 Task: Buy 2 Flowmeters from Measuring & Testing section under best seller category for shipping address: Frances Hernandez, 1395 Camden Street, Reno, Nevada 89501, Cell Number 7752551231. Pay from credit card ending with 6759, CVV 506
Action: Mouse moved to (316, 365)
Screenshot: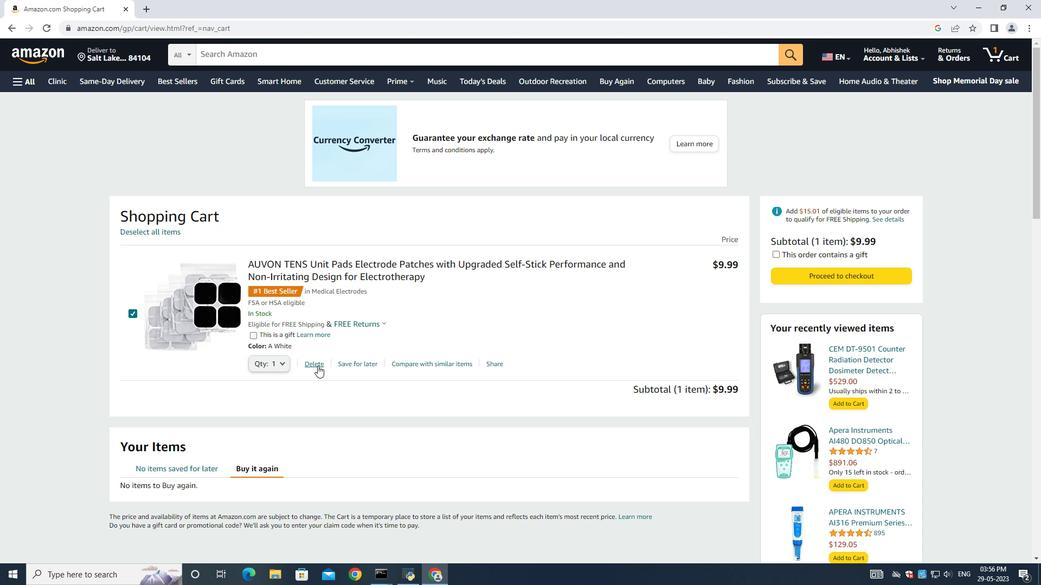 
Action: Mouse pressed left at (316, 365)
Screenshot: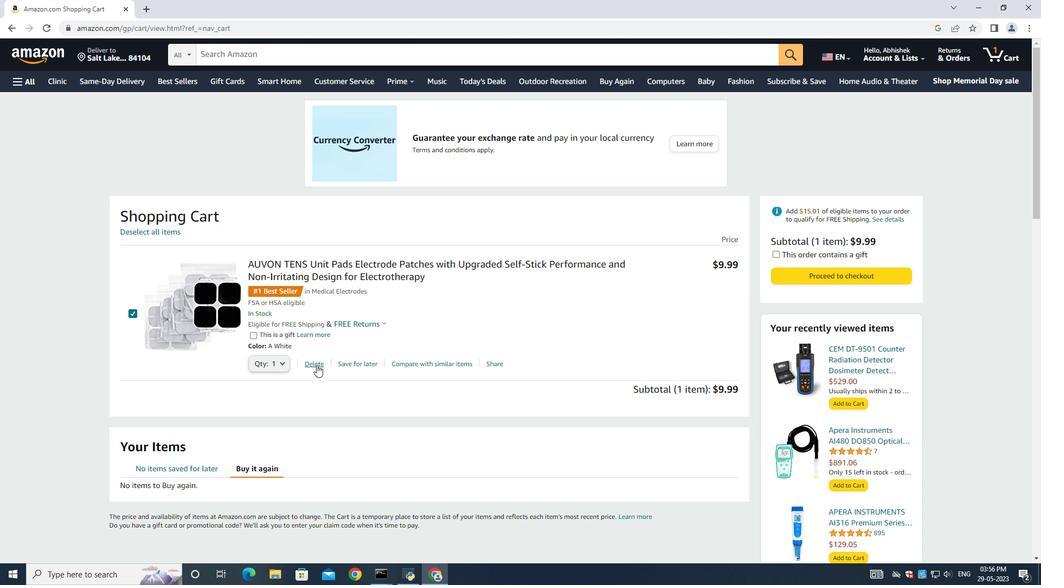 
Action: Mouse moved to (16, 80)
Screenshot: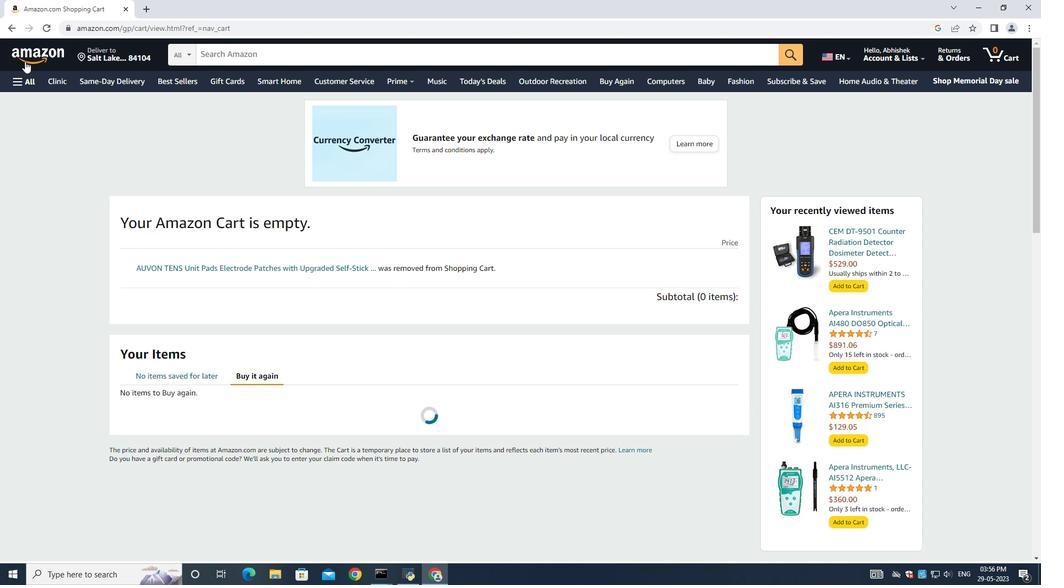 
Action: Mouse pressed left at (16, 80)
Screenshot: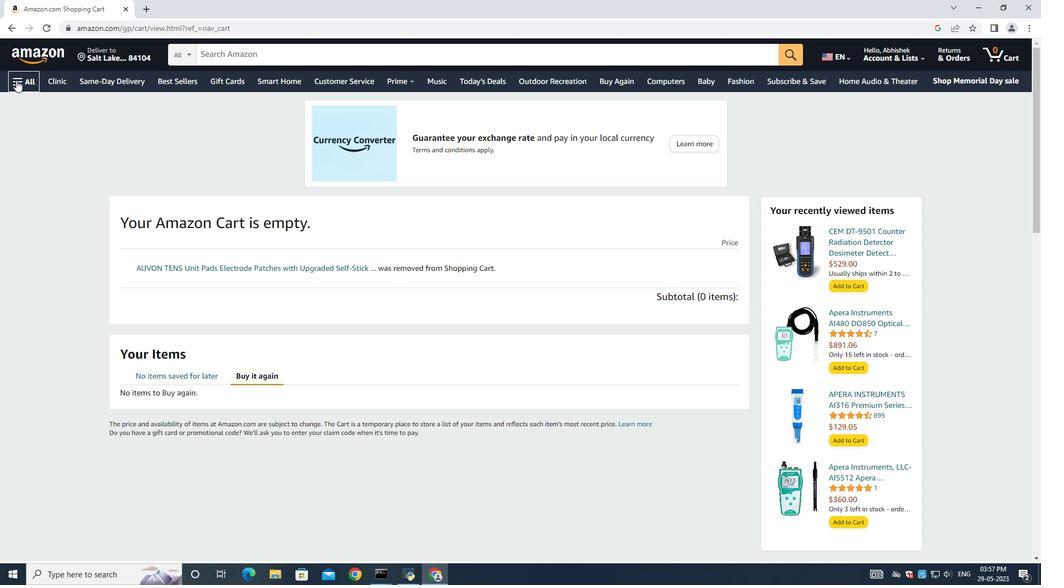 
Action: Mouse moved to (35, 97)
Screenshot: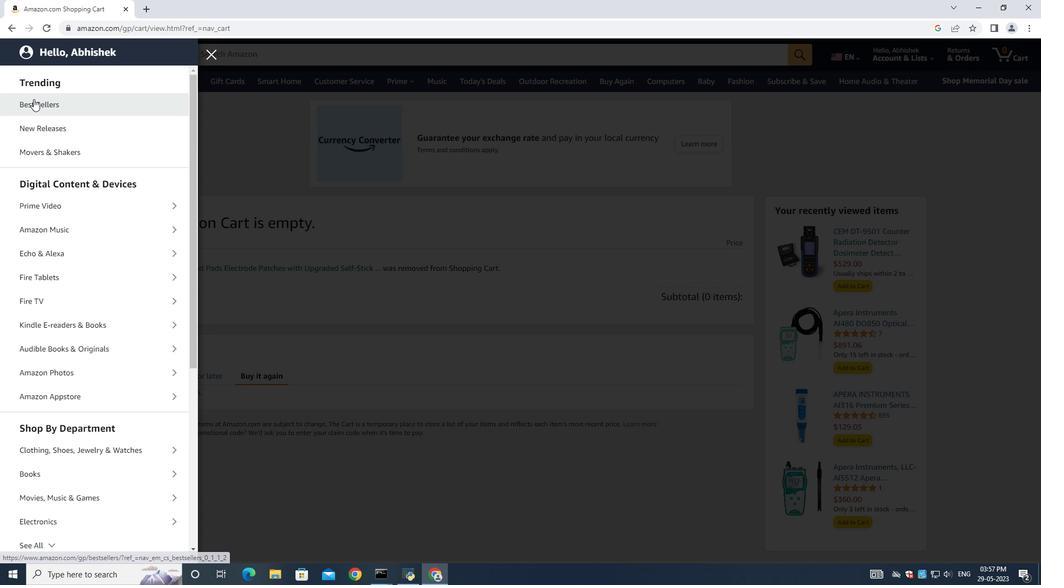 
Action: Mouse pressed left at (35, 97)
Screenshot: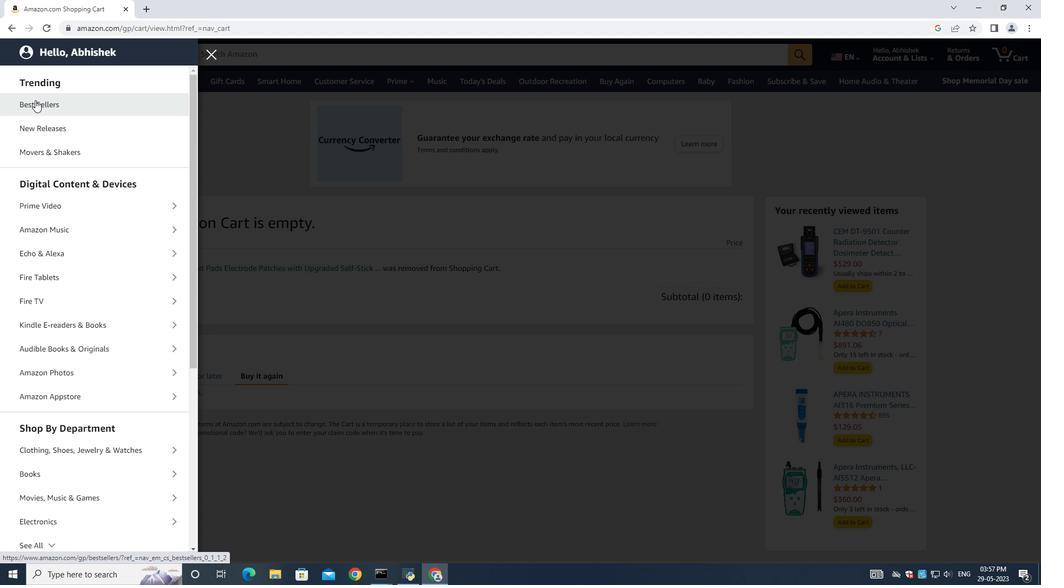 
Action: Mouse moved to (51, 103)
Screenshot: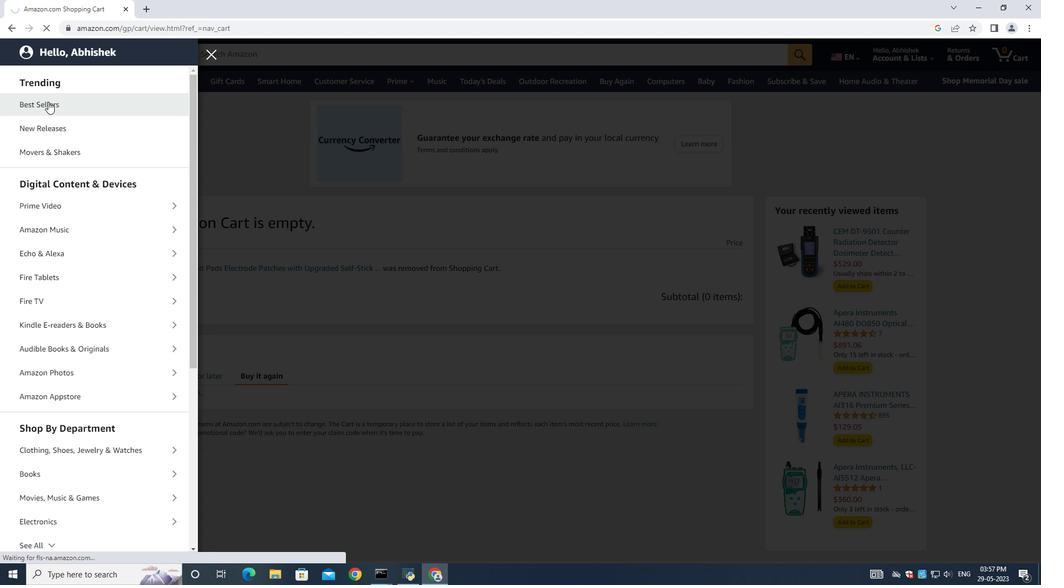 
Action: Mouse pressed left at (51, 103)
Screenshot: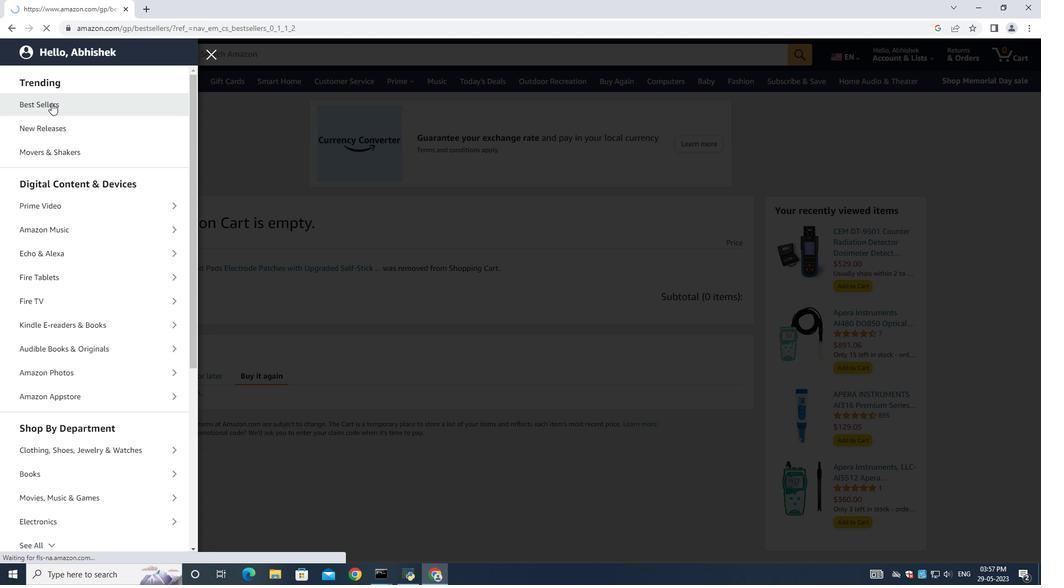 
Action: Mouse moved to (217, 59)
Screenshot: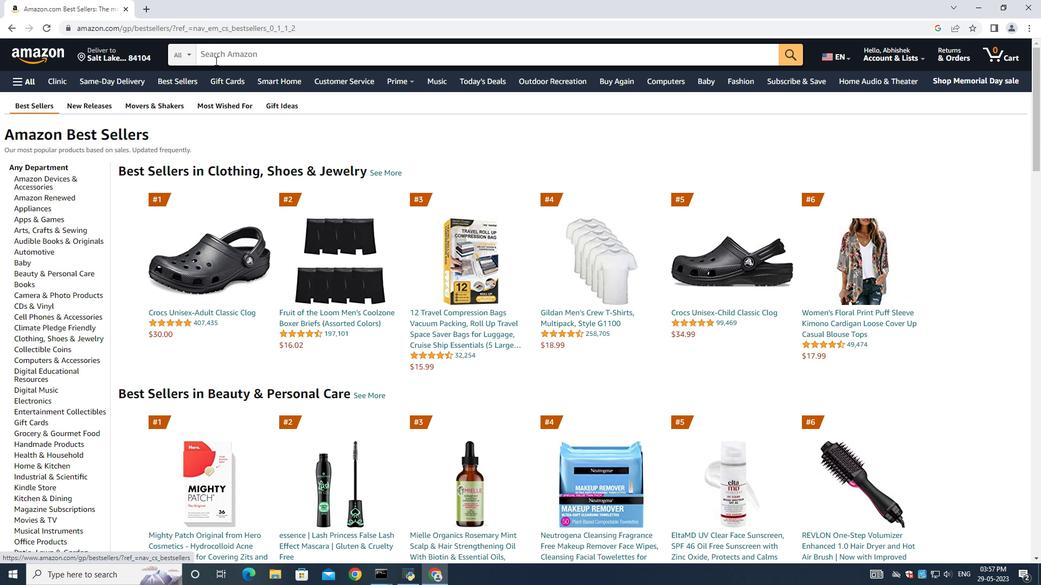 
Action: Mouse pressed left at (217, 59)
Screenshot: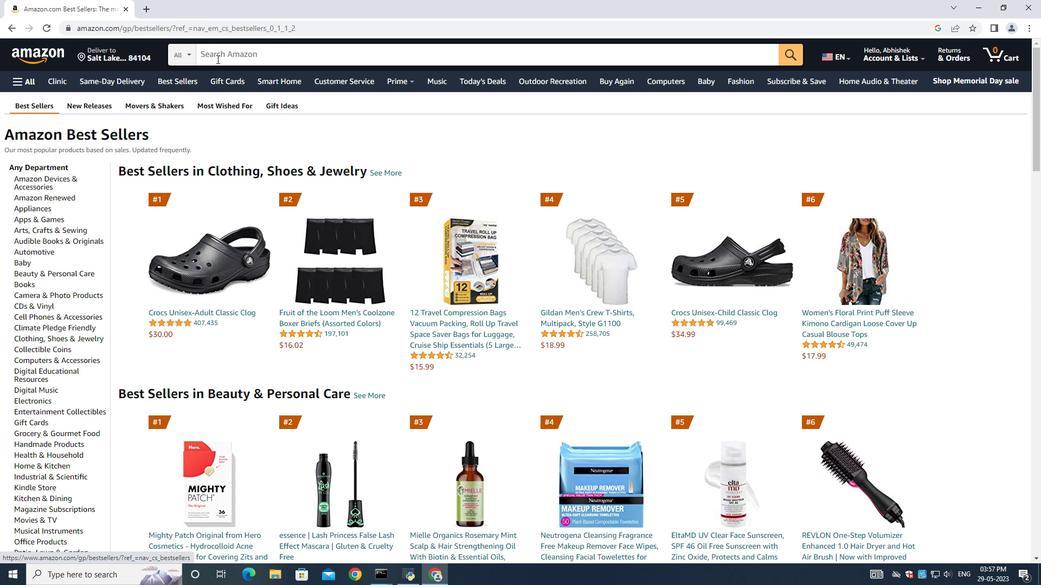 
Action: Key pressed <Key.shift>Flowmrt<Key.backspace><Key.backspace>eter<Key.space>
Screenshot: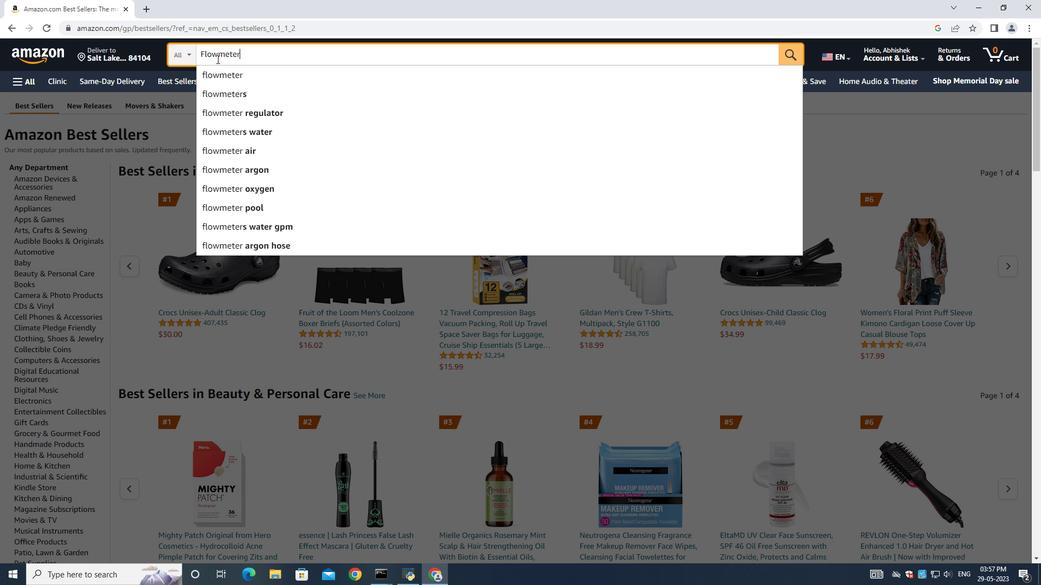 
Action: Mouse moved to (219, 60)
Screenshot: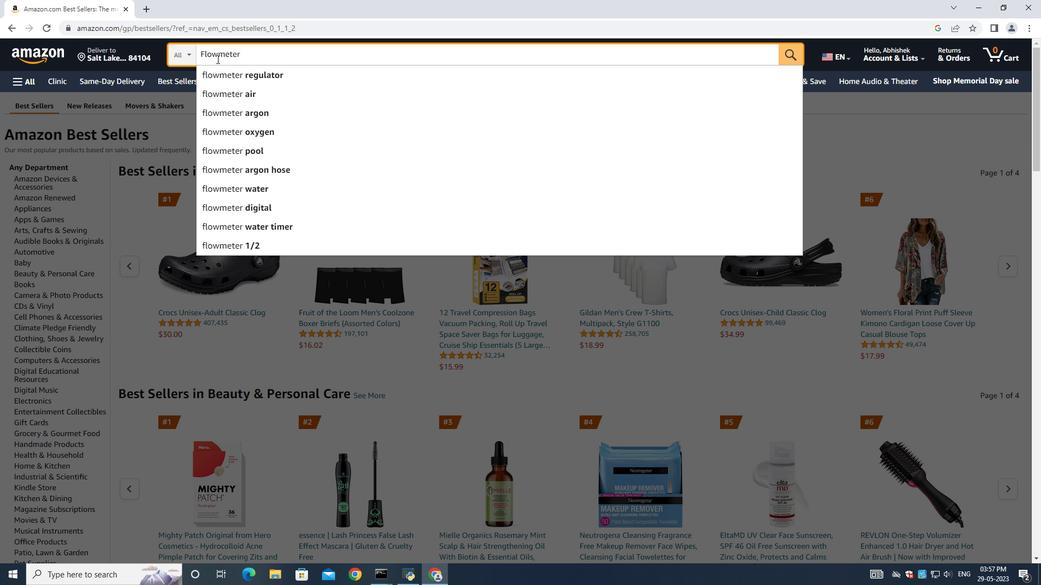 
Action: Key pressed <Key.enter>
Screenshot: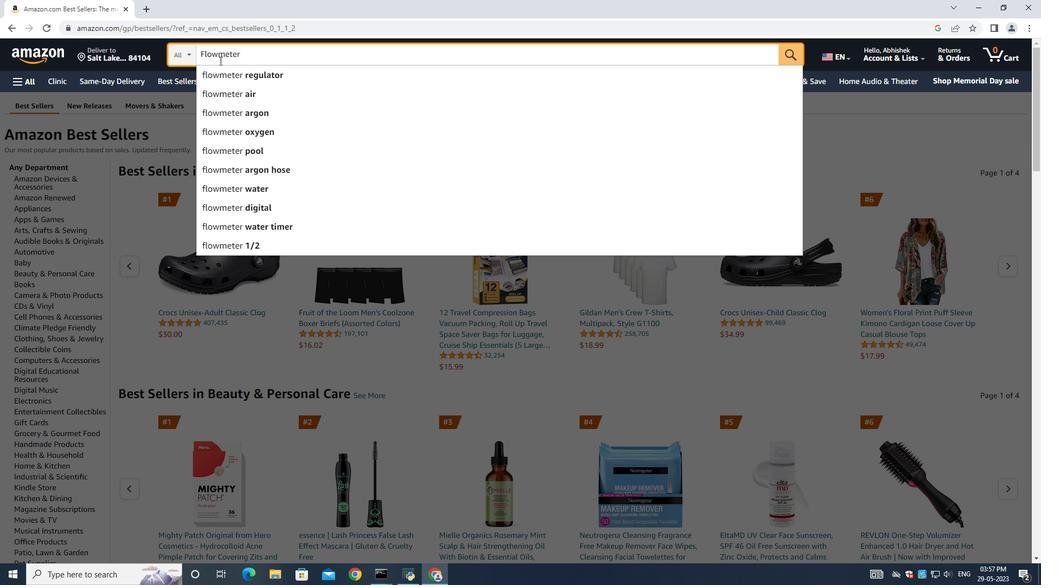 
Action: Mouse moved to (527, 352)
Screenshot: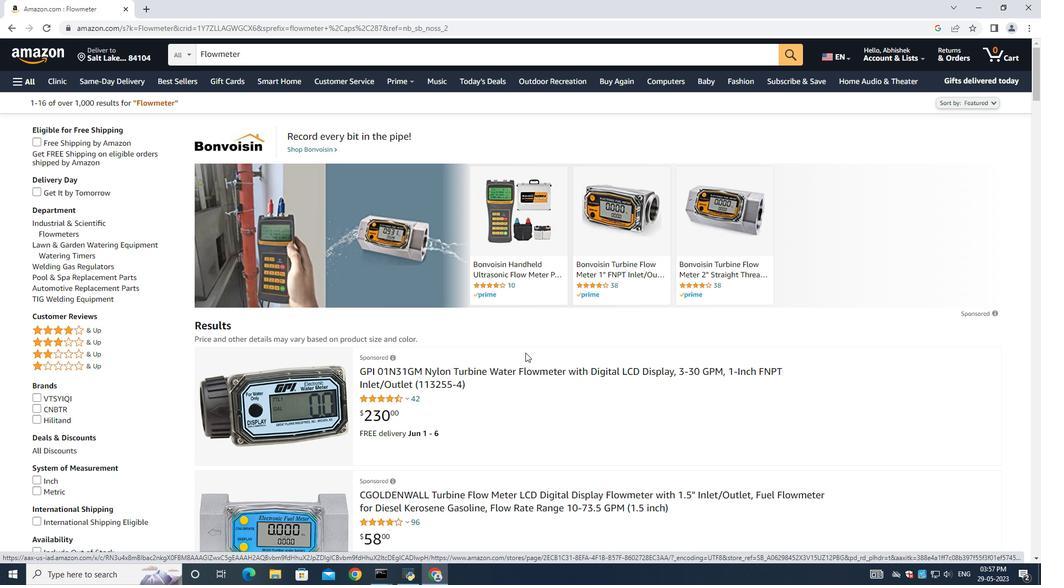 
Action: Mouse scrolled (527, 352) with delta (0, 0)
Screenshot: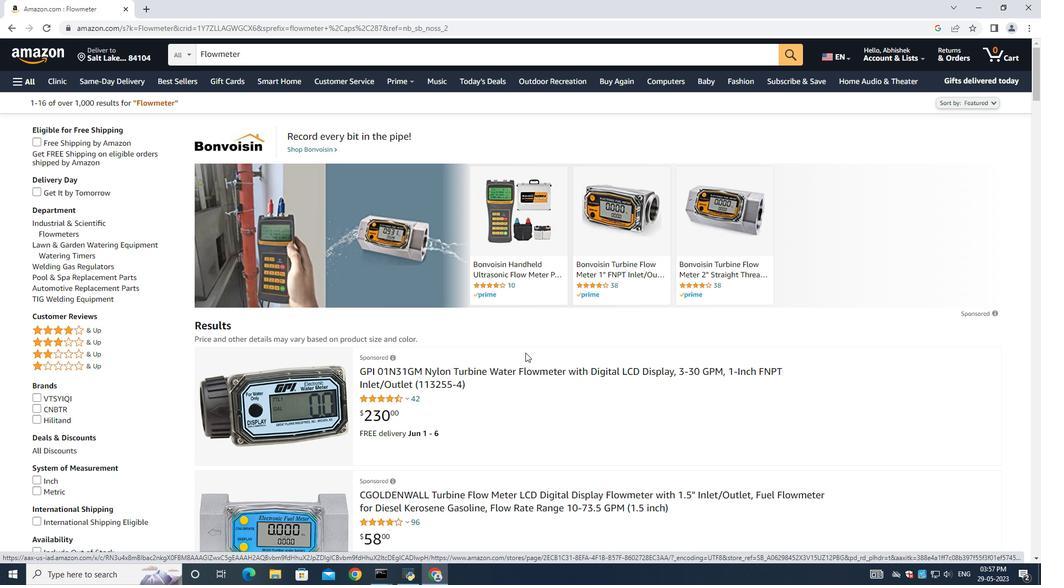 
Action: Mouse scrolled (527, 352) with delta (0, 0)
Screenshot: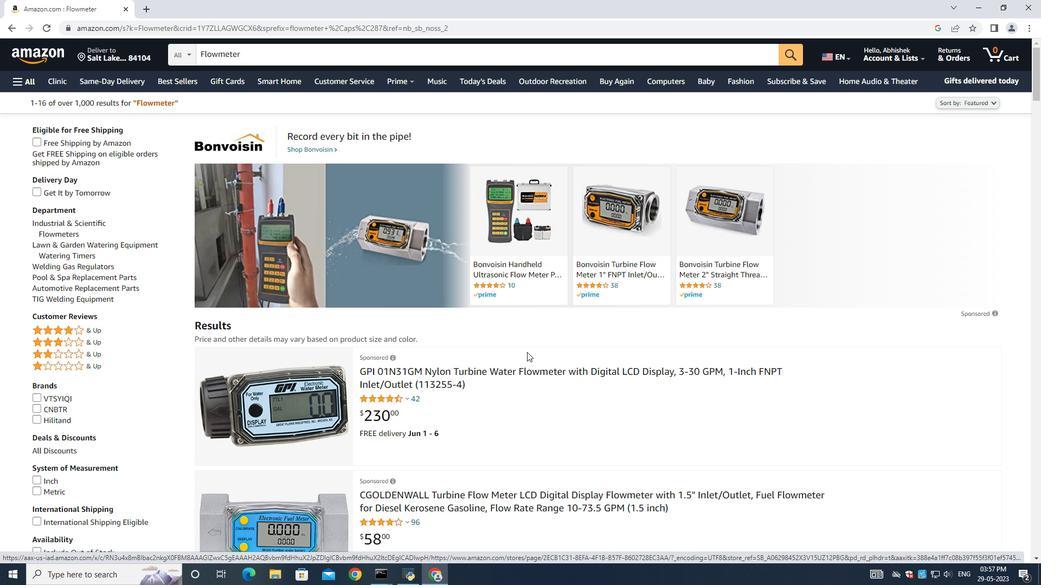 
Action: Mouse scrolled (527, 352) with delta (0, 0)
Screenshot: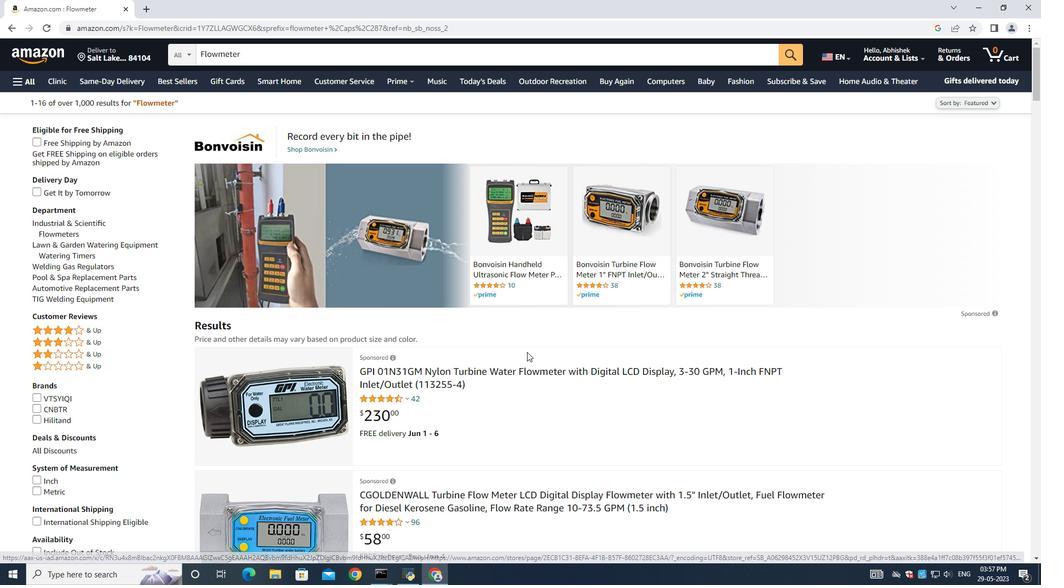 
Action: Mouse moved to (465, 259)
Screenshot: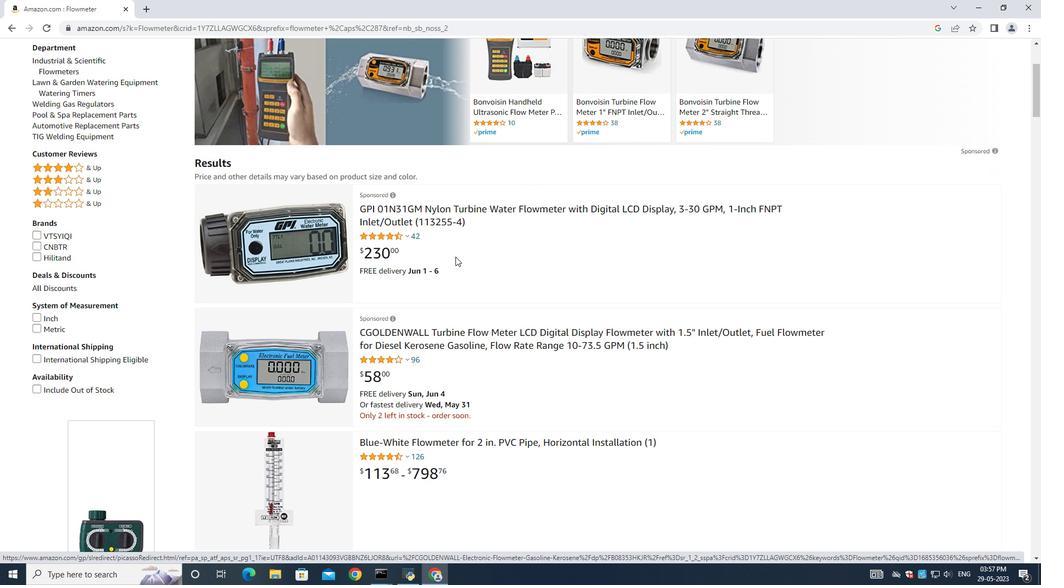 
Action: Mouse scrolled (465, 259) with delta (0, 0)
Screenshot: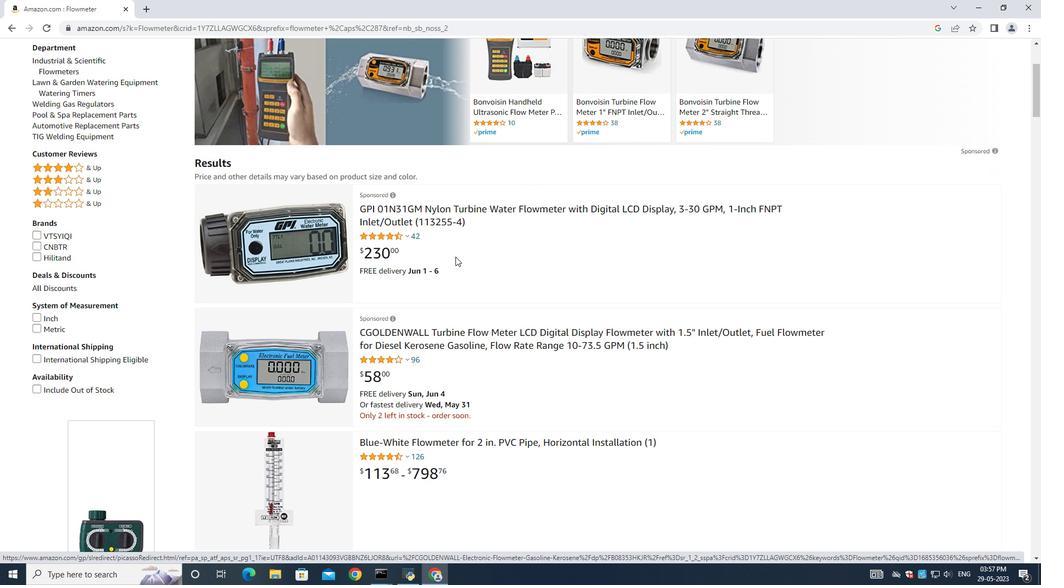 
Action: Mouse scrolled (465, 259) with delta (0, 0)
Screenshot: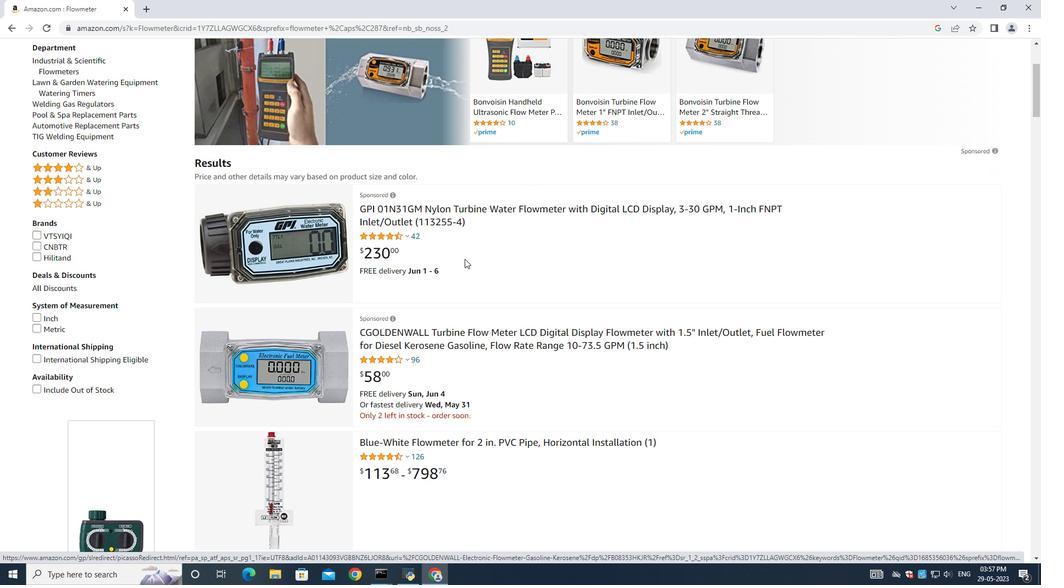 
Action: Mouse moved to (545, 315)
Screenshot: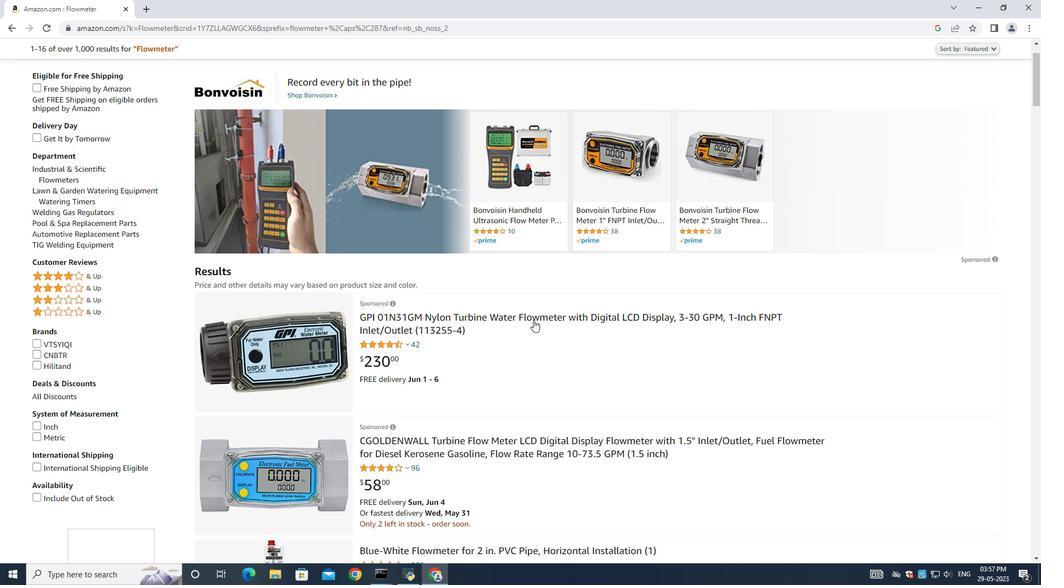 
Action: Mouse scrolled (545, 314) with delta (0, 0)
Screenshot: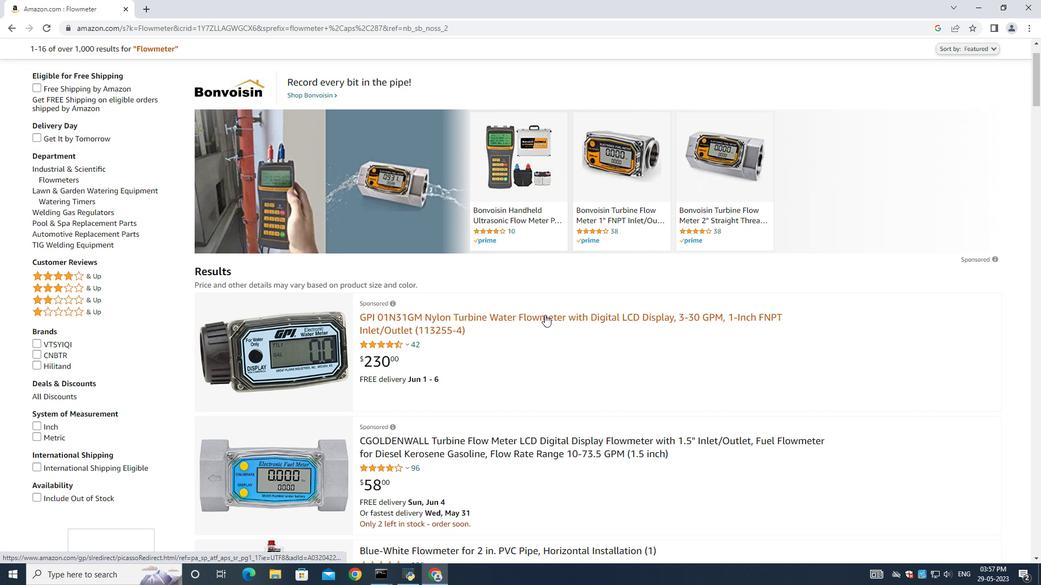 
Action: Mouse scrolled (545, 314) with delta (0, 0)
Screenshot: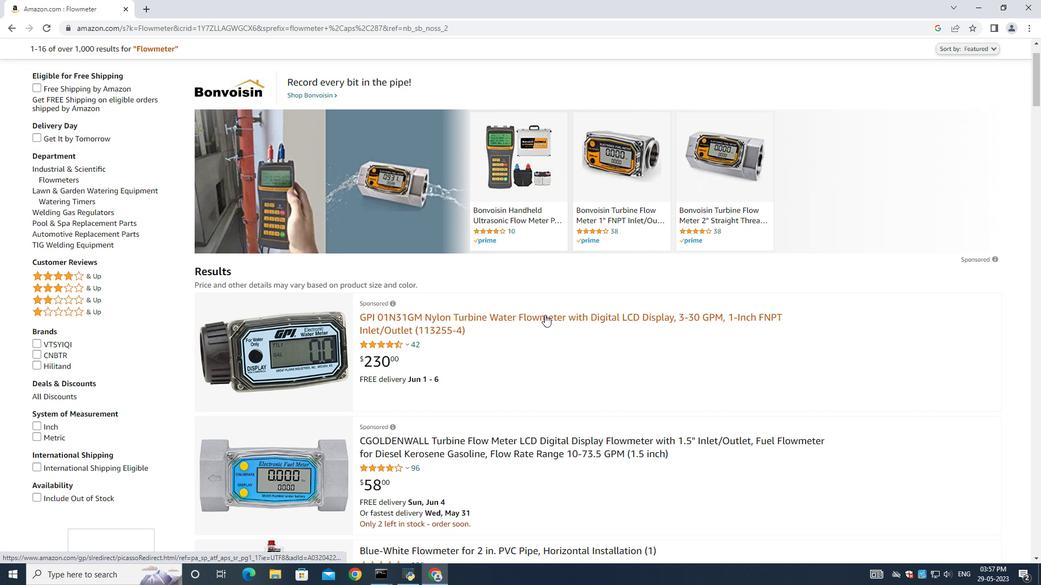 
Action: Mouse moved to (437, 212)
Screenshot: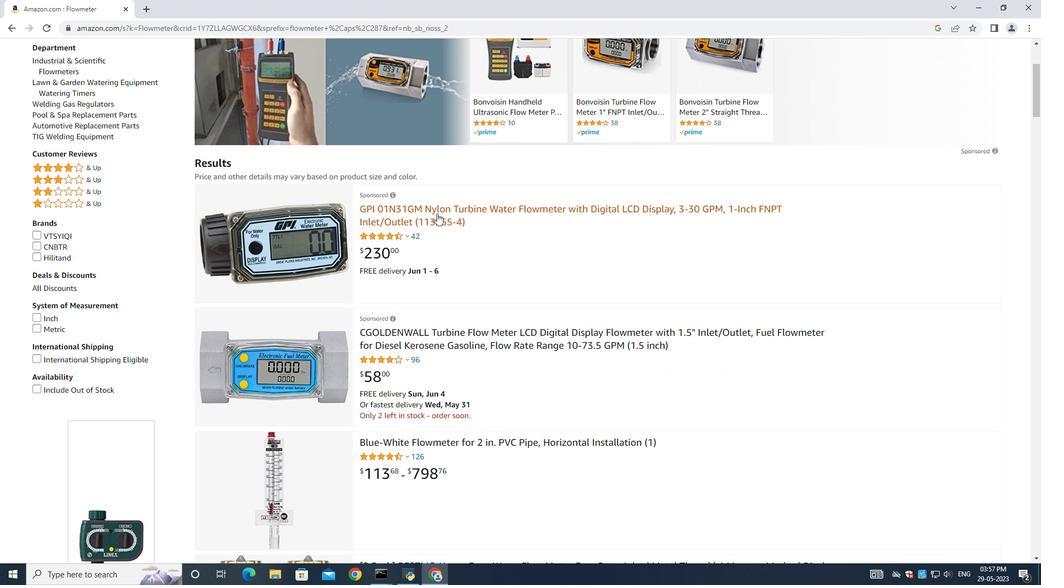 
Action: Mouse pressed left at (437, 212)
Screenshot: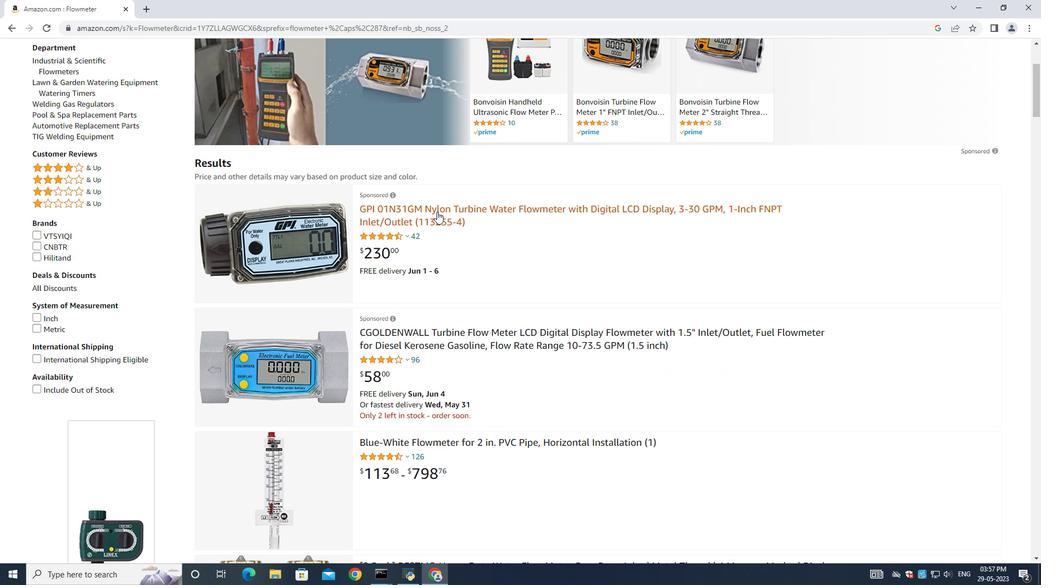 
Action: Mouse moved to (10, 30)
Screenshot: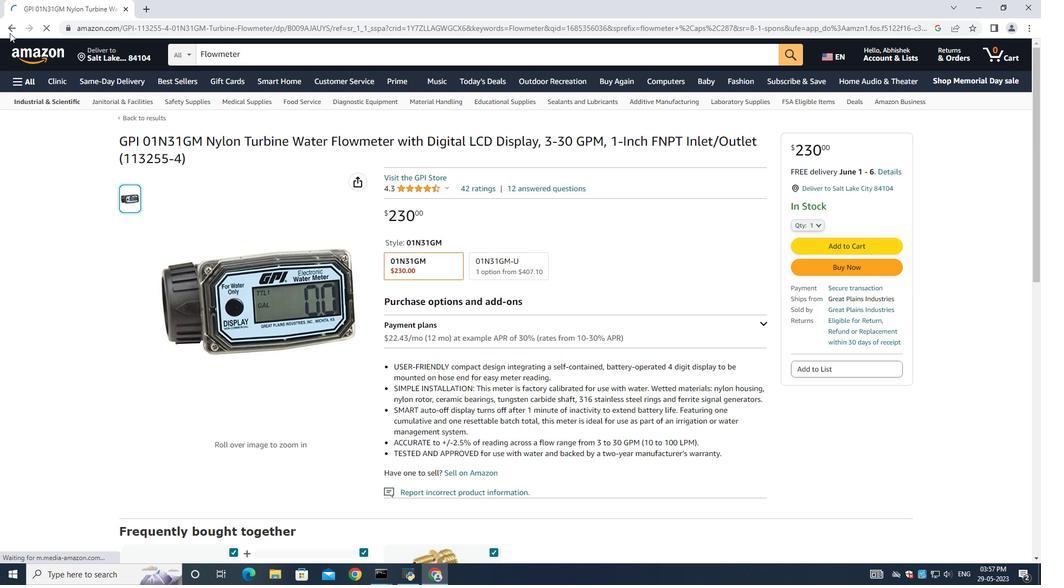 
Action: Mouse pressed left at (10, 30)
Screenshot: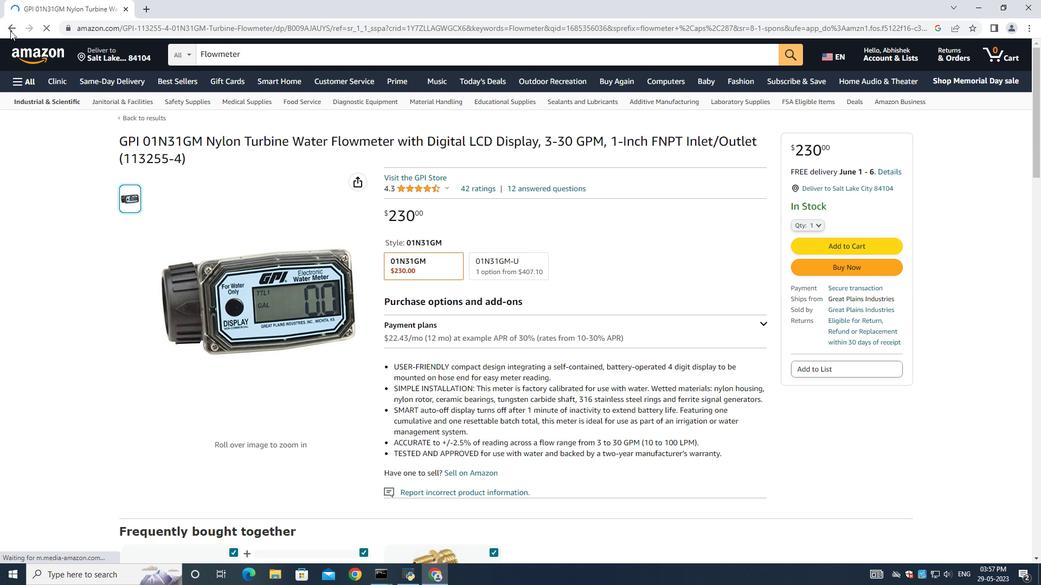 
Action: Mouse moved to (475, 336)
Screenshot: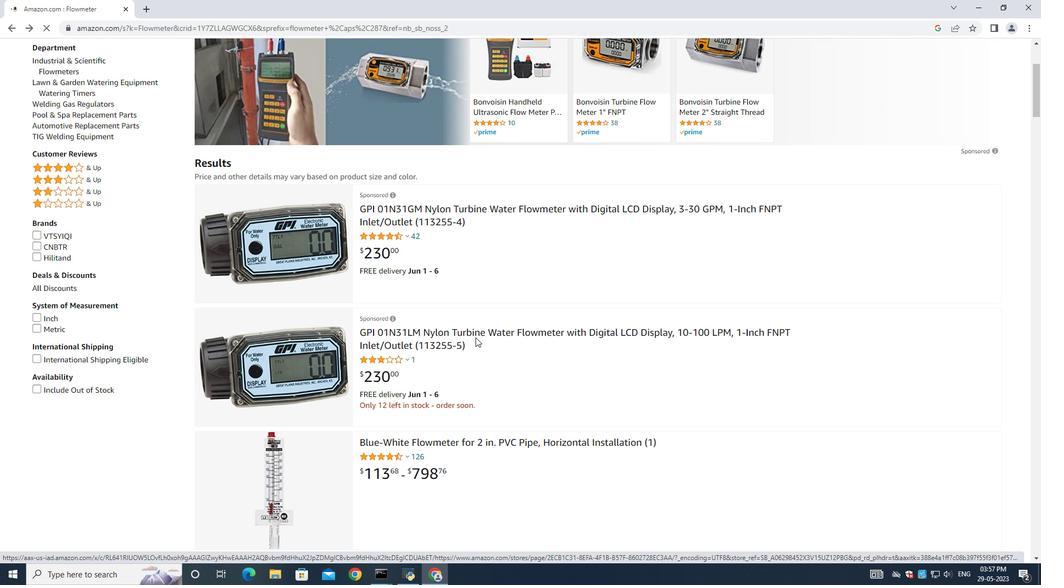 
Action: Mouse scrolled (475, 335) with delta (0, 0)
Screenshot: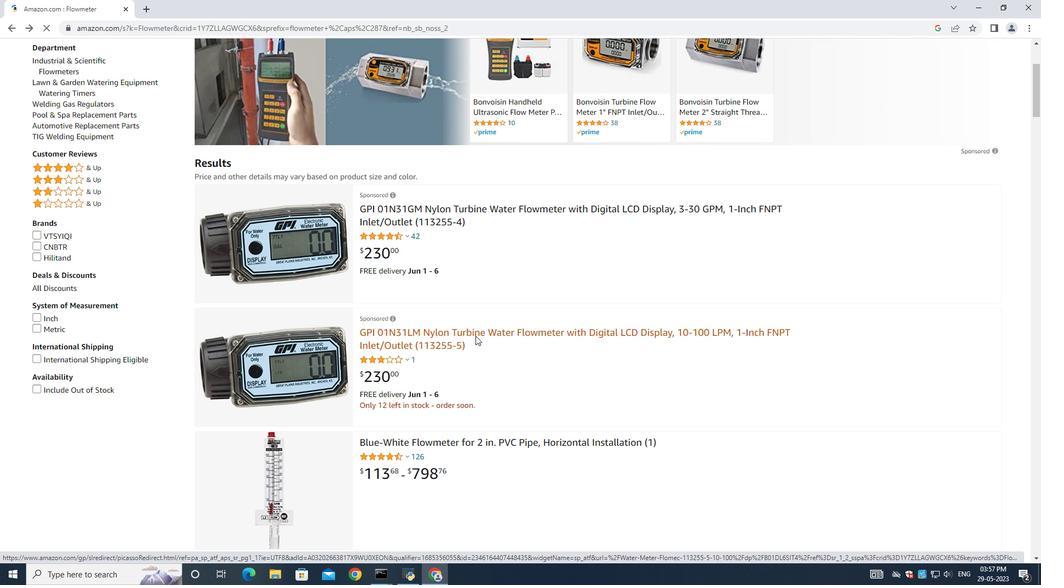 
Action: Mouse scrolled (475, 335) with delta (0, 0)
Screenshot: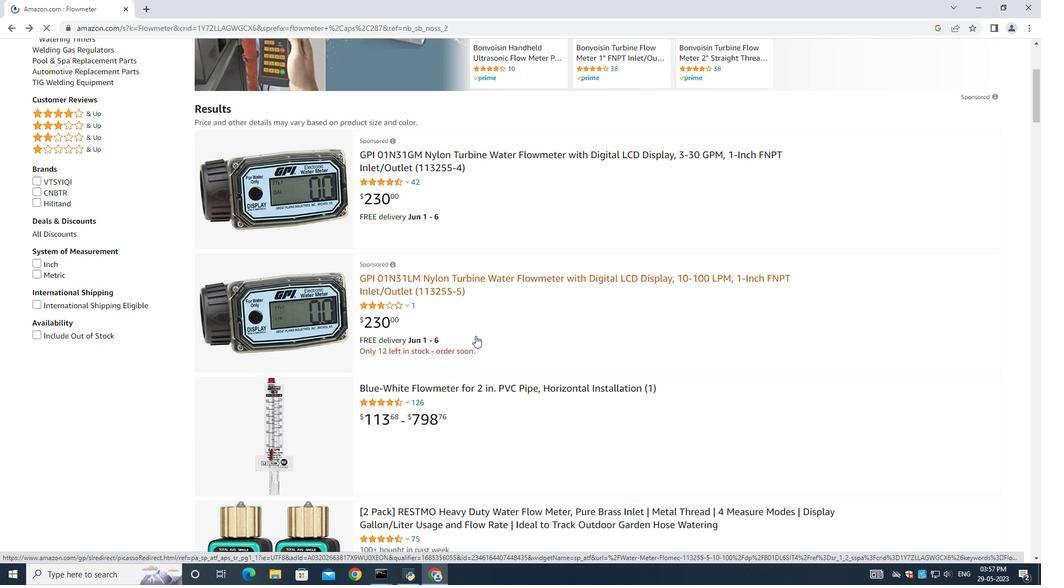 
Action: Mouse scrolled (475, 335) with delta (0, 0)
Screenshot: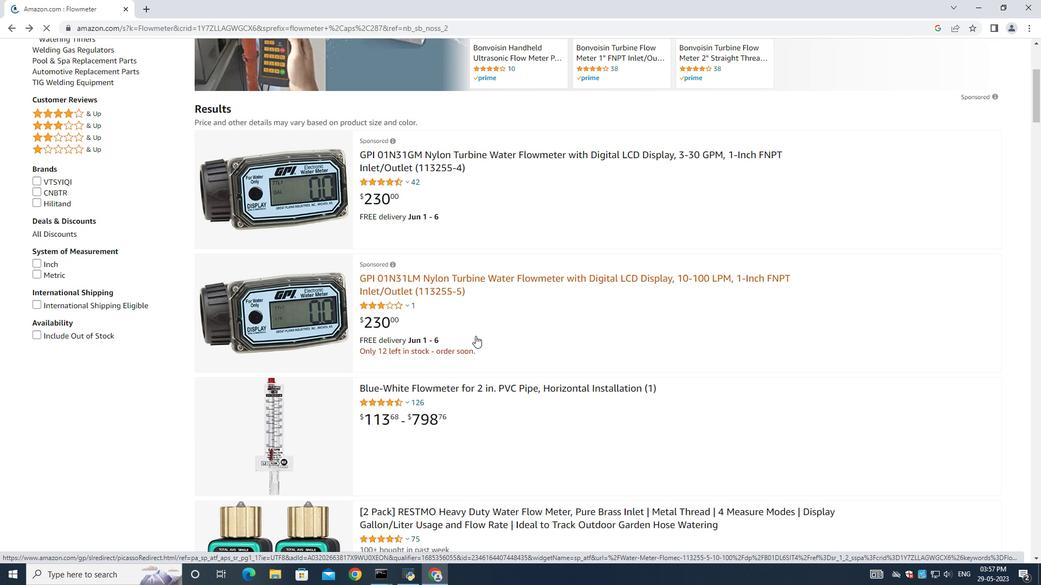 
Action: Mouse moved to (475, 340)
Screenshot: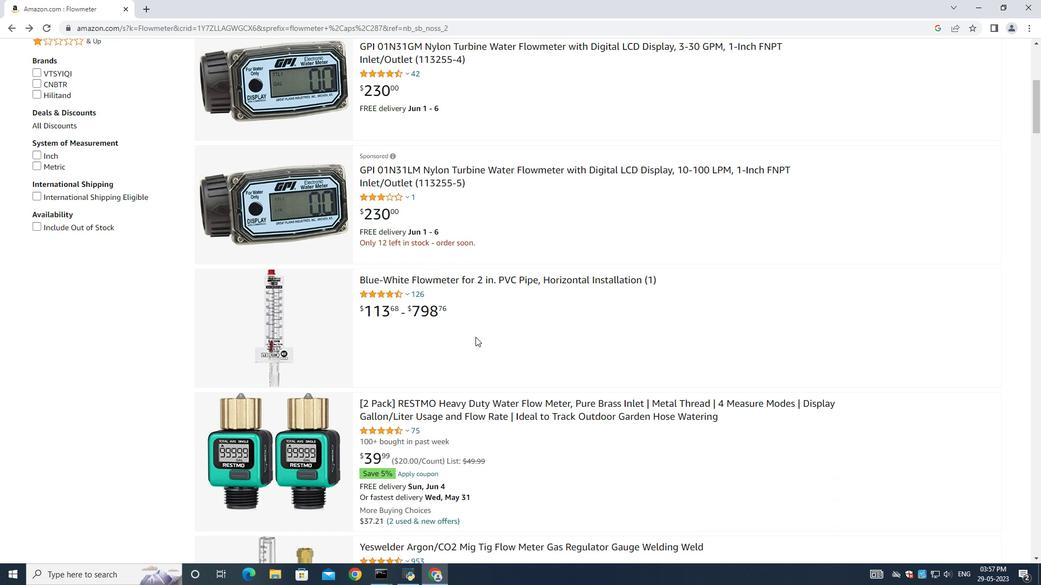 
Action: Mouse scrolled (475, 339) with delta (0, 0)
Screenshot: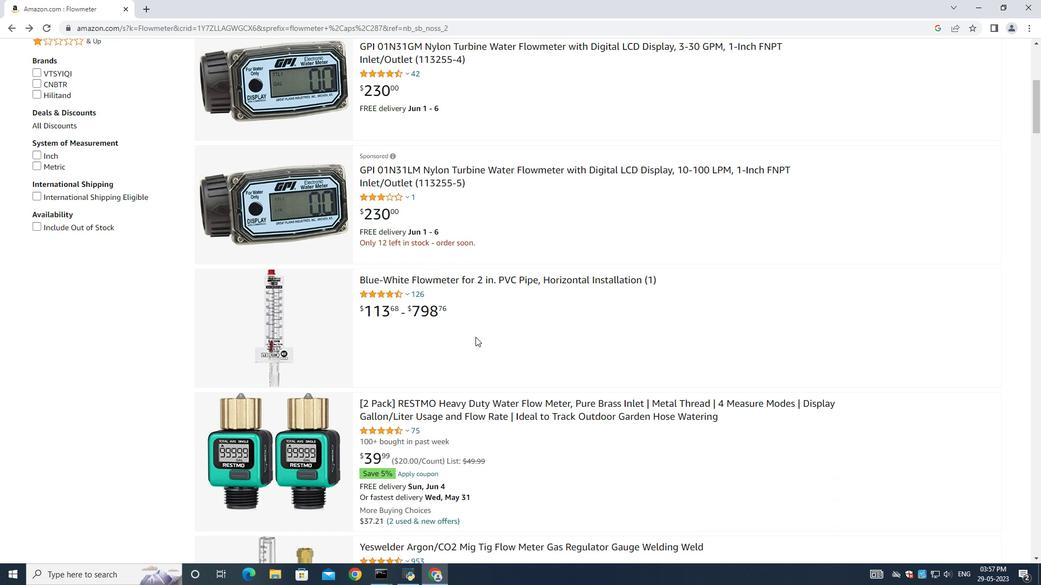 
Action: Mouse scrolled (475, 339) with delta (0, 0)
Screenshot: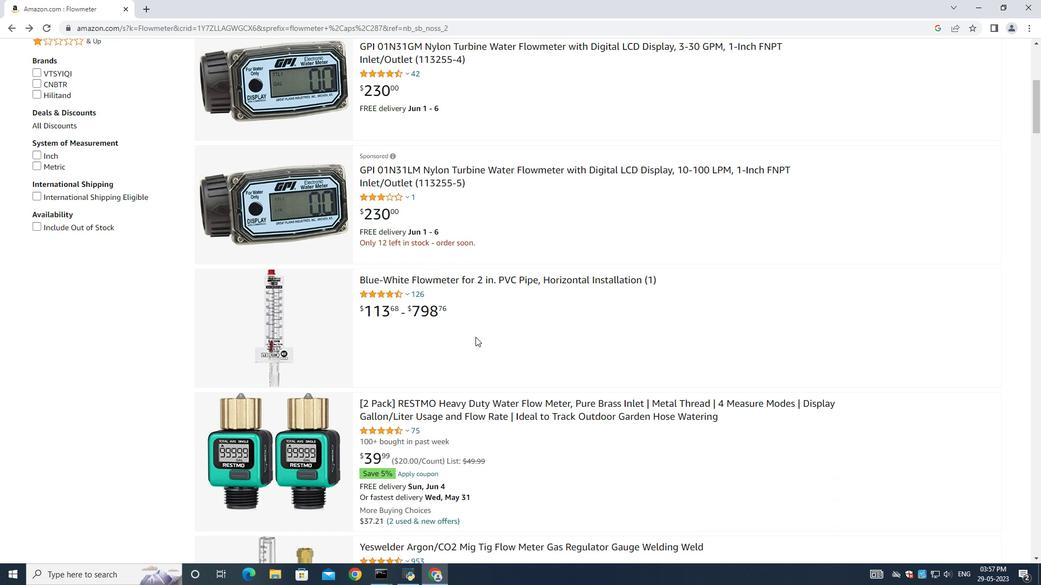 
Action: Mouse moved to (482, 304)
Screenshot: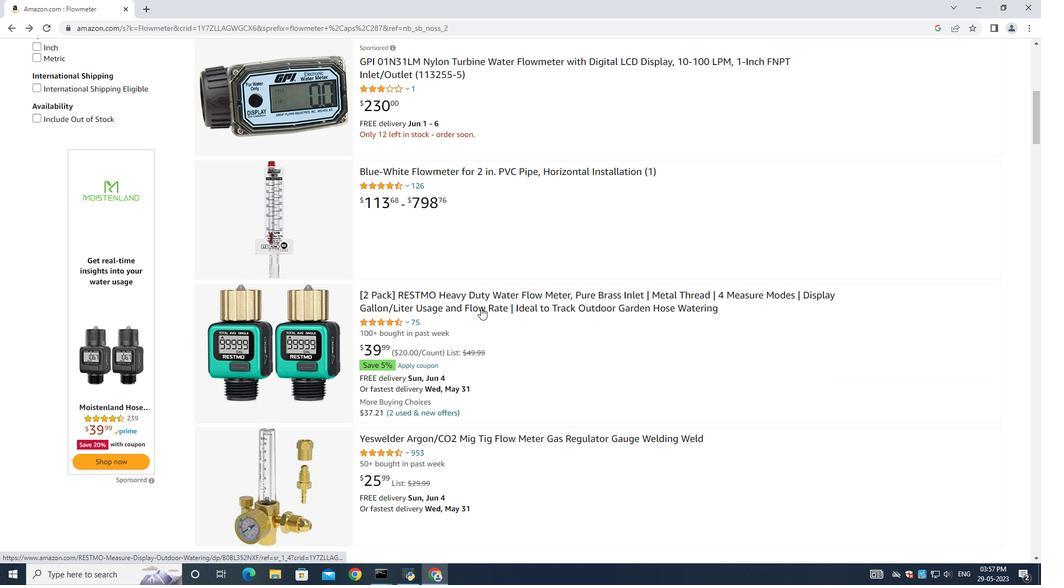 
Action: Mouse pressed left at (482, 304)
Screenshot: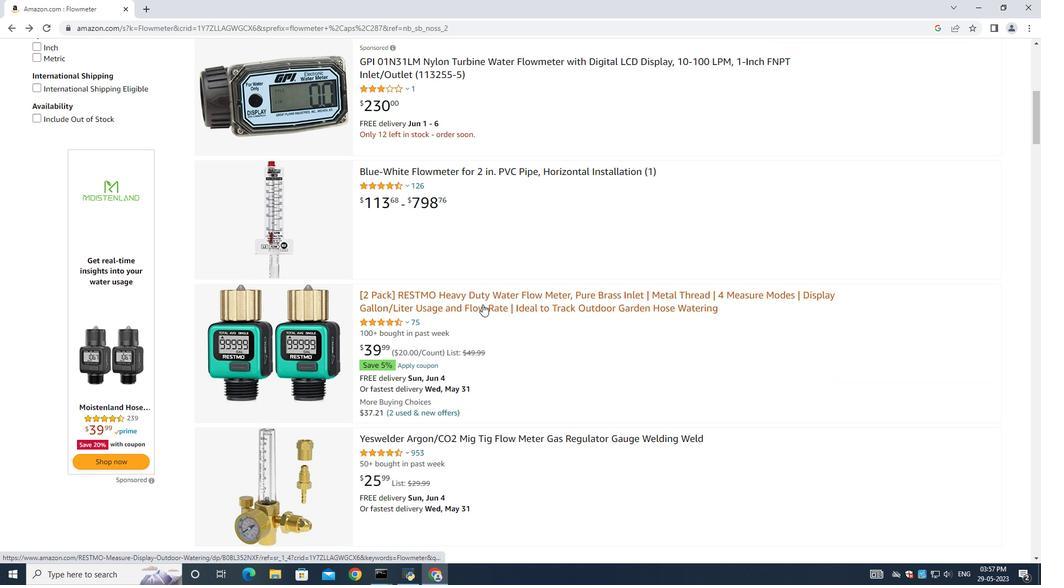 
Action: Mouse moved to (362, 436)
Screenshot: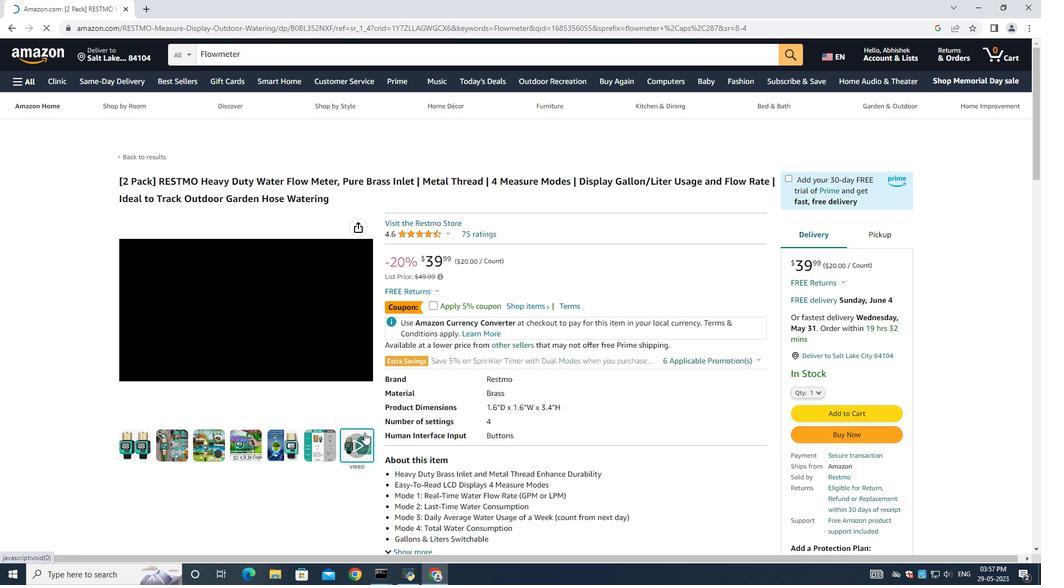 
Action: Mouse pressed left at (362, 436)
Screenshot: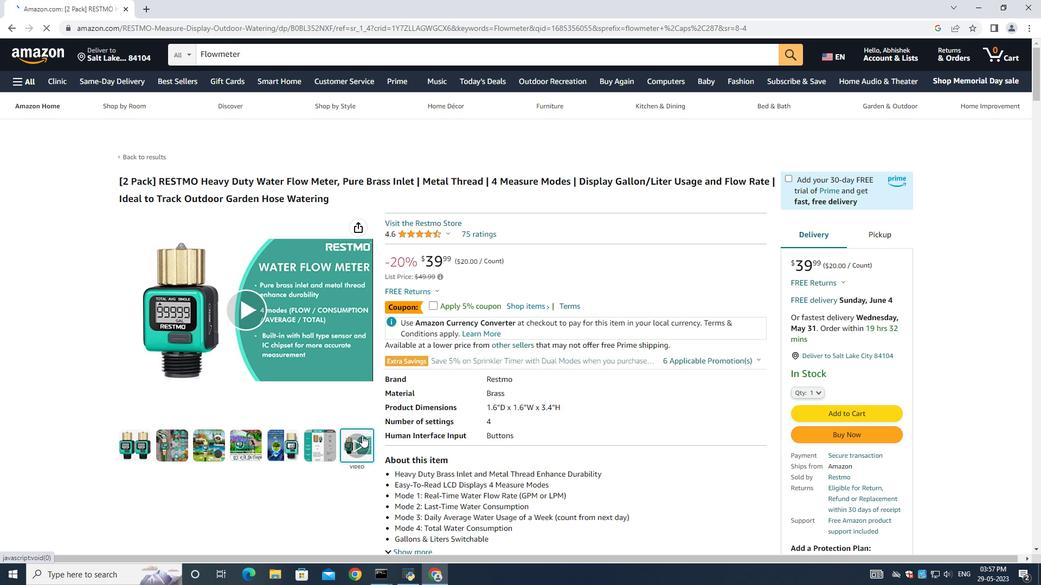 
Action: Mouse moved to (400, 302)
Screenshot: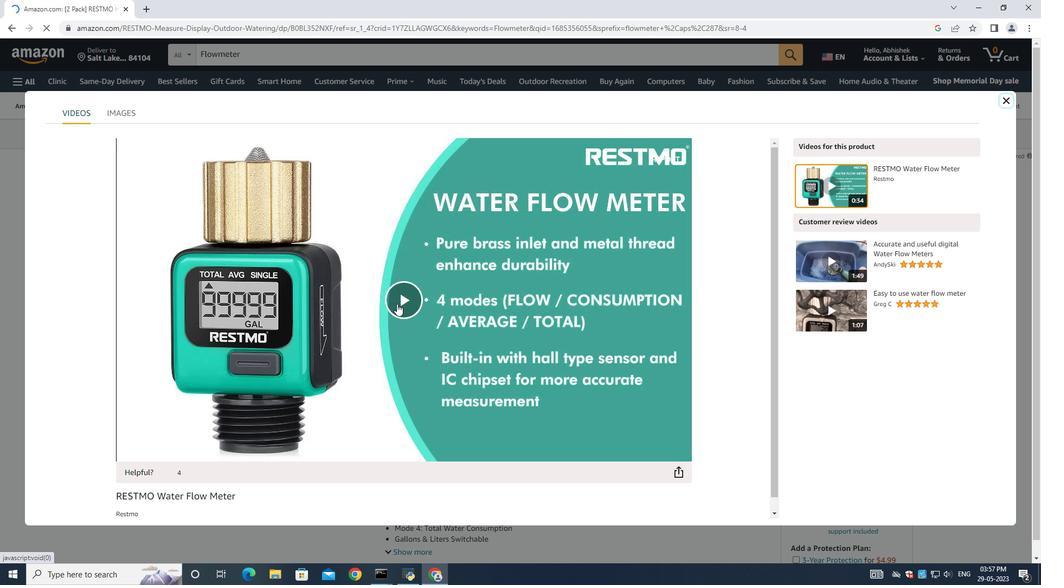 
Action: Mouse pressed left at (400, 302)
Screenshot: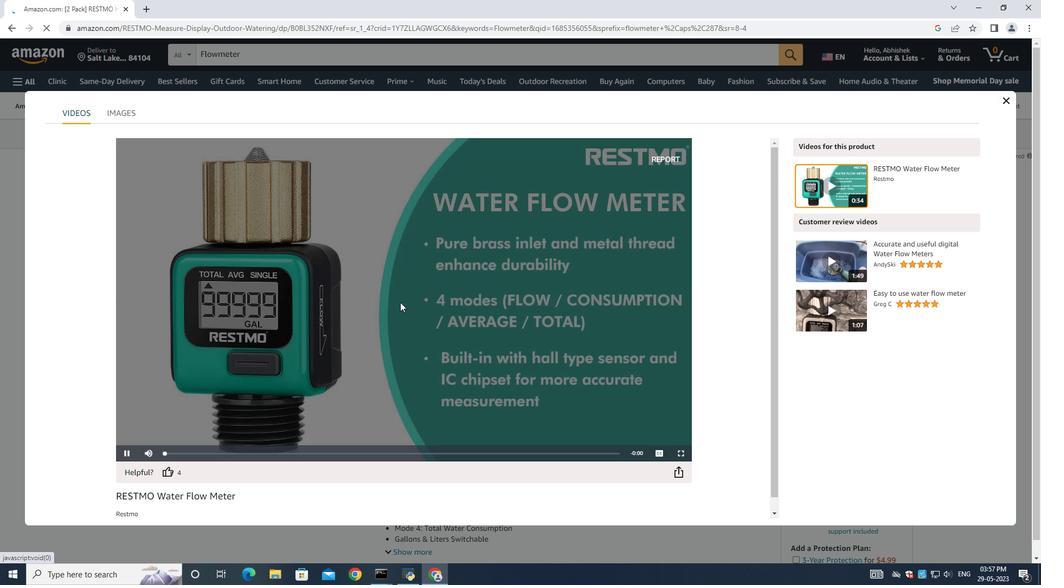 
Action: Mouse moved to (399, 302)
Screenshot: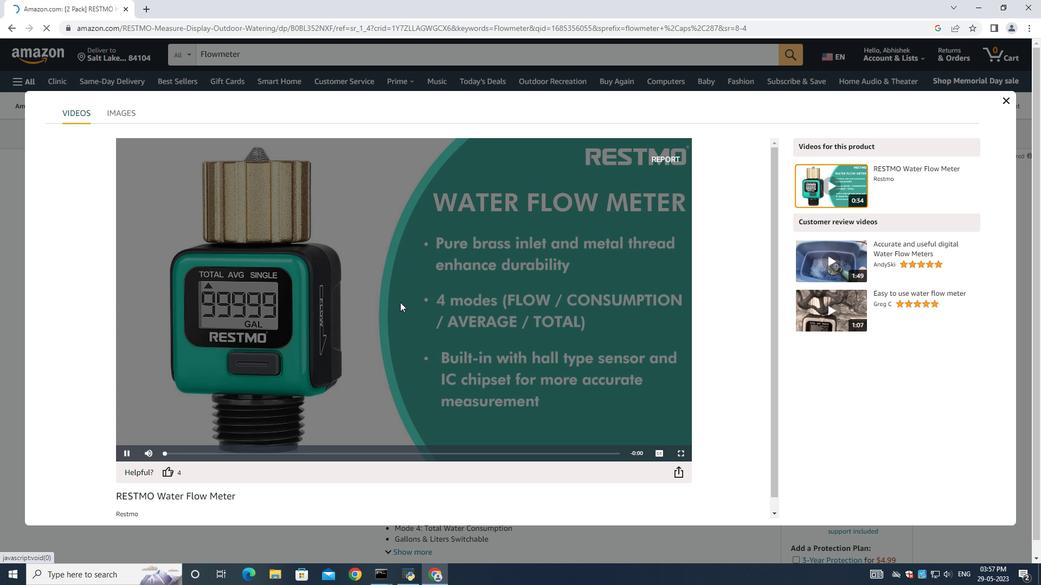 
Action: Key pressed <Key.space>
Screenshot: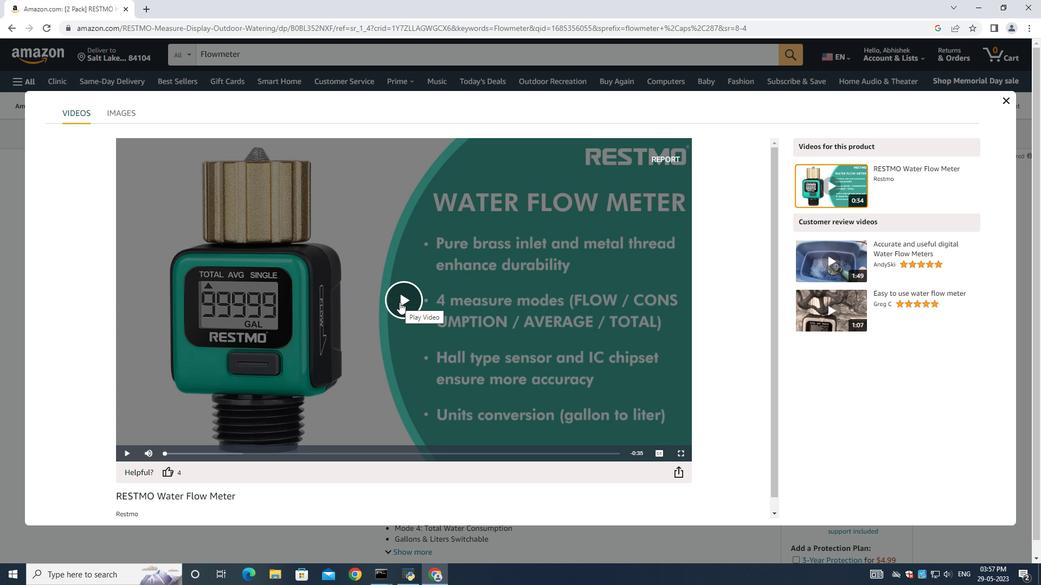 
Action: Mouse moved to (812, 260)
Screenshot: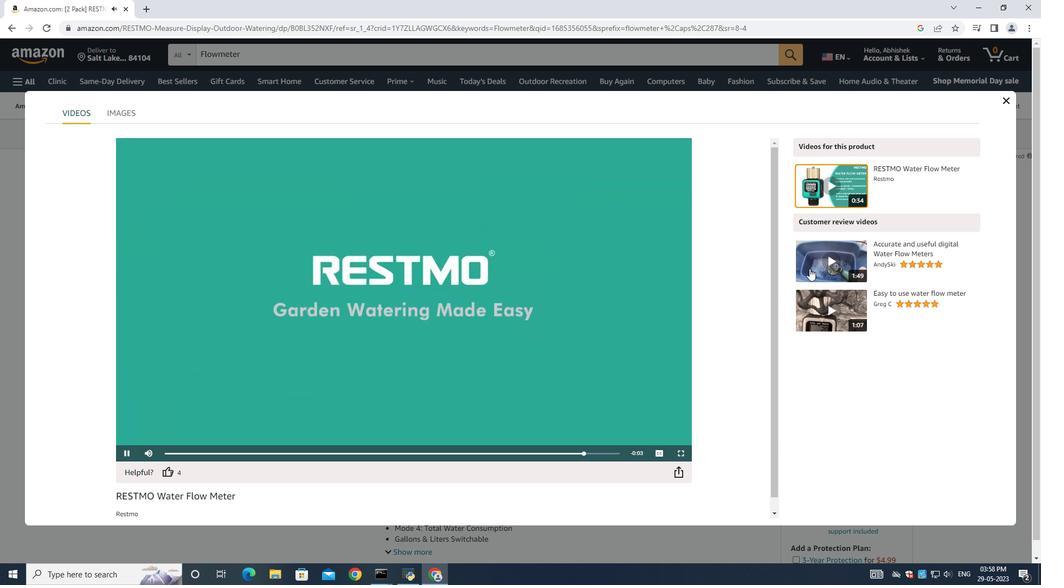 
Action: Mouse pressed left at (812, 260)
Screenshot: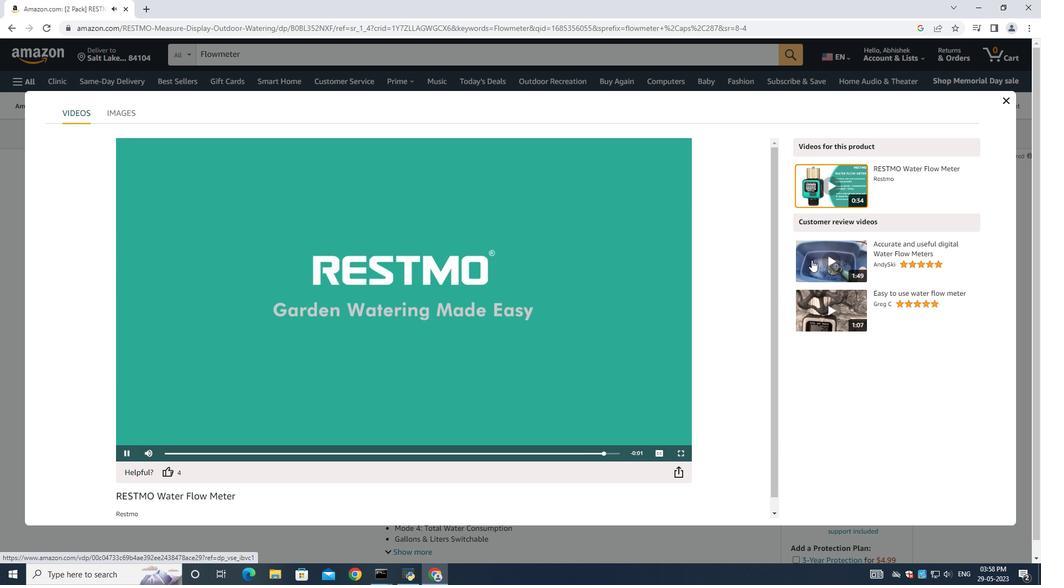 
Action: Mouse moved to (422, 454)
Screenshot: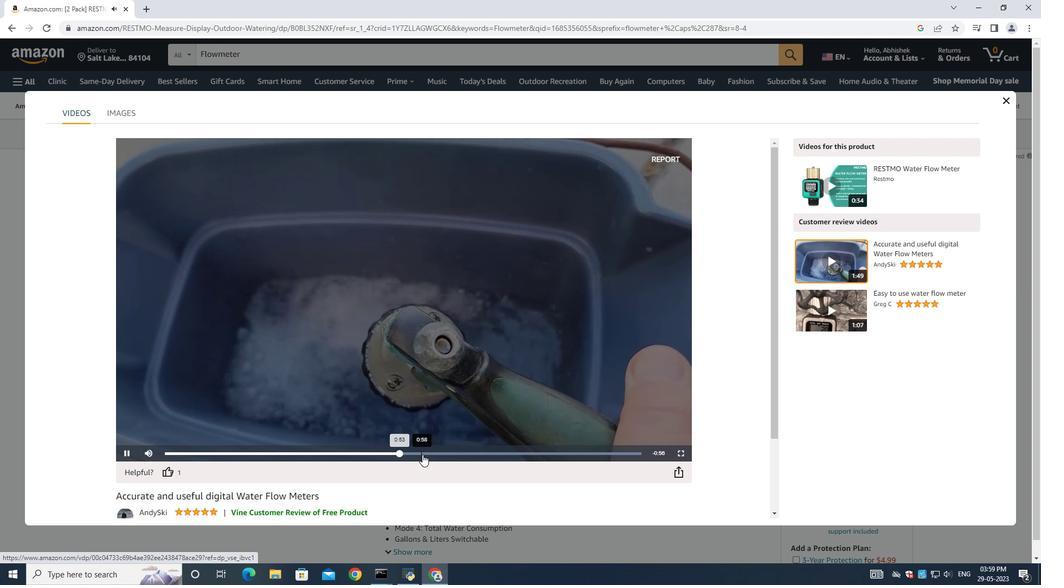 
Action: Mouse pressed left at (422, 454)
Screenshot: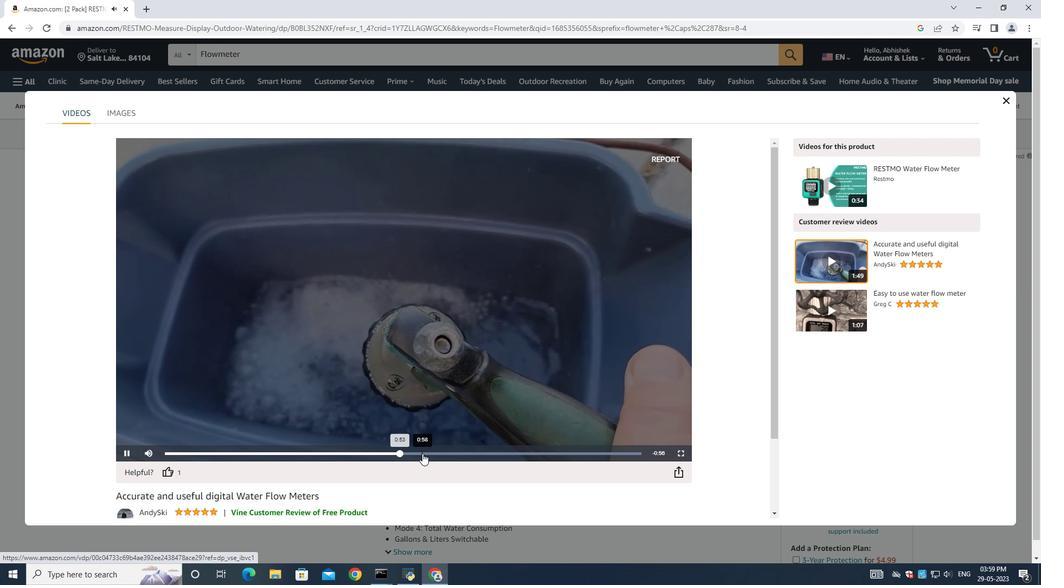 
Action: Mouse moved to (464, 454)
Screenshot: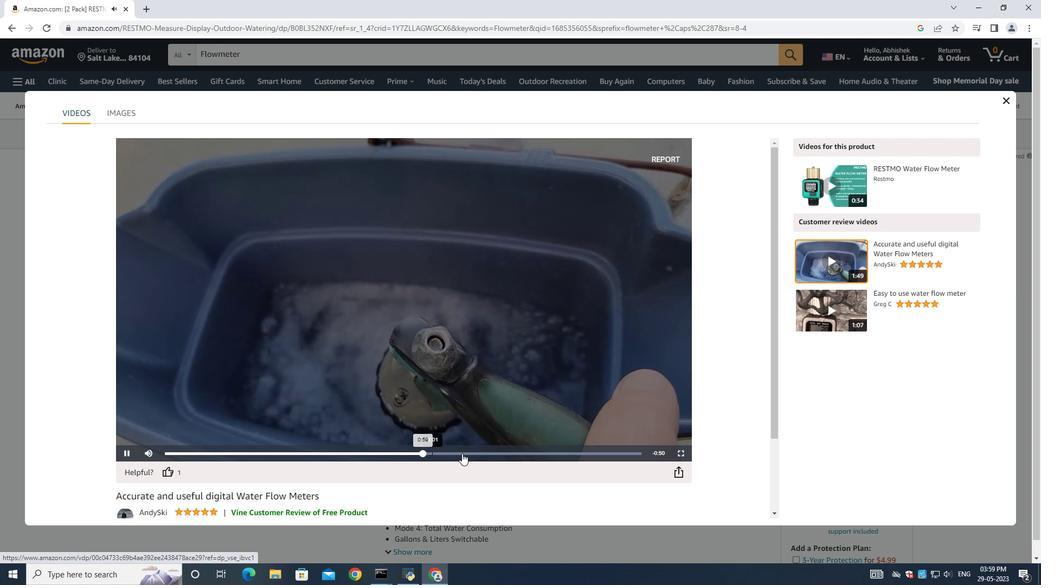 
Action: Mouse pressed left at (464, 454)
Screenshot: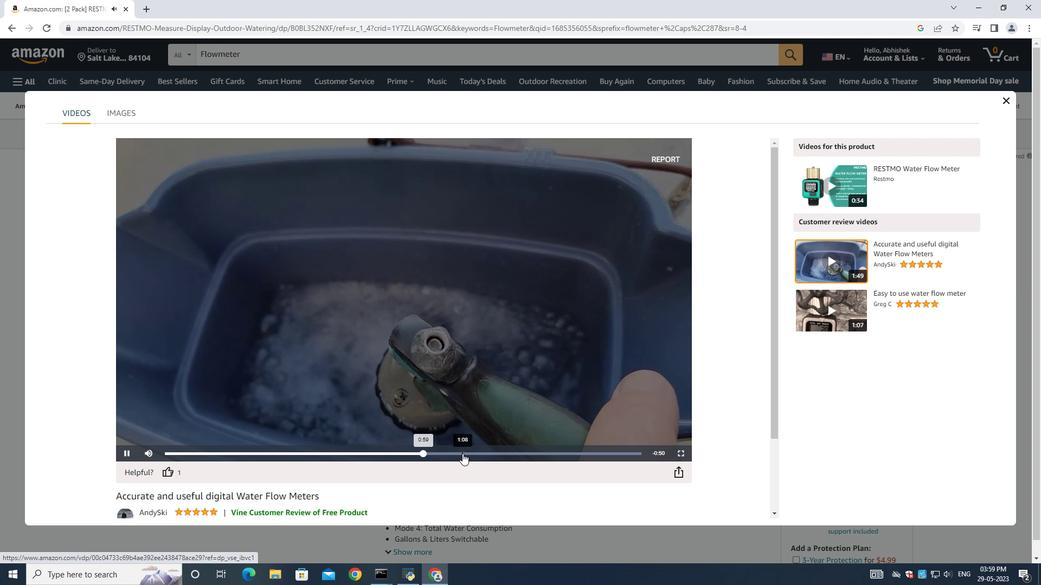 
Action: Mouse moved to (494, 453)
Screenshot: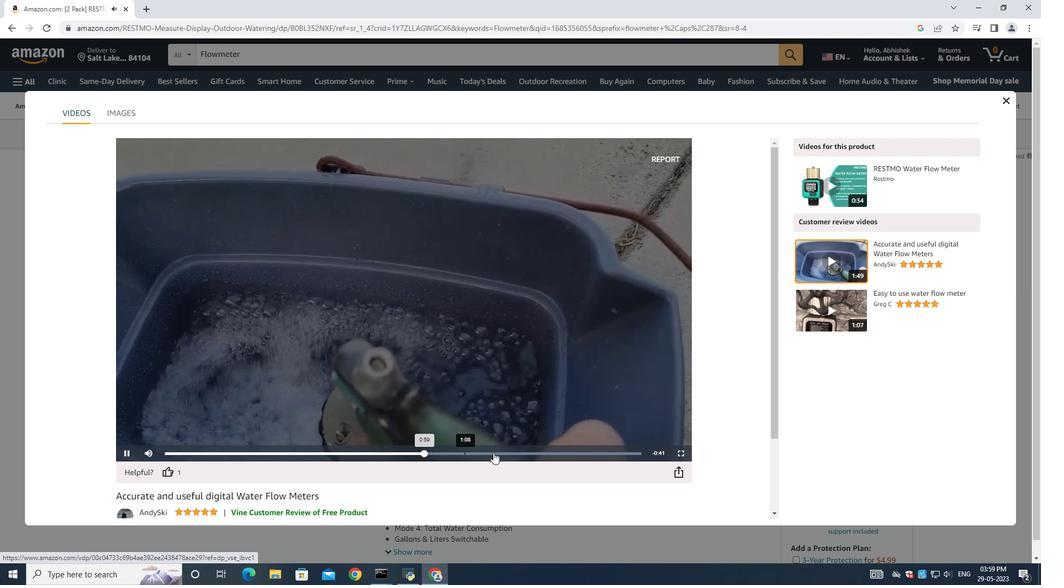 
Action: Mouse pressed left at (494, 453)
Screenshot: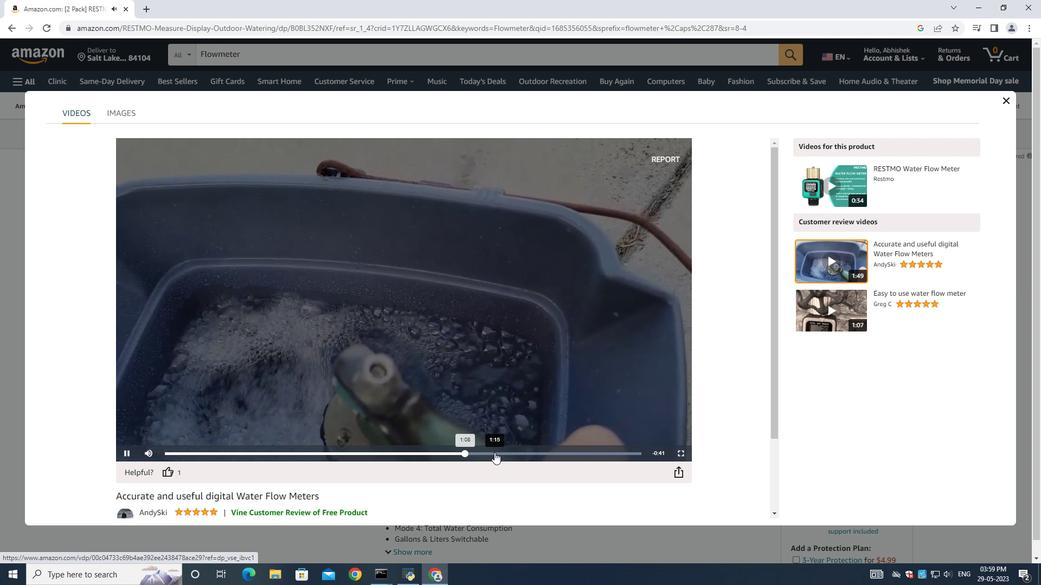 
Action: Mouse moved to (528, 451)
Screenshot: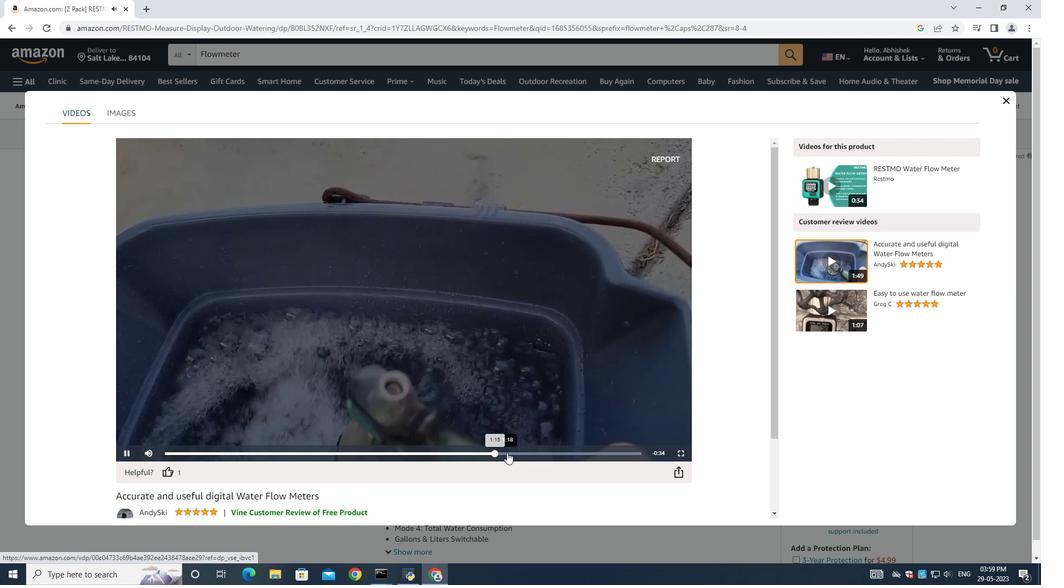 
Action: Mouse pressed left at (528, 451)
Screenshot: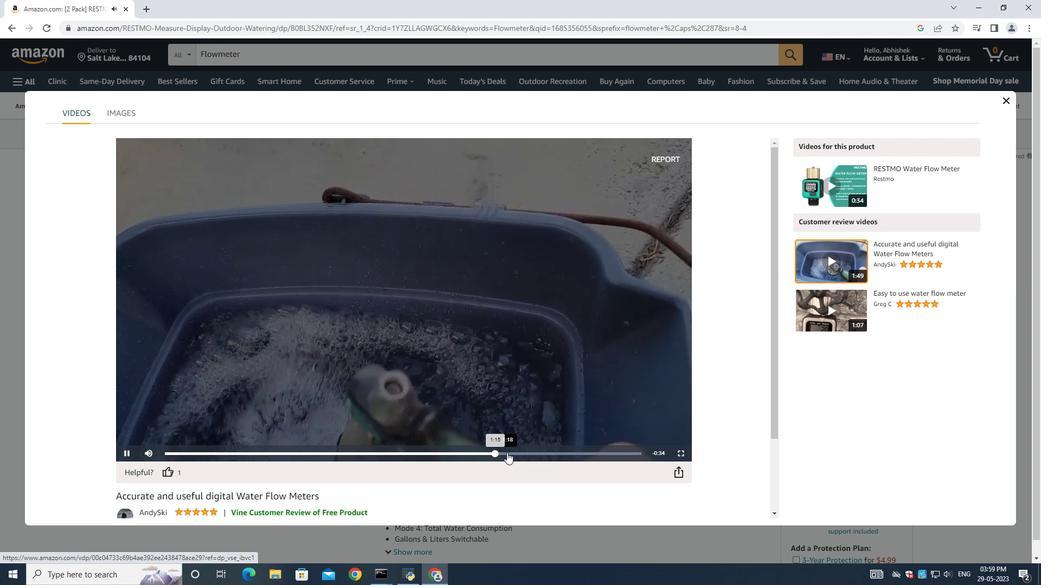 
Action: Mouse moved to (559, 451)
Screenshot: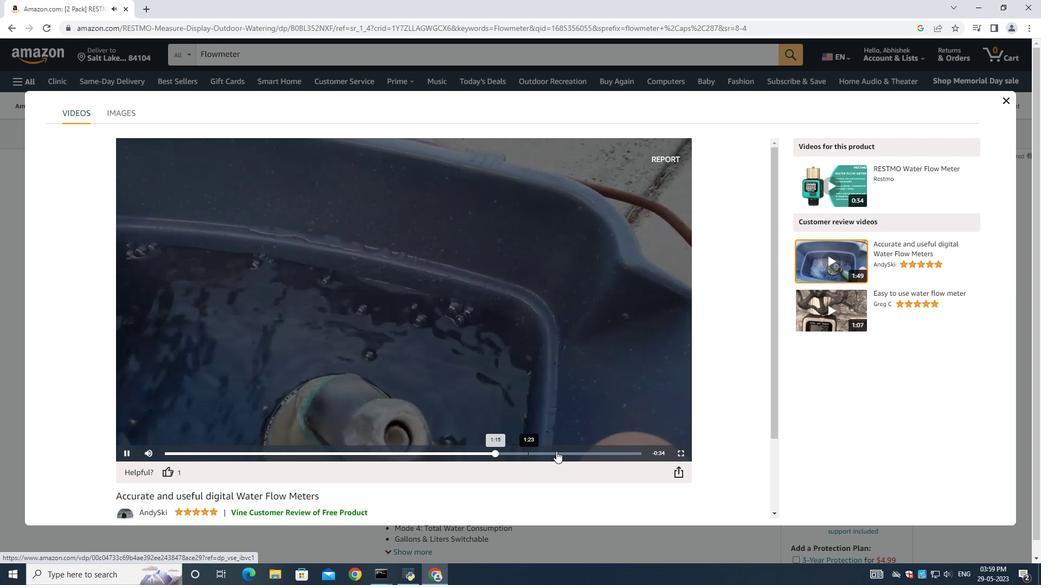 
Action: Mouse pressed left at (559, 451)
Screenshot: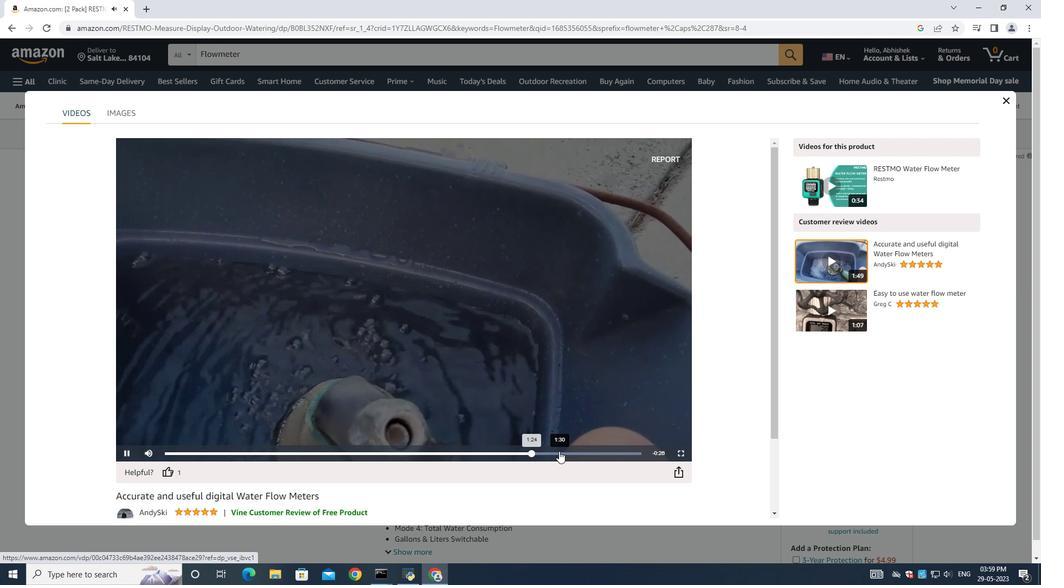 
Action: Mouse moved to (594, 453)
Screenshot: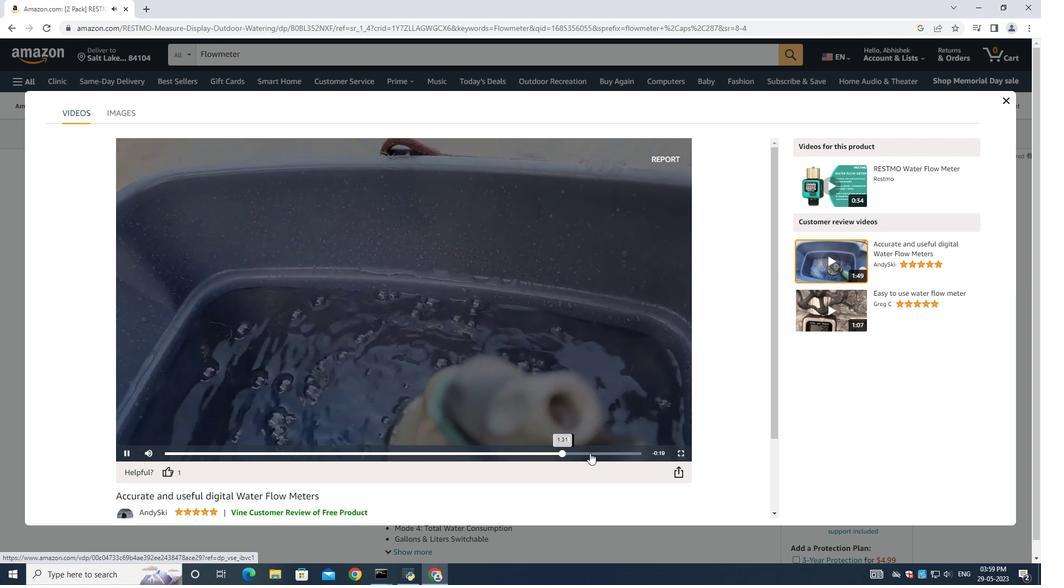 
Action: Mouse pressed left at (594, 453)
Screenshot: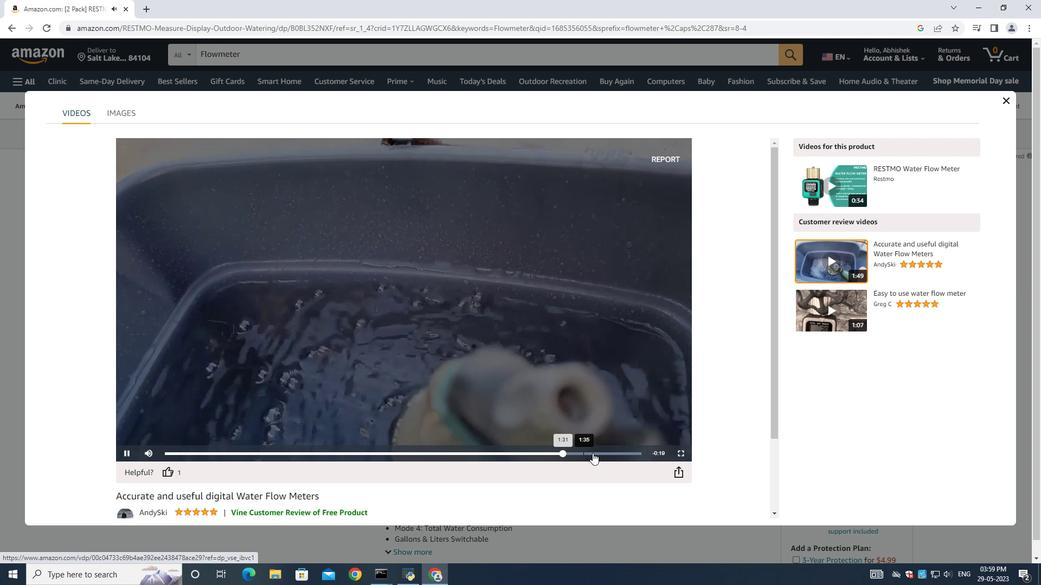 
Action: Mouse moved to (610, 455)
Screenshot: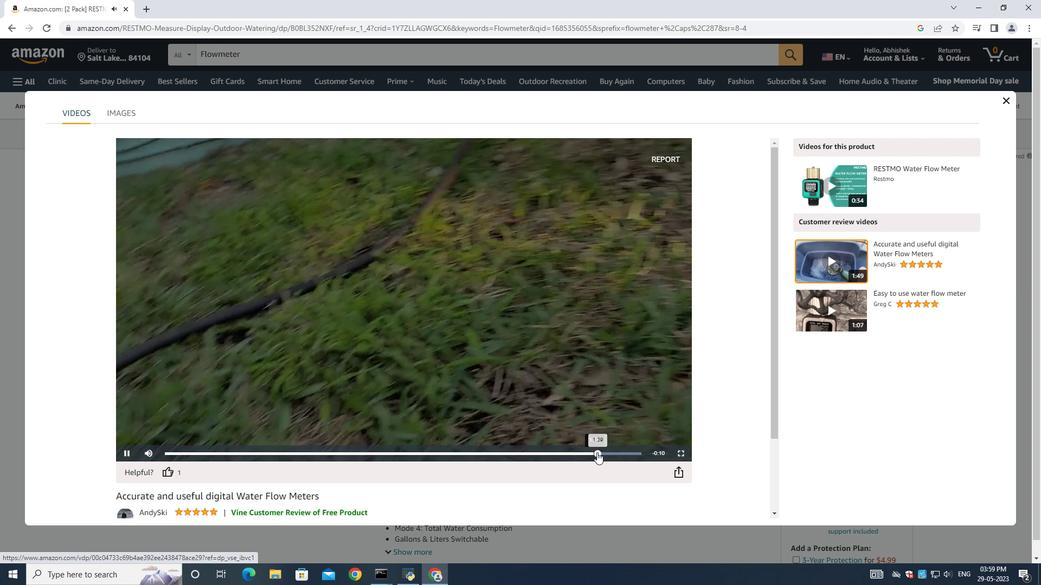 
Action: Mouse pressed left at (610, 455)
Screenshot: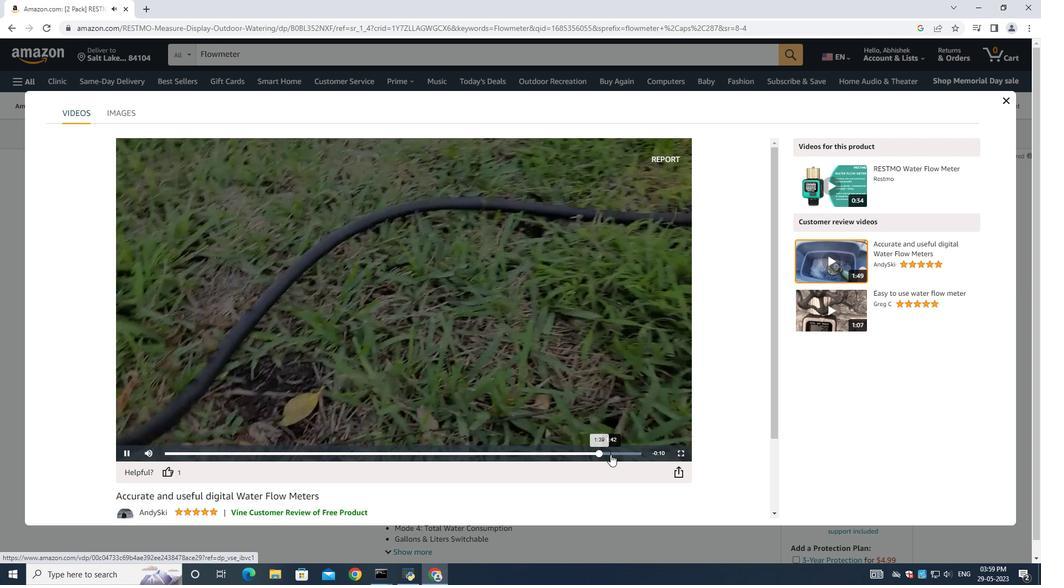 
Action: Mouse moved to (1010, 100)
Screenshot: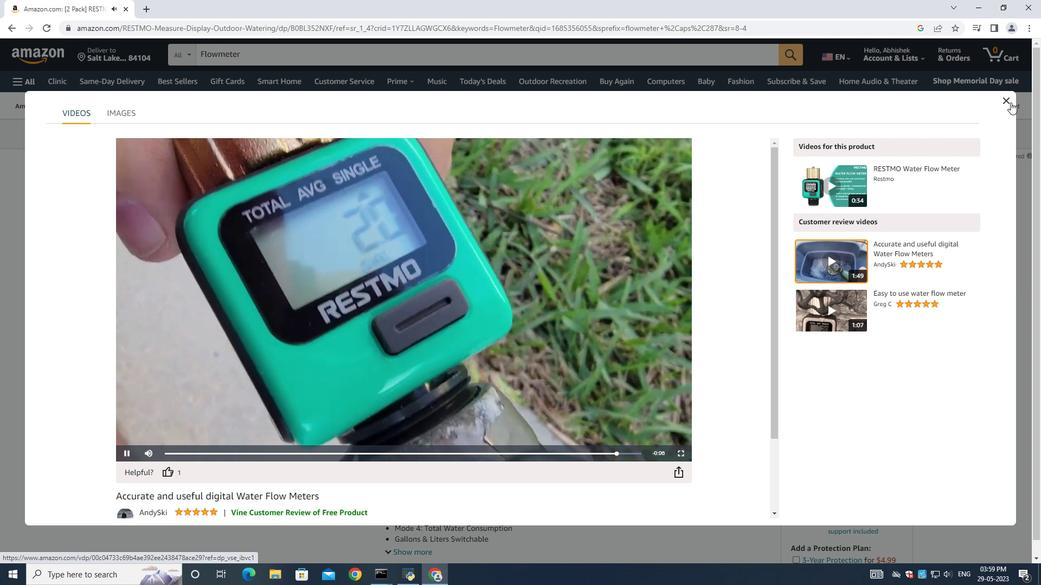 
Action: Mouse pressed left at (1010, 100)
Screenshot: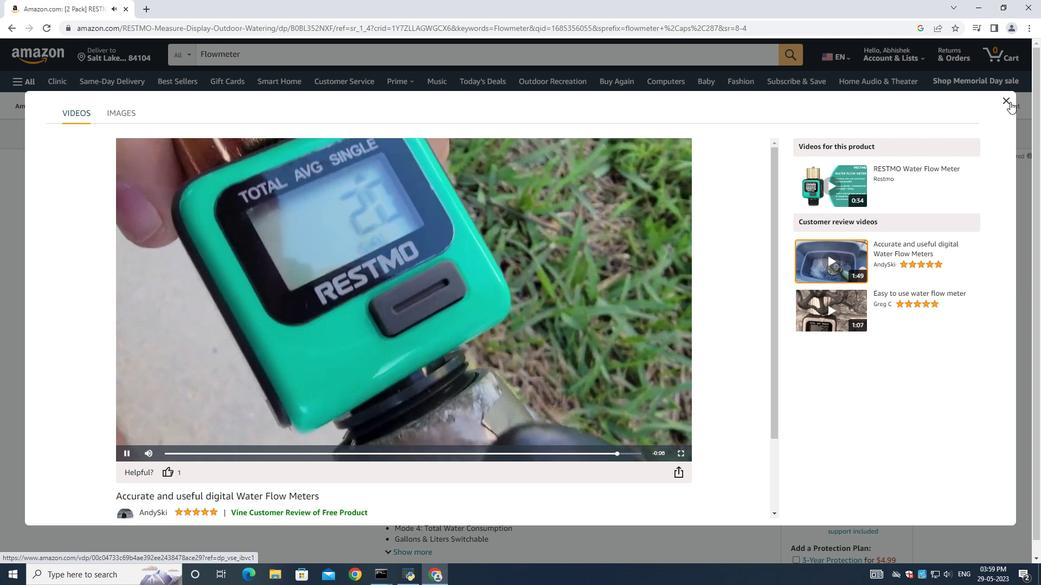 
Action: Mouse moved to (818, 391)
Screenshot: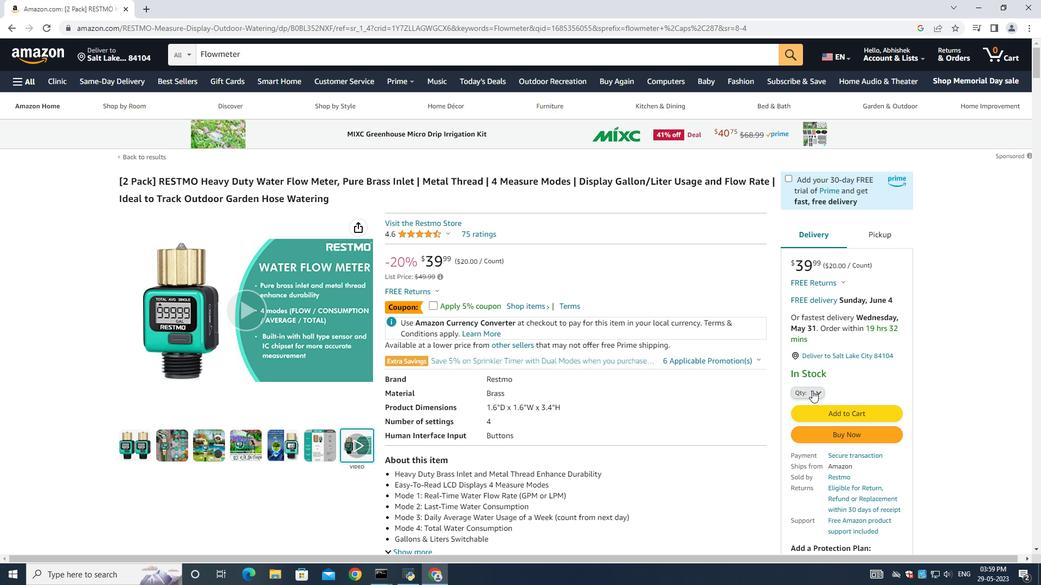 
Action: Mouse pressed left at (818, 391)
Screenshot: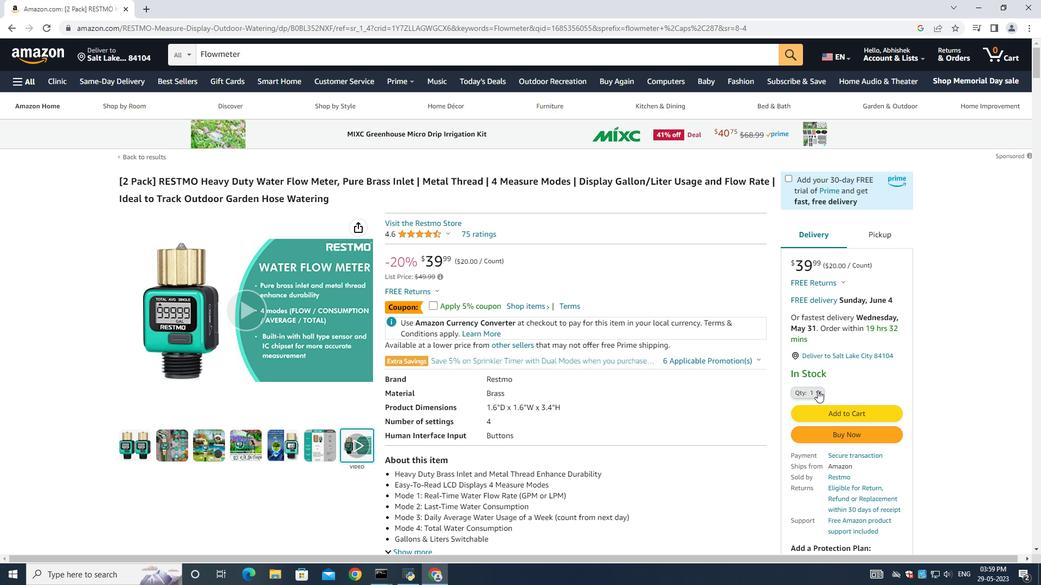 
Action: Mouse moved to (795, 410)
Screenshot: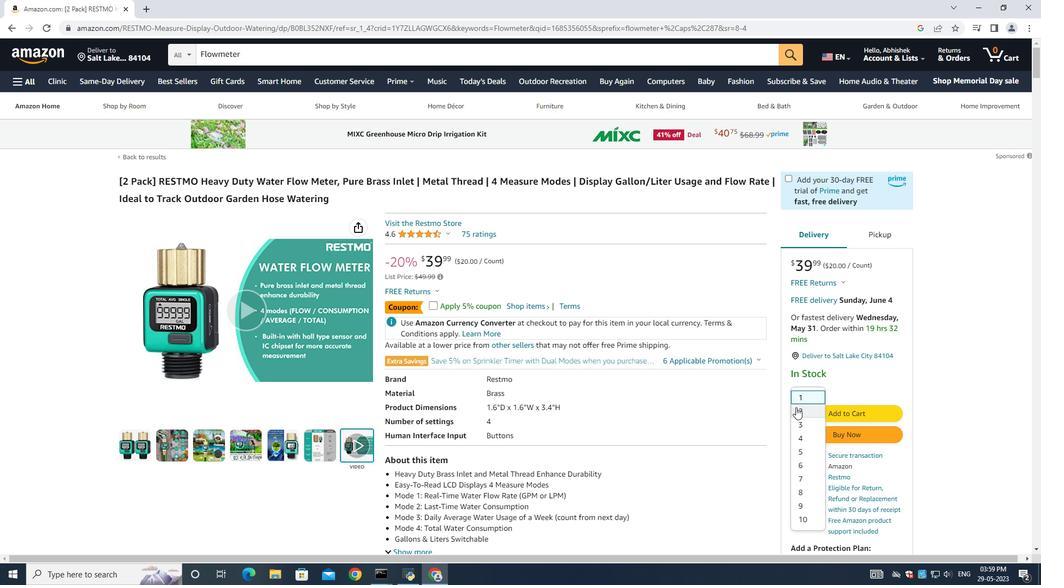 
Action: Mouse pressed left at (795, 410)
Screenshot: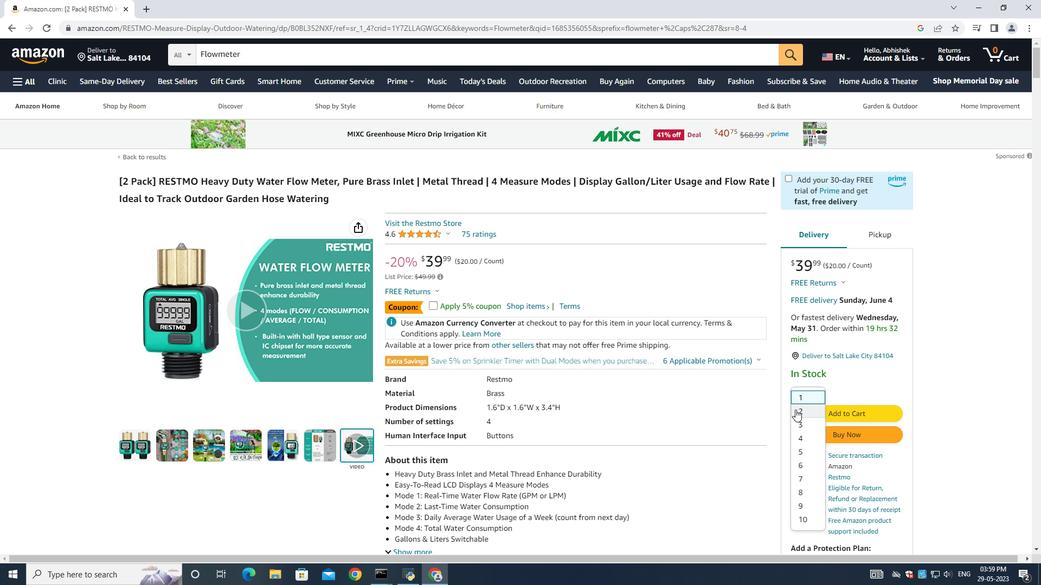 
Action: Mouse moved to (818, 431)
Screenshot: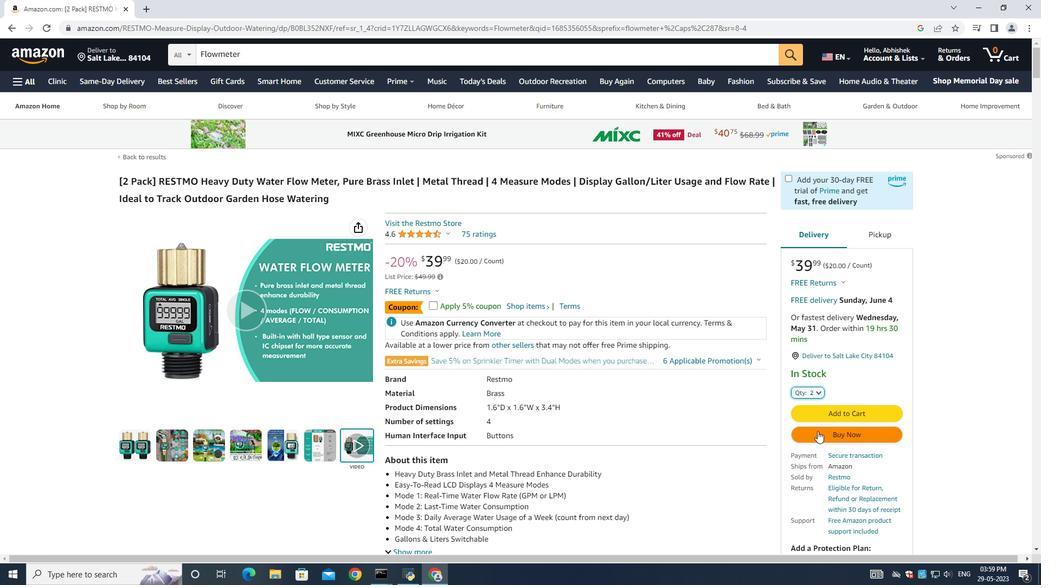 
Action: Mouse pressed left at (818, 431)
Screenshot: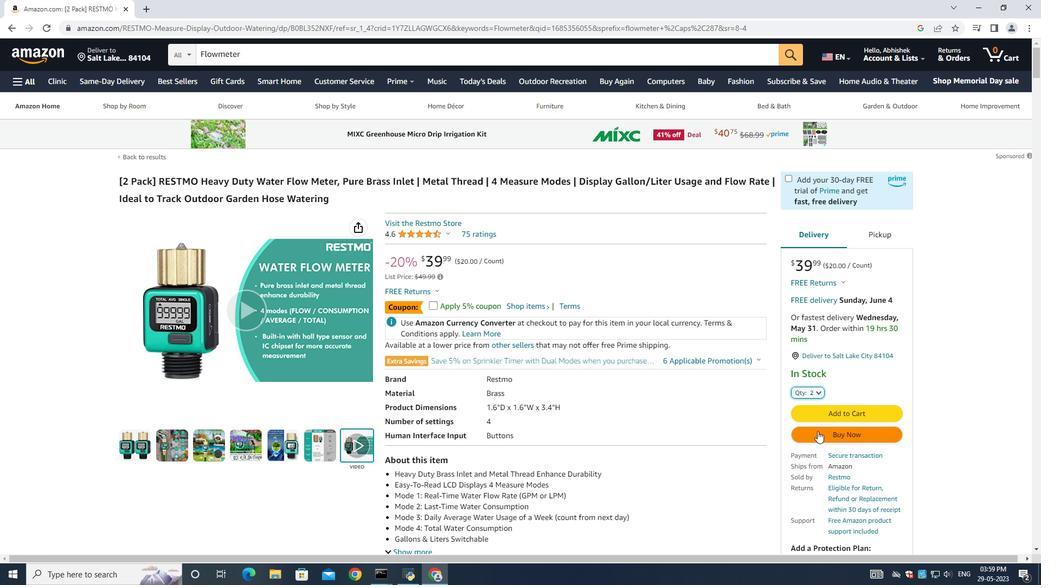 
Action: Mouse moved to (463, 340)
Screenshot: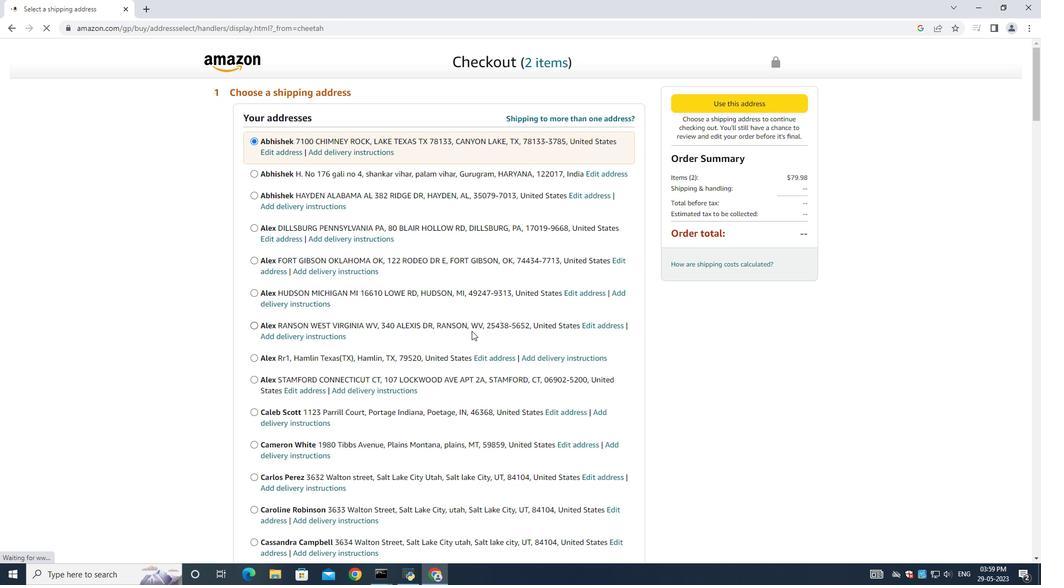 
Action: Mouse scrolled (463, 340) with delta (0, 0)
Screenshot: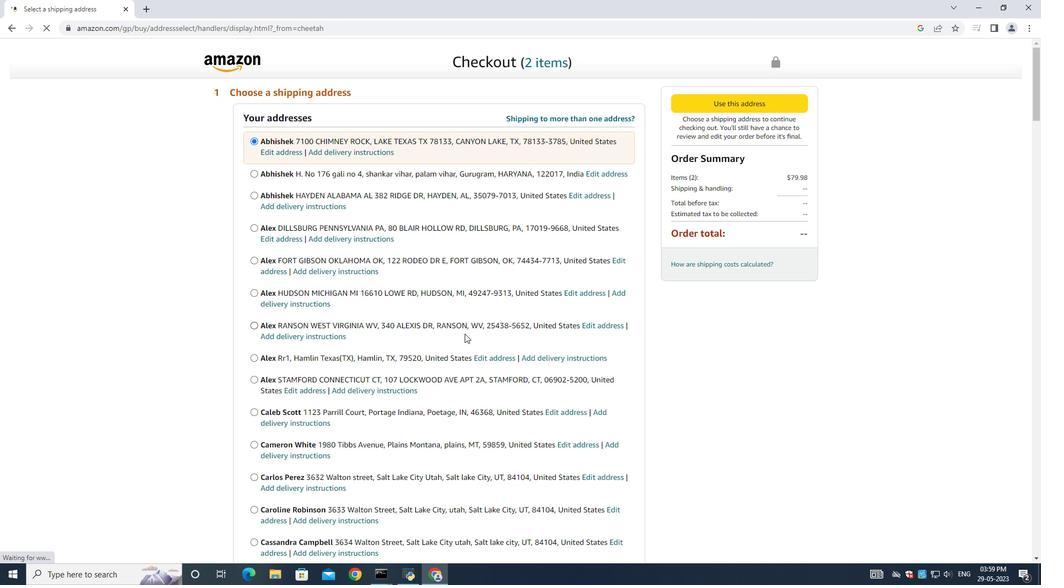 
Action: Mouse moved to (460, 345)
Screenshot: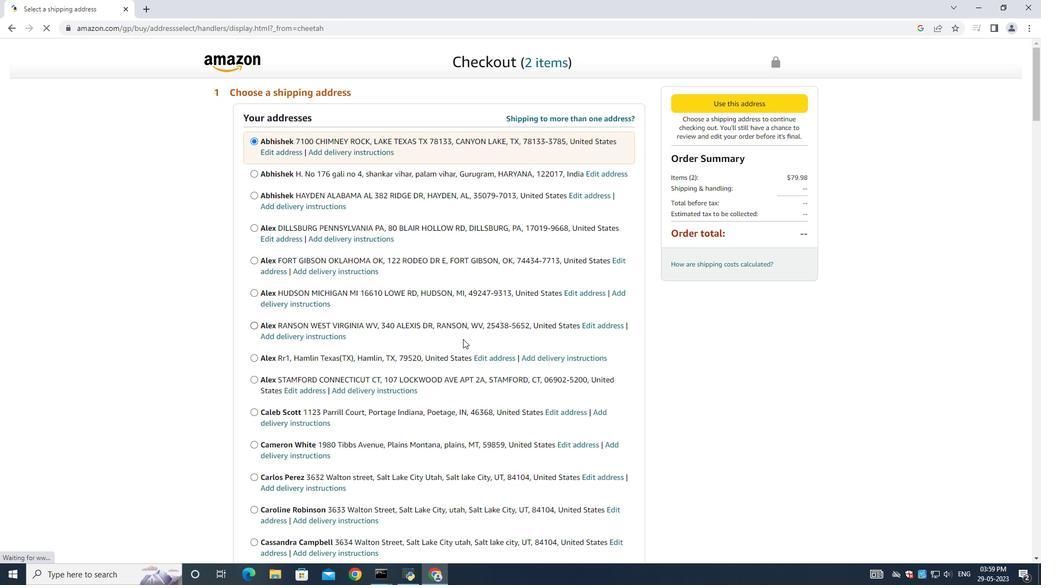 
Action: Mouse scrolled (461, 344) with delta (0, 0)
Screenshot: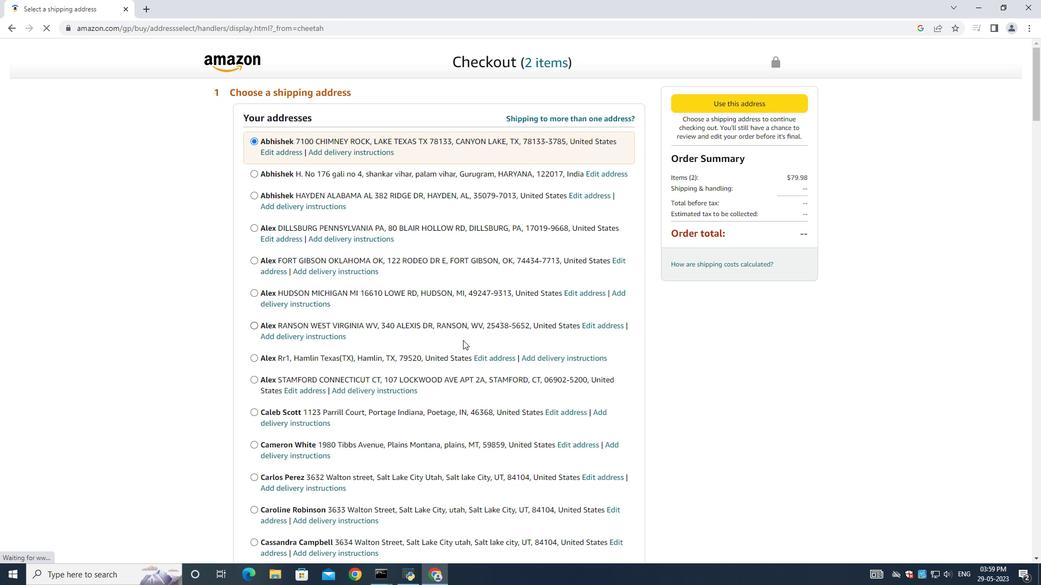 
Action: Mouse moved to (460, 345)
Screenshot: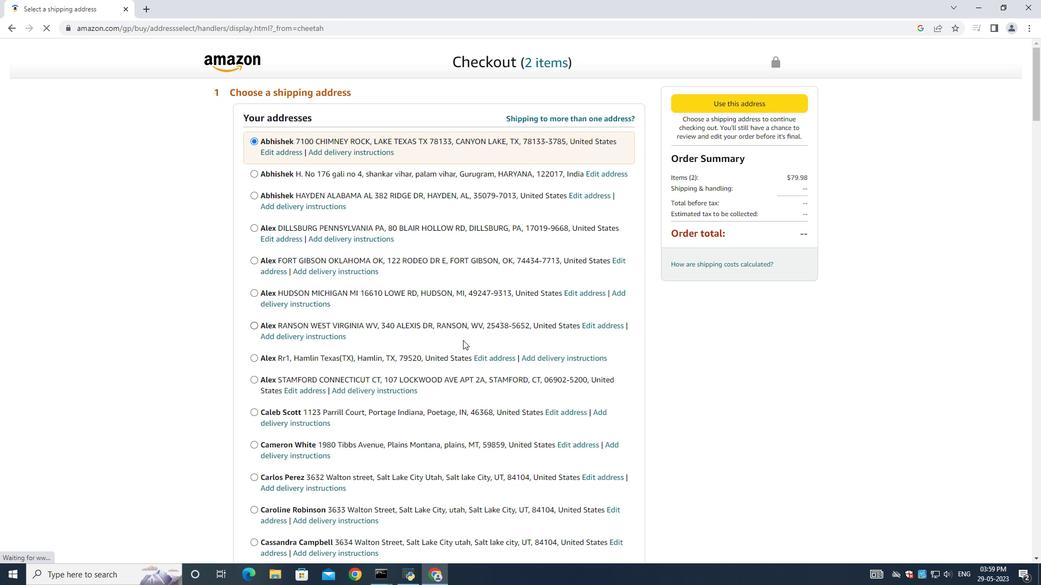 
Action: Mouse scrolled (461, 344) with delta (0, 0)
Screenshot: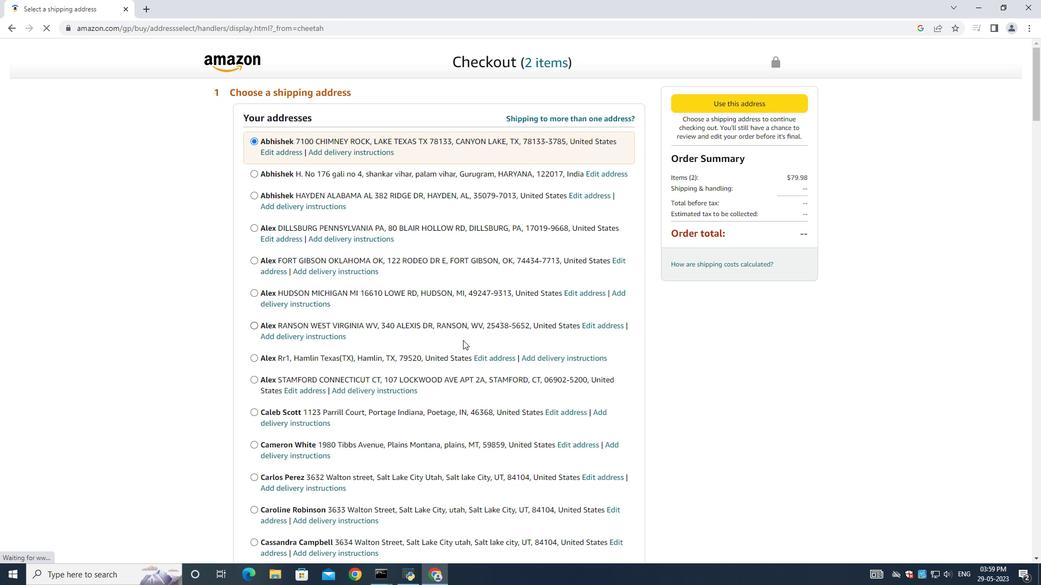 
Action: Mouse scrolled (460, 344) with delta (0, 0)
Screenshot: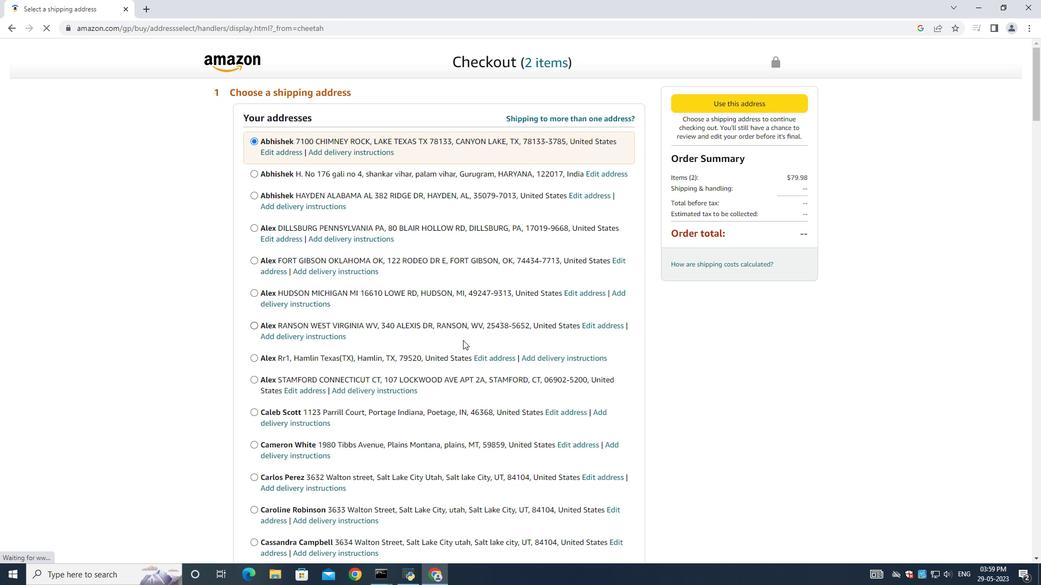 
Action: Mouse moved to (457, 349)
Screenshot: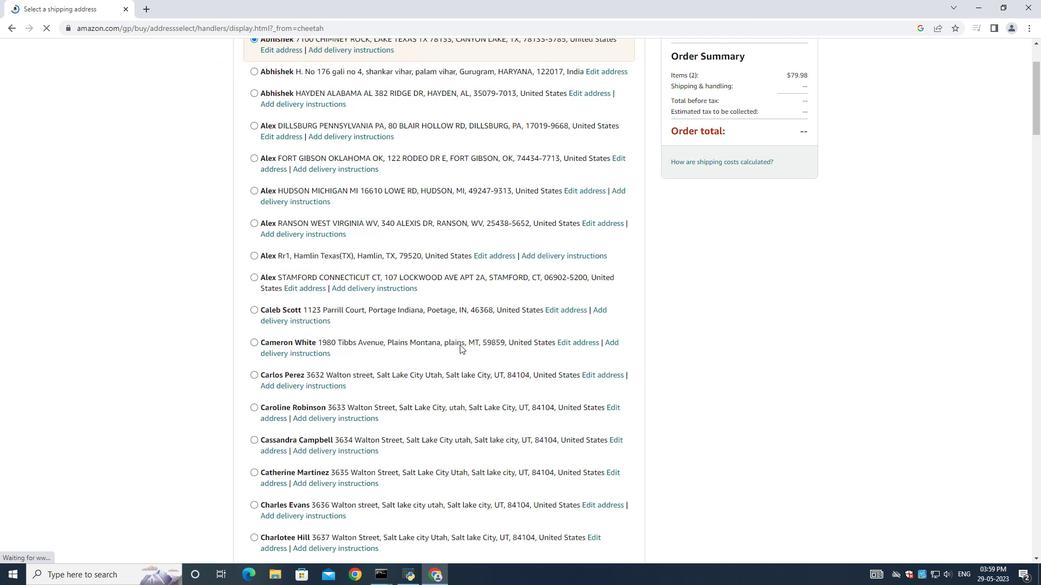 
Action: Mouse scrolled (457, 348) with delta (0, 0)
Screenshot: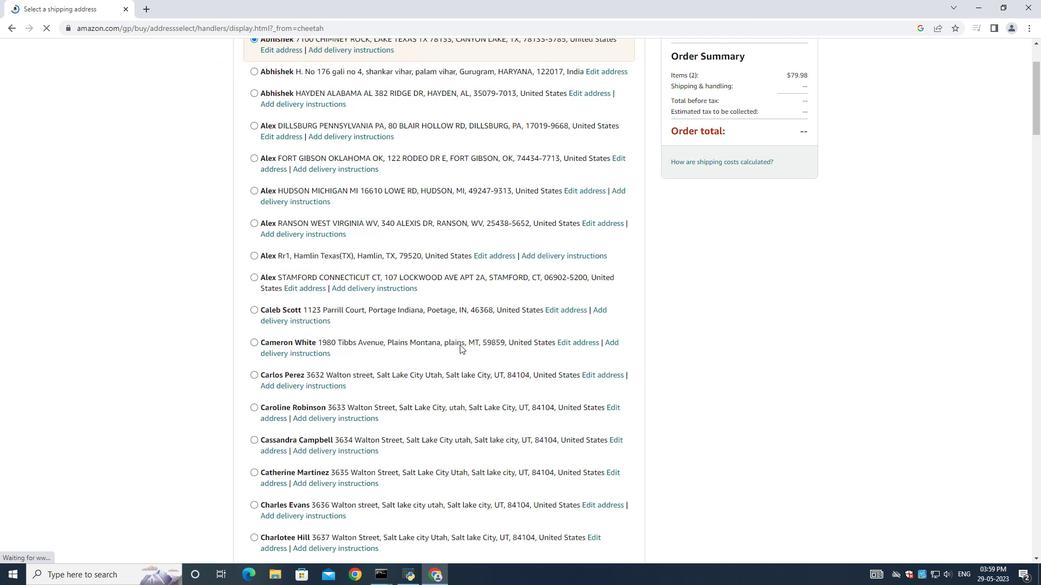 
Action: Mouse moved to (456, 349)
Screenshot: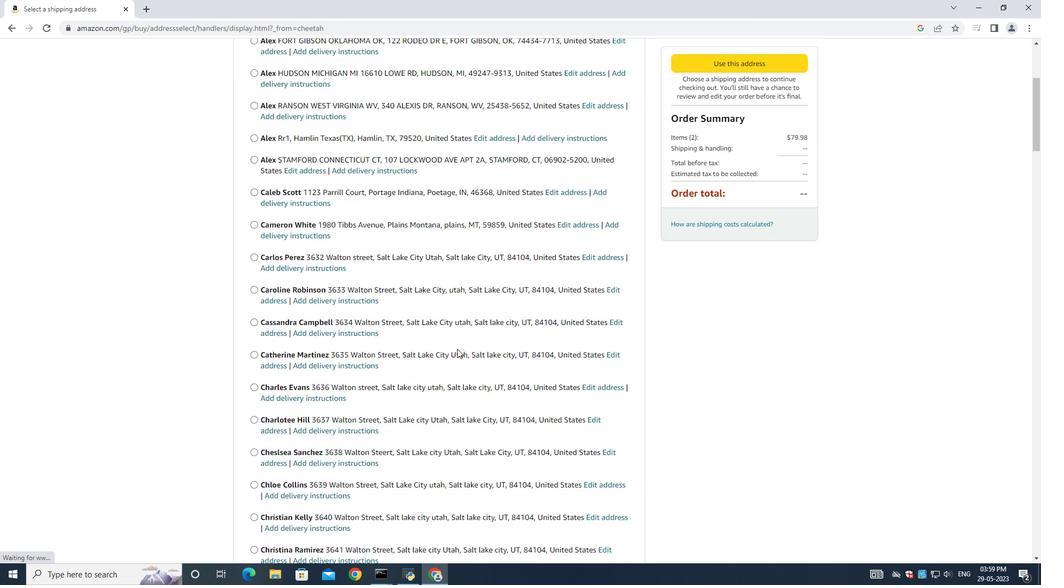 
Action: Mouse scrolled (456, 348) with delta (0, 0)
Screenshot: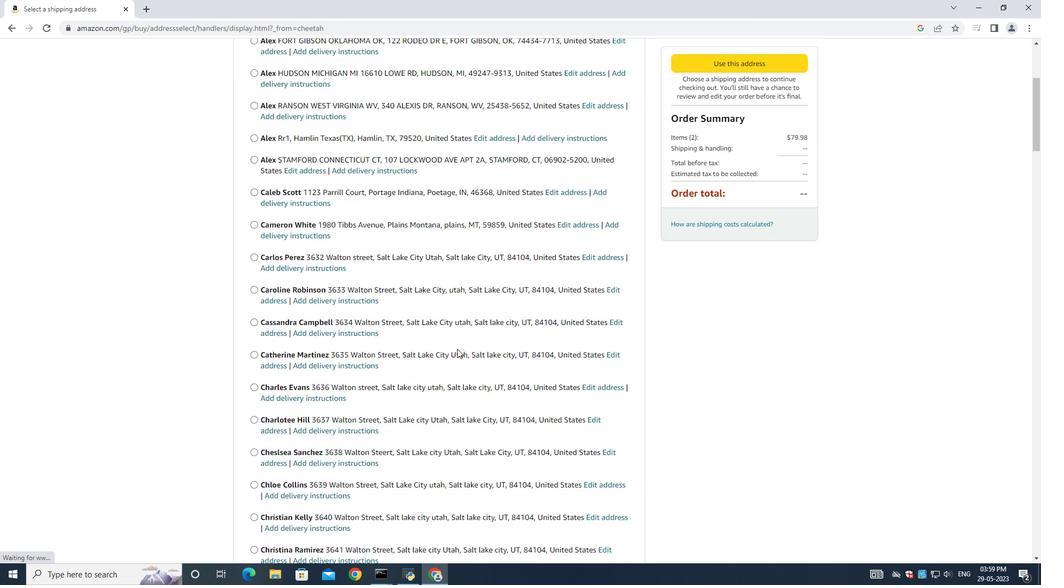 
Action: Mouse scrolled (456, 349) with delta (0, 0)
Screenshot: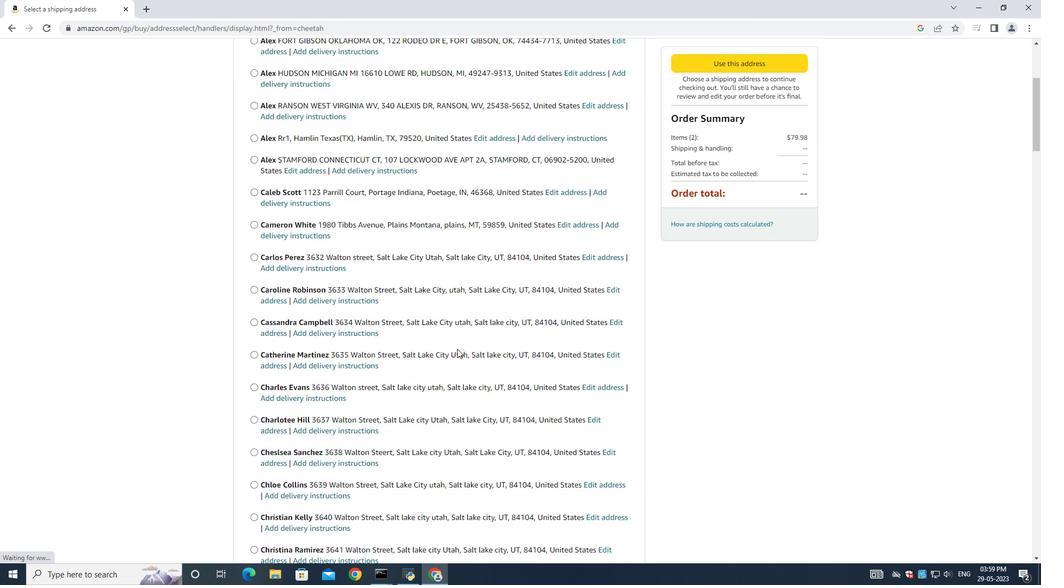 
Action: Mouse scrolled (456, 349) with delta (0, 0)
Screenshot: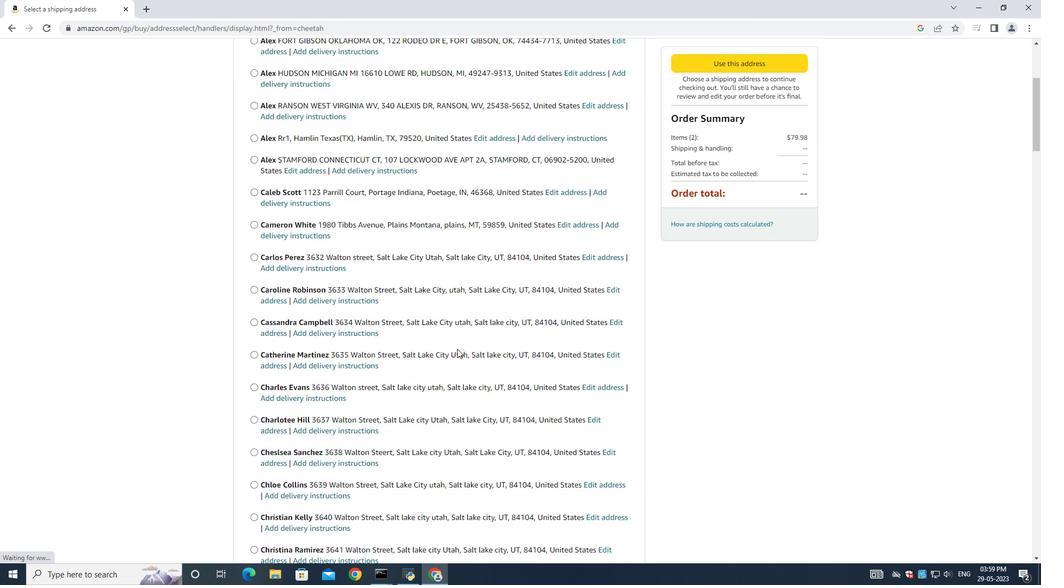 
Action: Mouse scrolled (456, 349) with delta (0, 0)
Screenshot: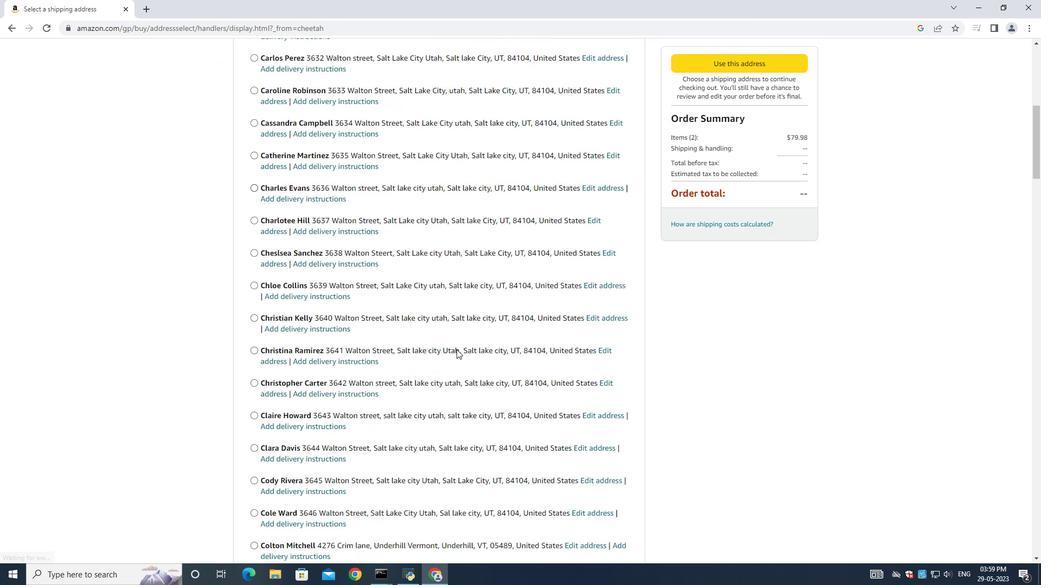
Action: Mouse moved to (456, 350)
Screenshot: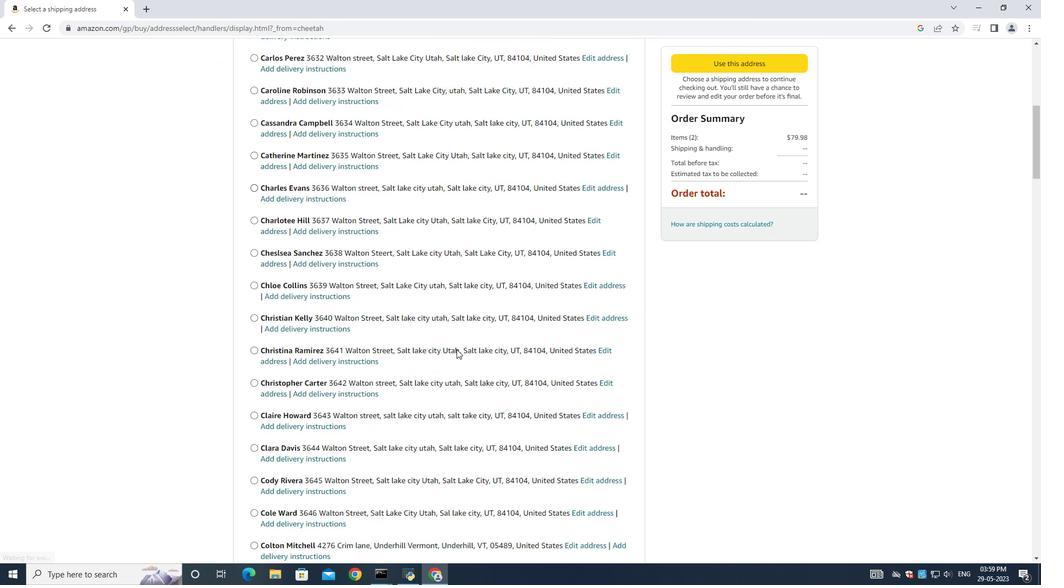 
Action: Mouse scrolled (456, 349) with delta (0, 0)
Screenshot: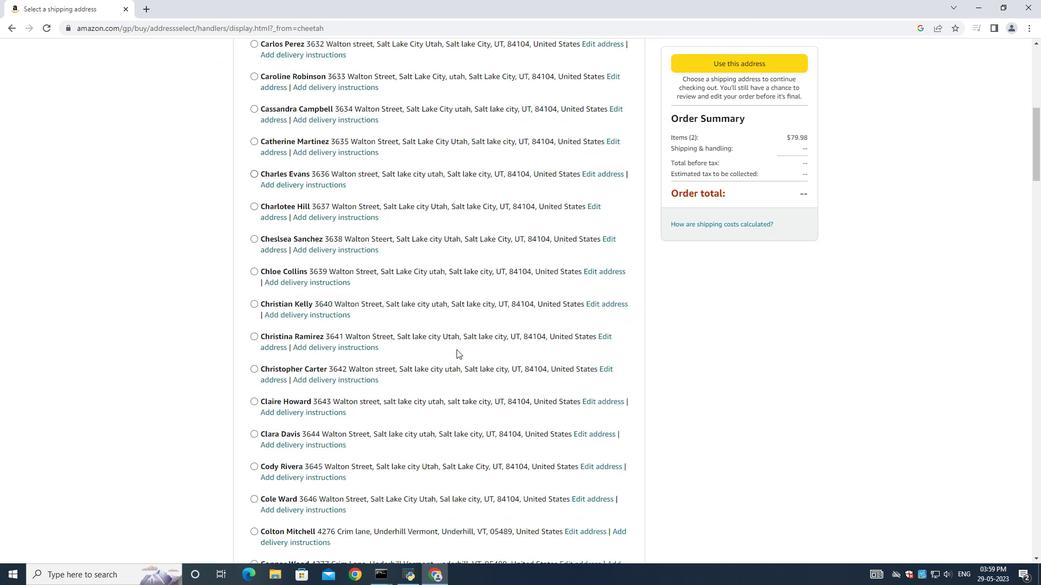 
Action: Mouse moved to (456, 350)
Screenshot: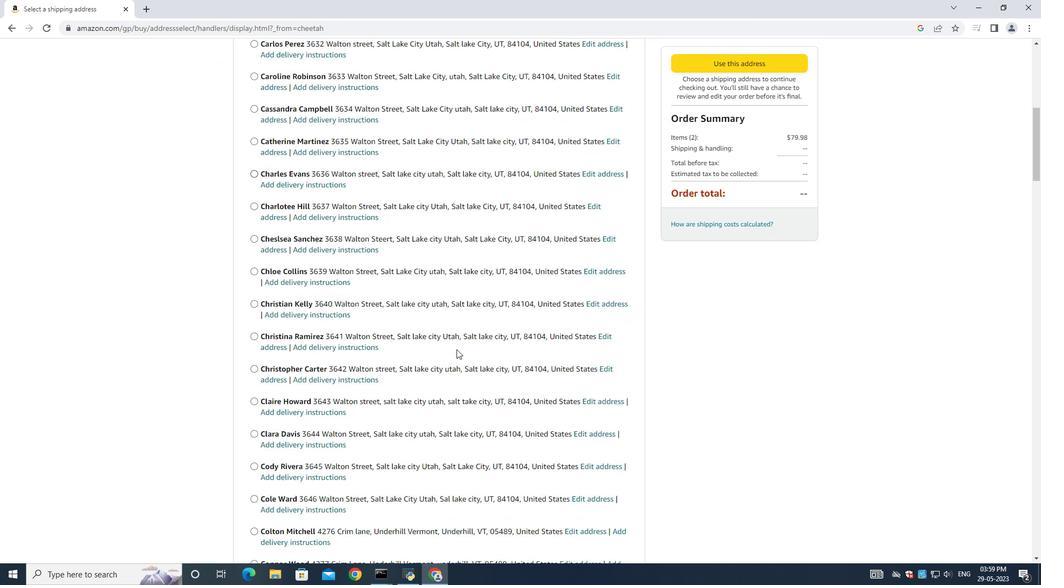 
Action: Mouse scrolled (456, 349) with delta (0, 0)
Screenshot: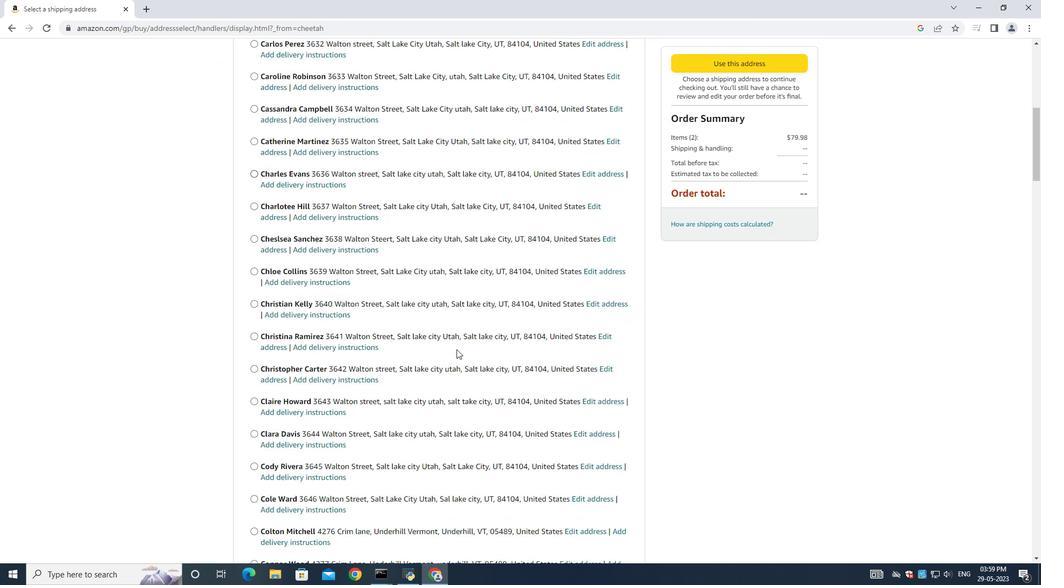 
Action: Mouse moved to (455, 351)
Screenshot: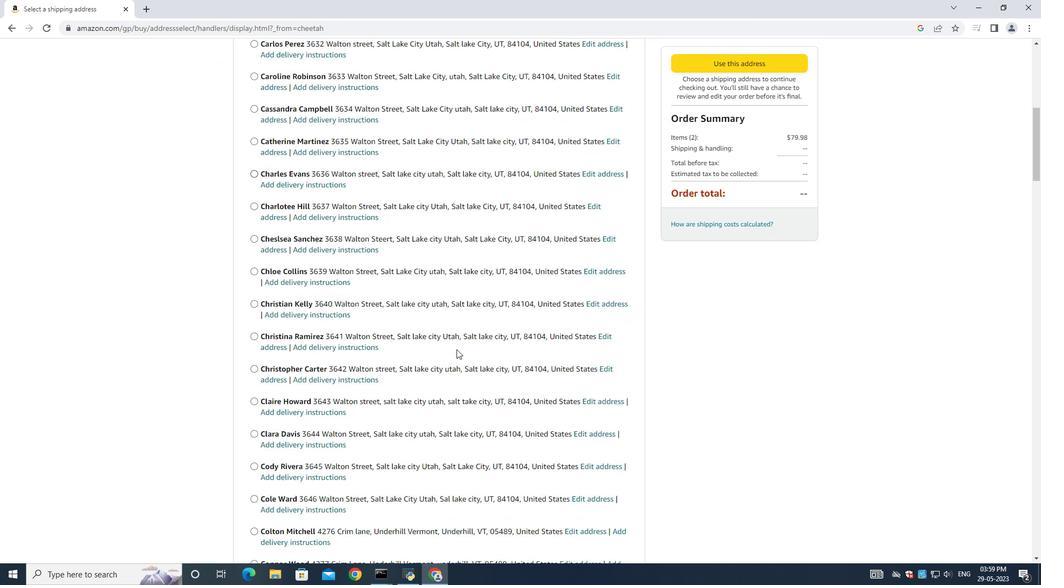 
Action: Mouse scrolled (456, 349) with delta (0, 0)
Screenshot: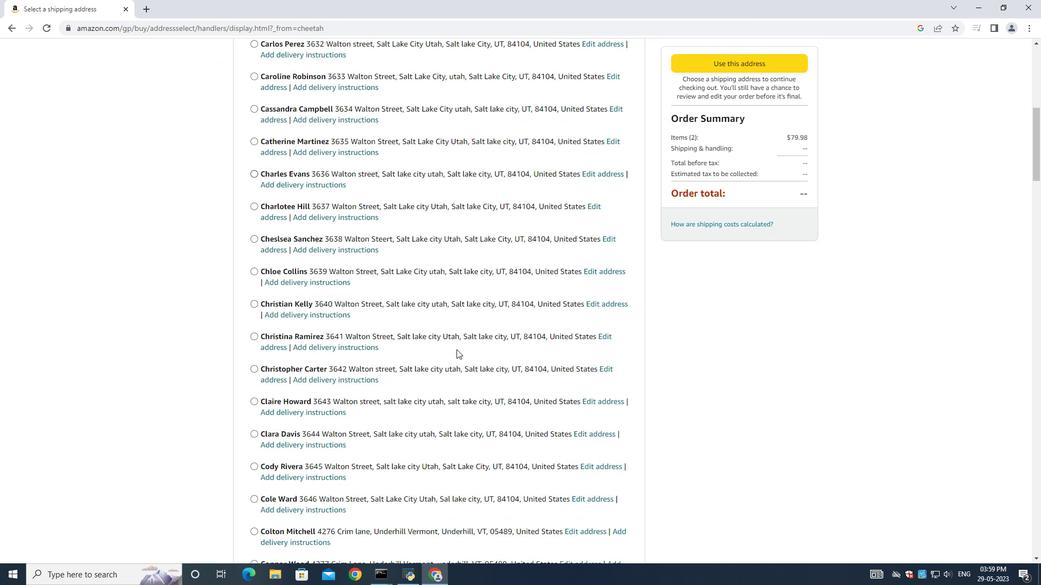 
Action: Mouse moved to (455, 351)
Screenshot: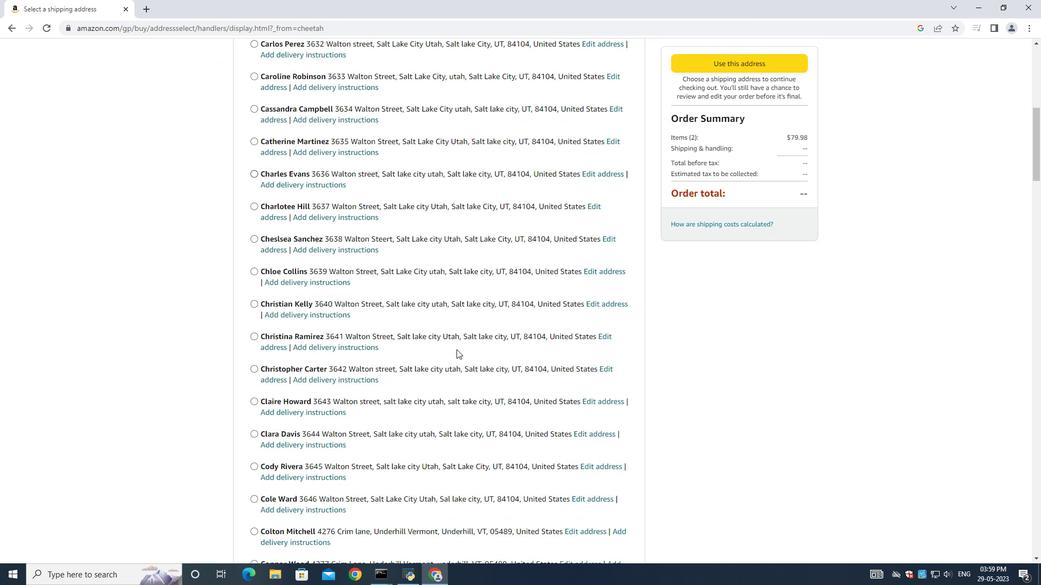 
Action: Mouse scrolled (455, 351) with delta (0, 0)
Screenshot: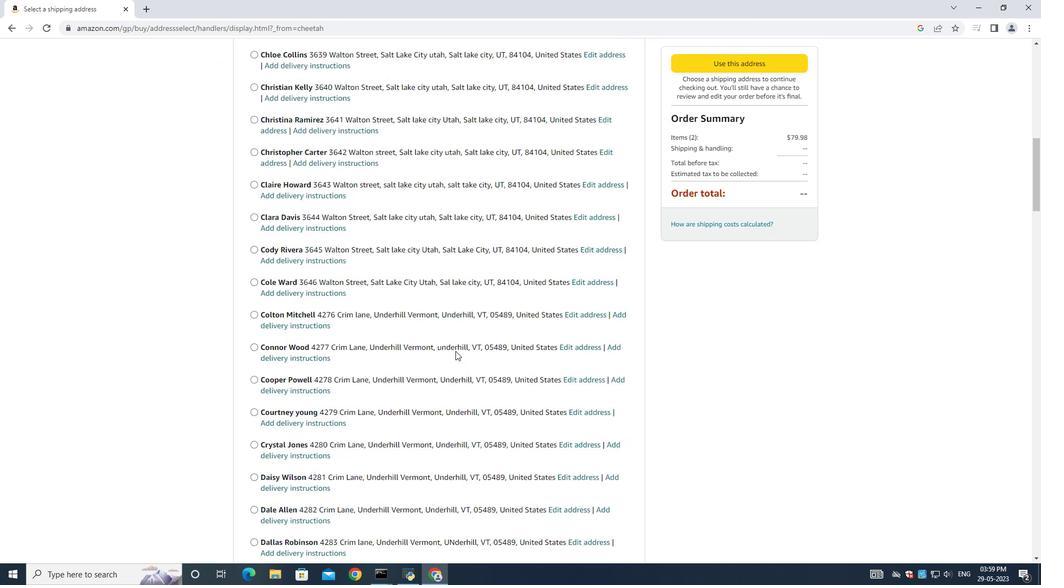 
Action: Mouse scrolled (455, 351) with delta (0, 0)
Screenshot: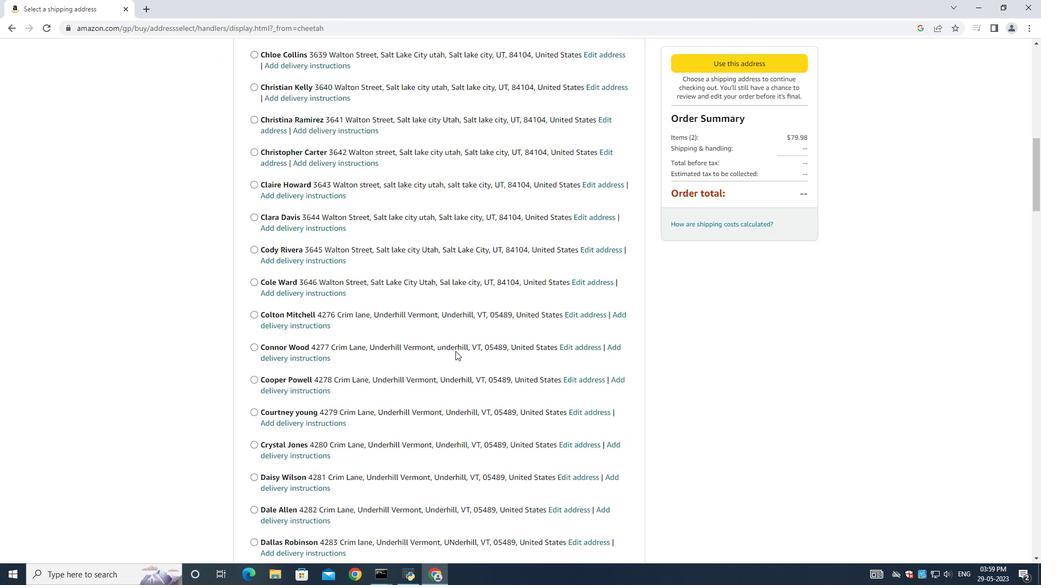 
Action: Mouse scrolled (455, 351) with delta (0, 0)
Screenshot: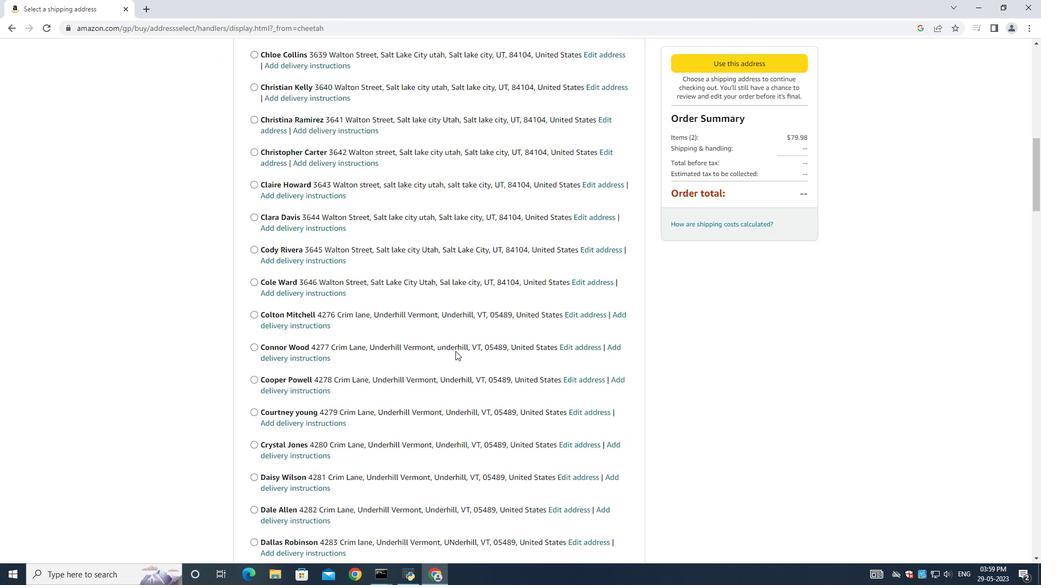
Action: Mouse scrolled (455, 351) with delta (0, 0)
Screenshot: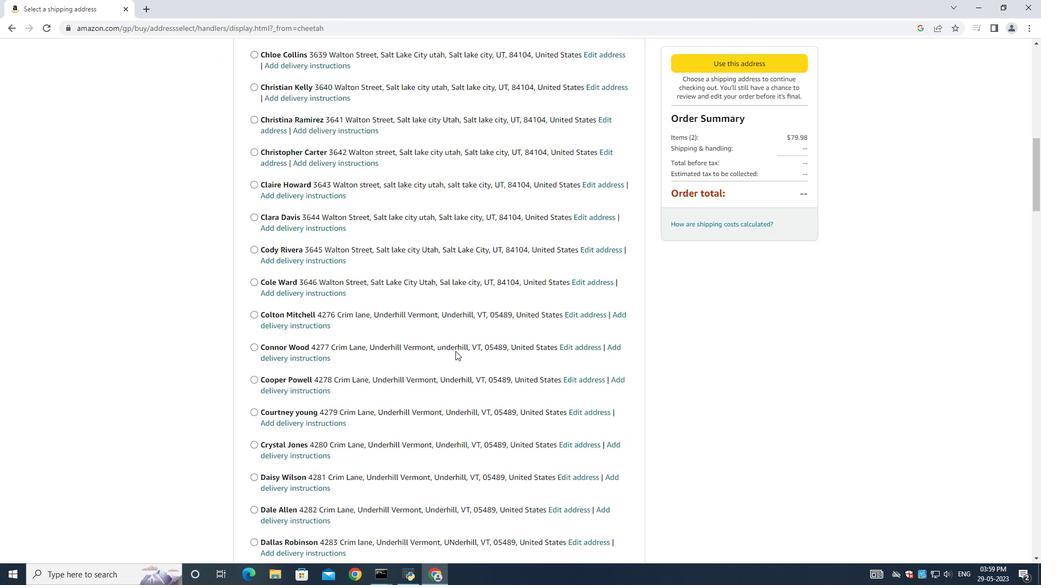
Action: Mouse moved to (455, 351)
Screenshot: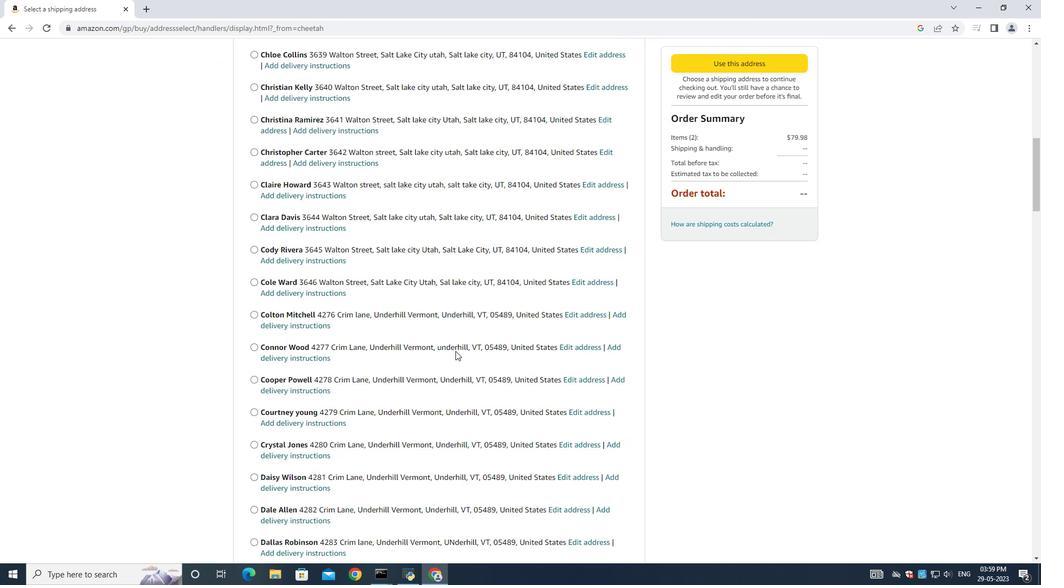 
Action: Mouse scrolled (455, 351) with delta (0, 0)
Screenshot: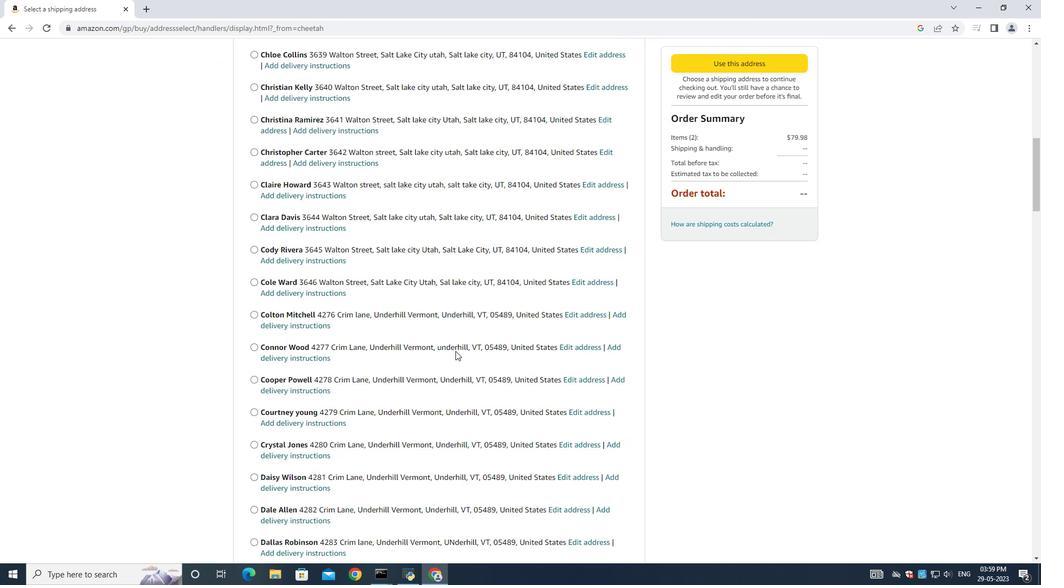 
Action: Mouse moved to (453, 351)
Screenshot: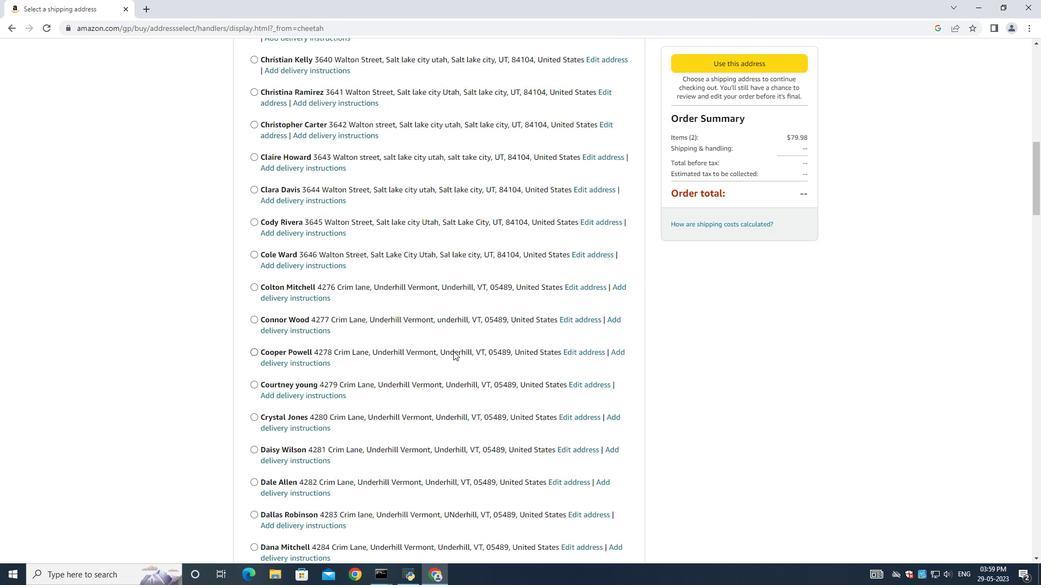 
Action: Mouse scrolled (453, 351) with delta (0, 0)
Screenshot: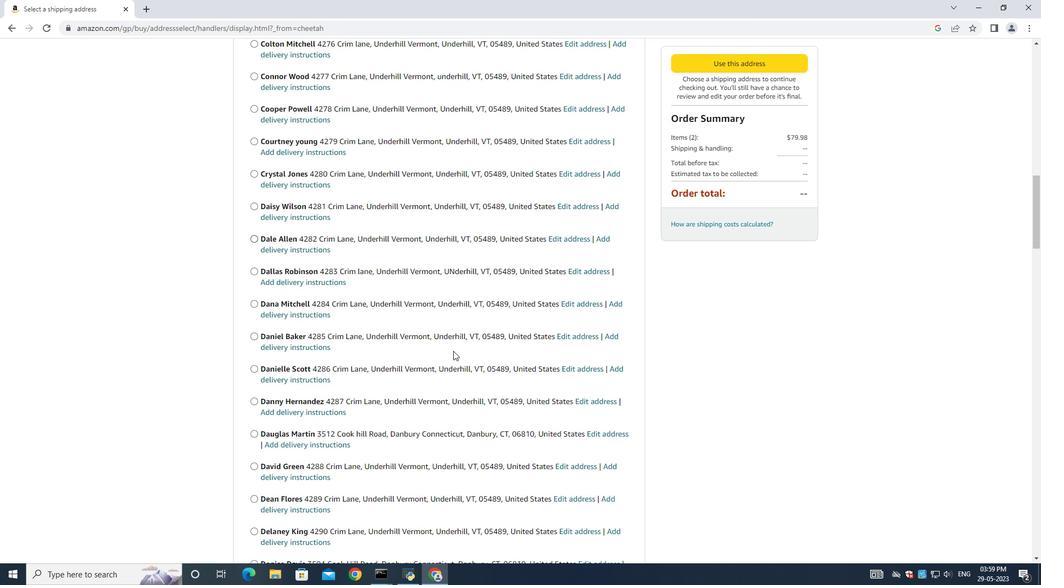 
Action: Mouse scrolled (453, 351) with delta (0, 0)
Screenshot: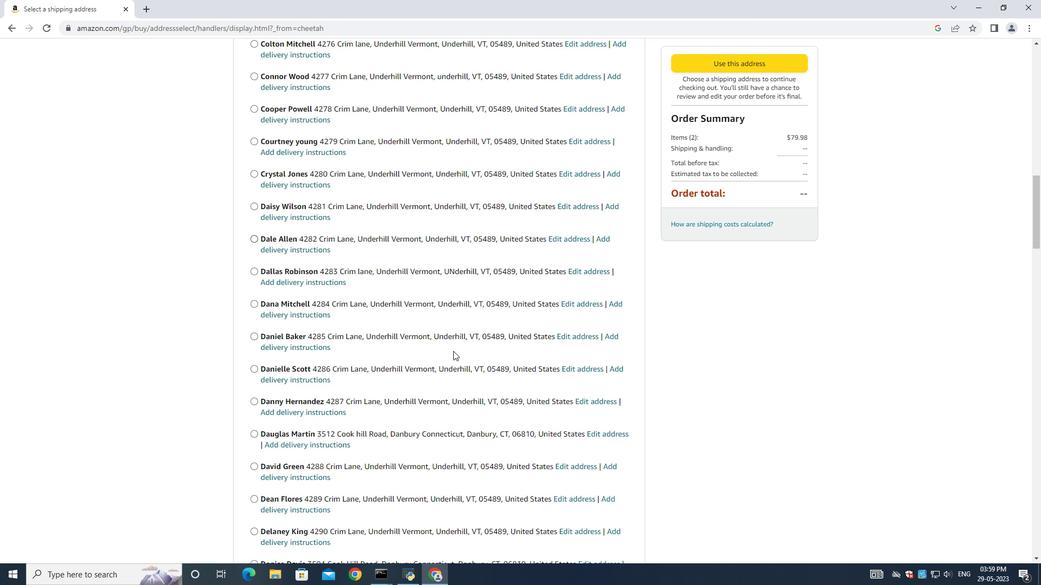 
Action: Mouse scrolled (453, 351) with delta (0, 0)
Screenshot: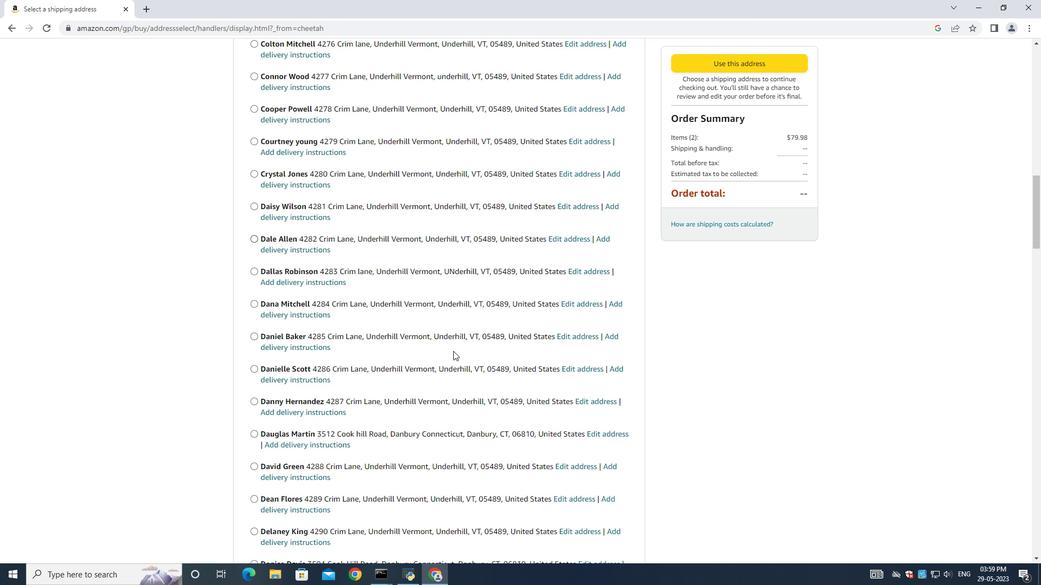
Action: Mouse scrolled (453, 351) with delta (0, 0)
Screenshot: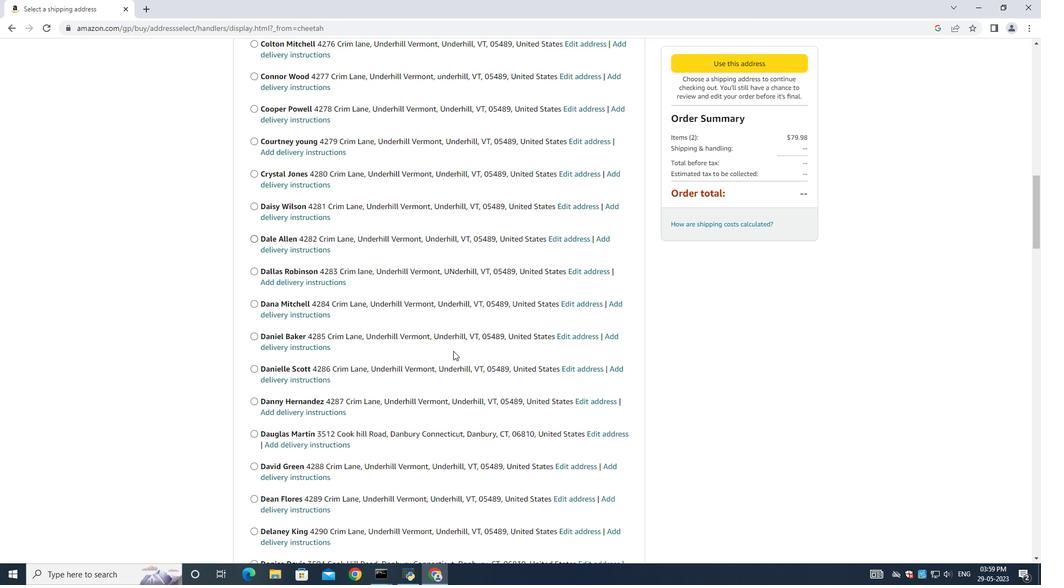 
Action: Mouse moved to (441, 356)
Screenshot: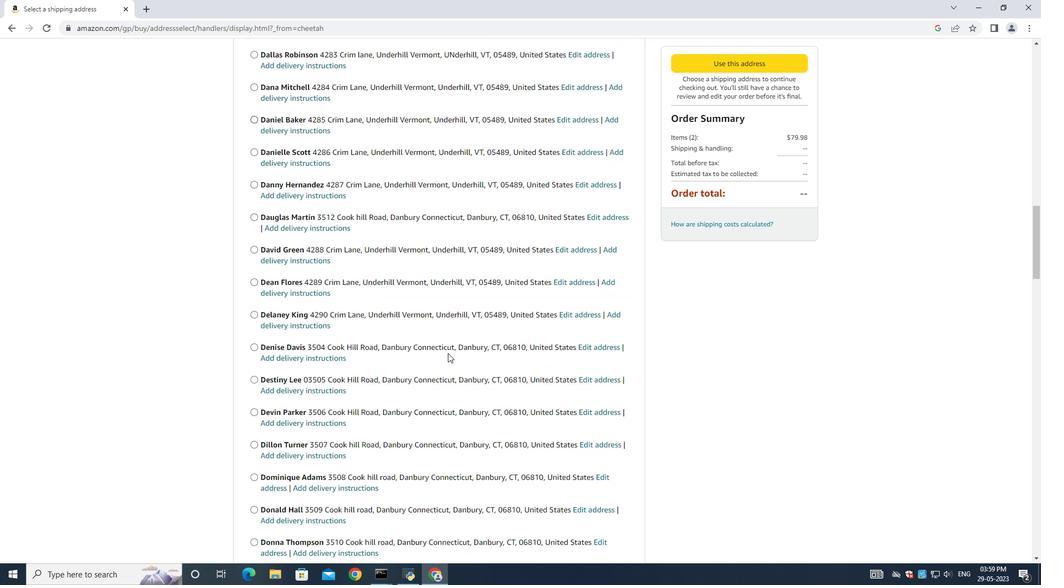 
Action: Mouse scrolled (441, 355) with delta (0, 0)
Screenshot: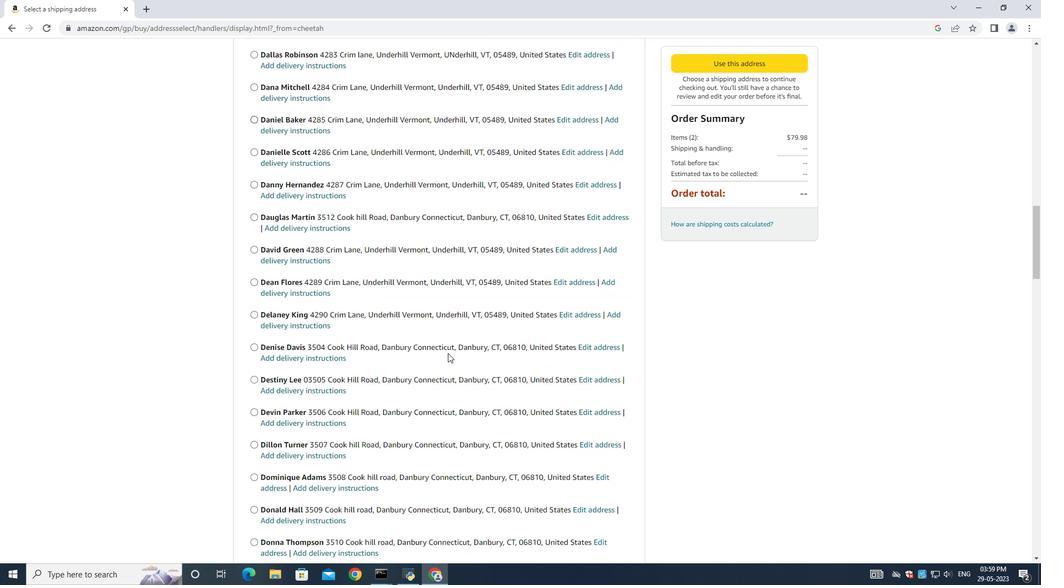 
Action: Mouse moved to (437, 359)
Screenshot: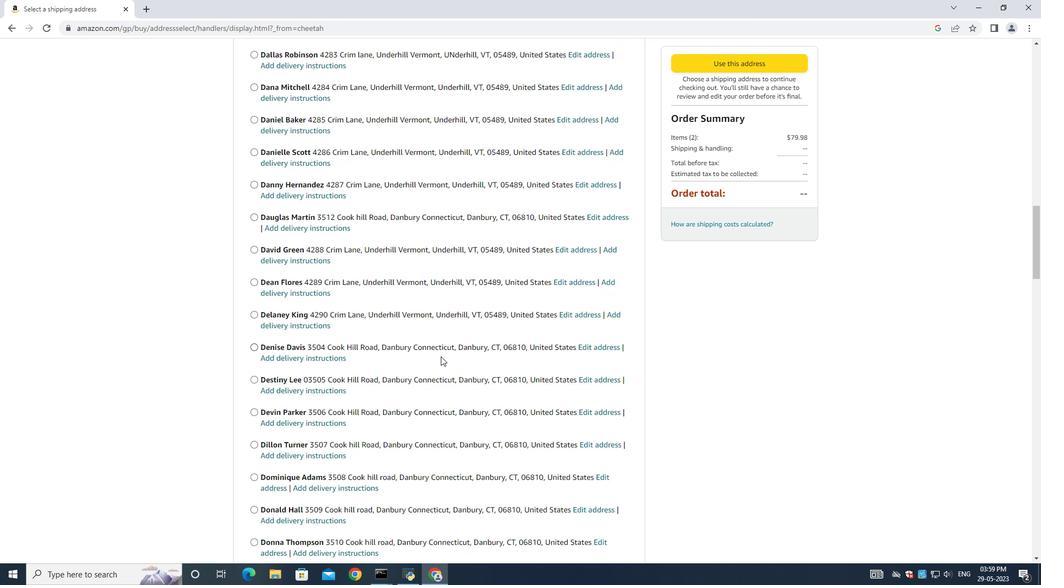 
Action: Mouse scrolled (438, 357) with delta (0, 0)
Screenshot: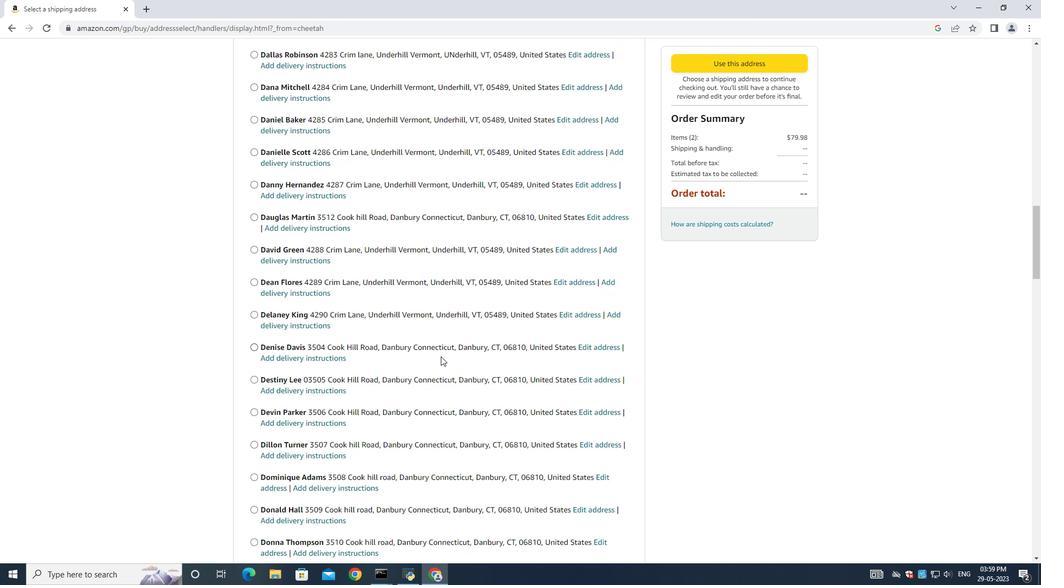 
Action: Mouse moved to (436, 359)
Screenshot: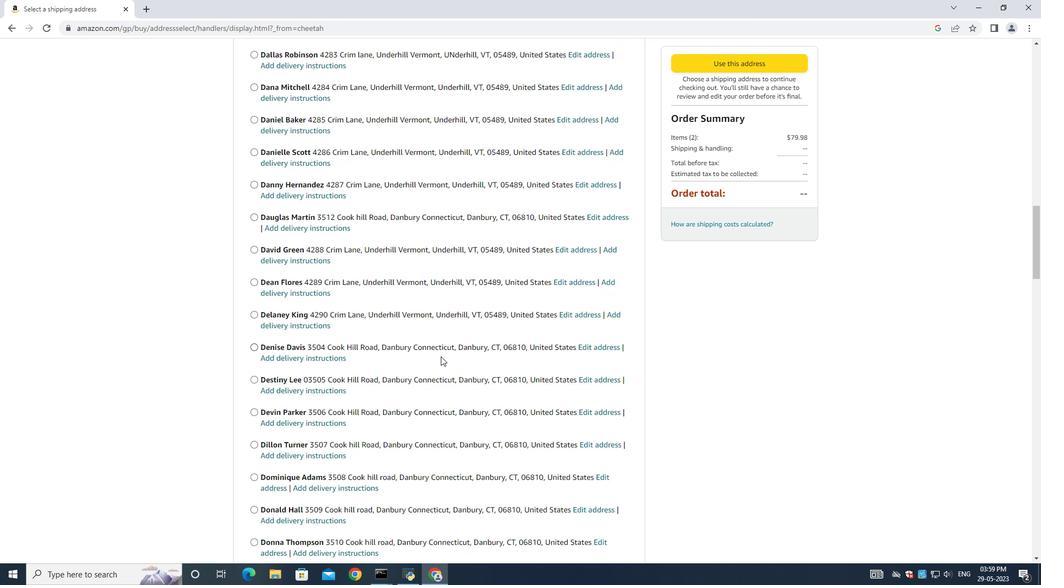 
Action: Mouse scrolled (438, 358) with delta (0, 0)
Screenshot: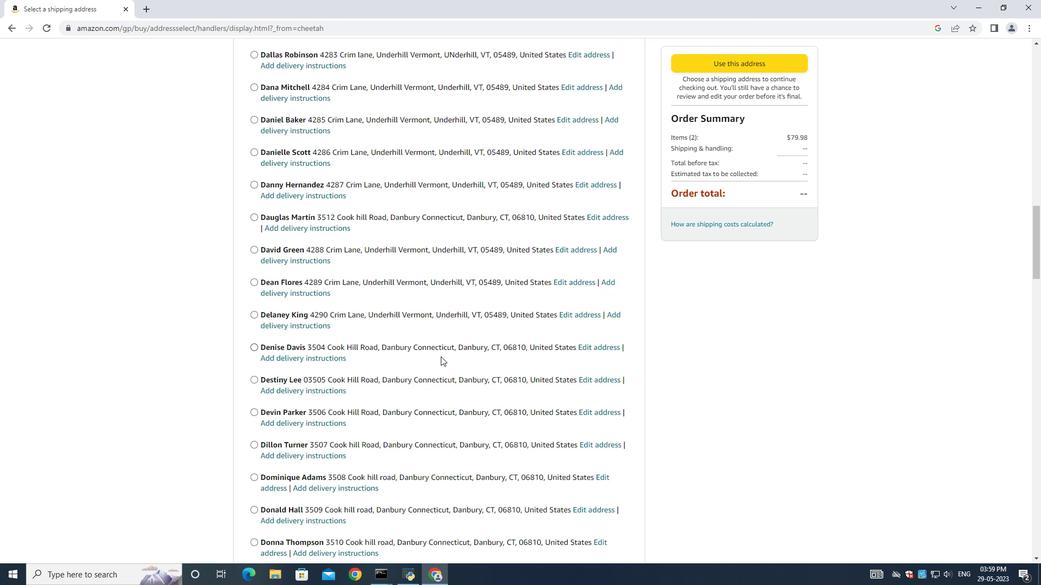 
Action: Mouse moved to (436, 359)
Screenshot: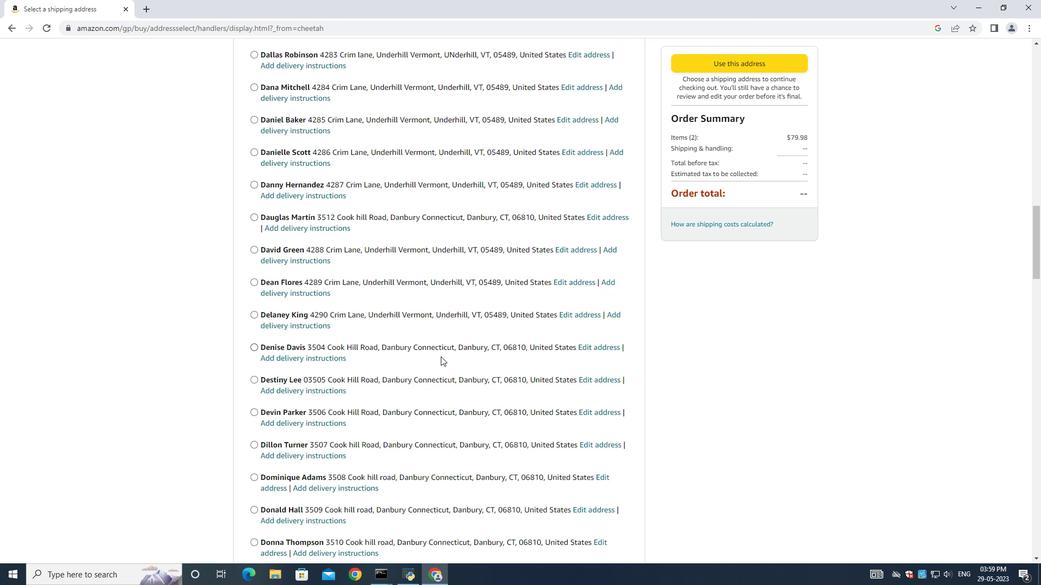 
Action: Mouse scrolled (436, 358) with delta (0, 0)
Screenshot: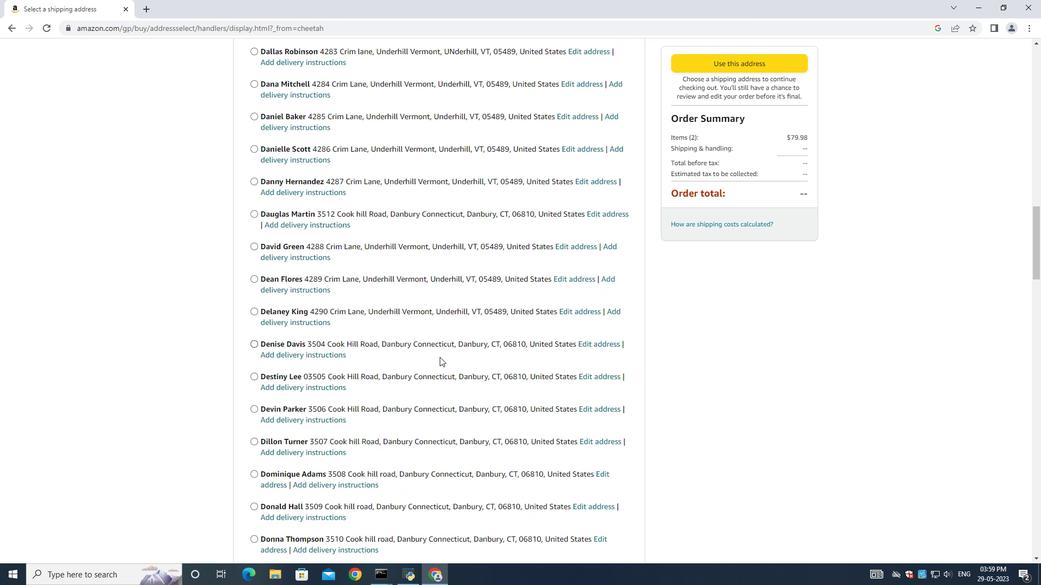 
Action: Mouse moved to (425, 355)
Screenshot: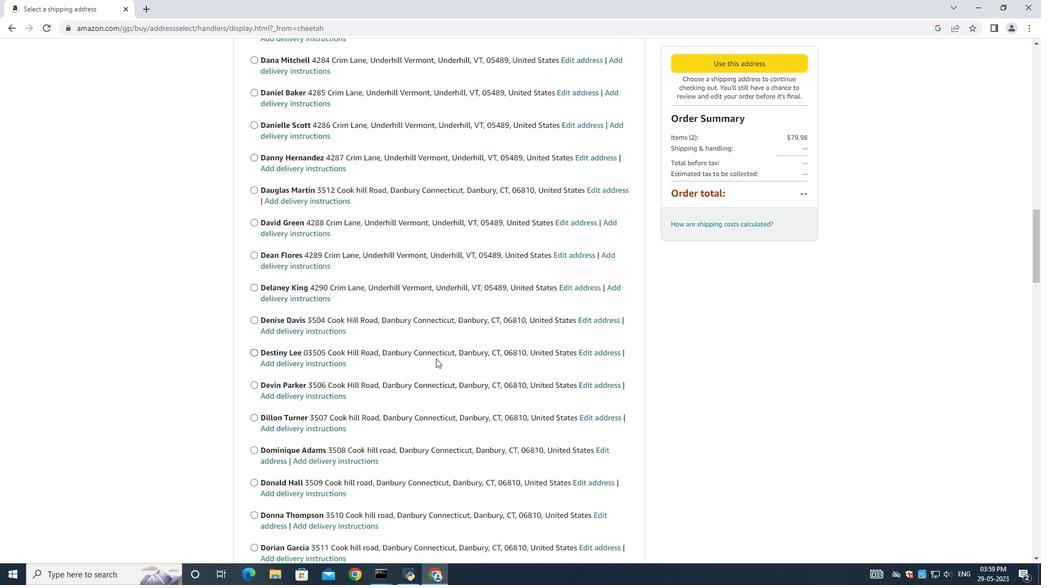 
Action: Mouse scrolled (434, 358) with delta (0, 0)
Screenshot: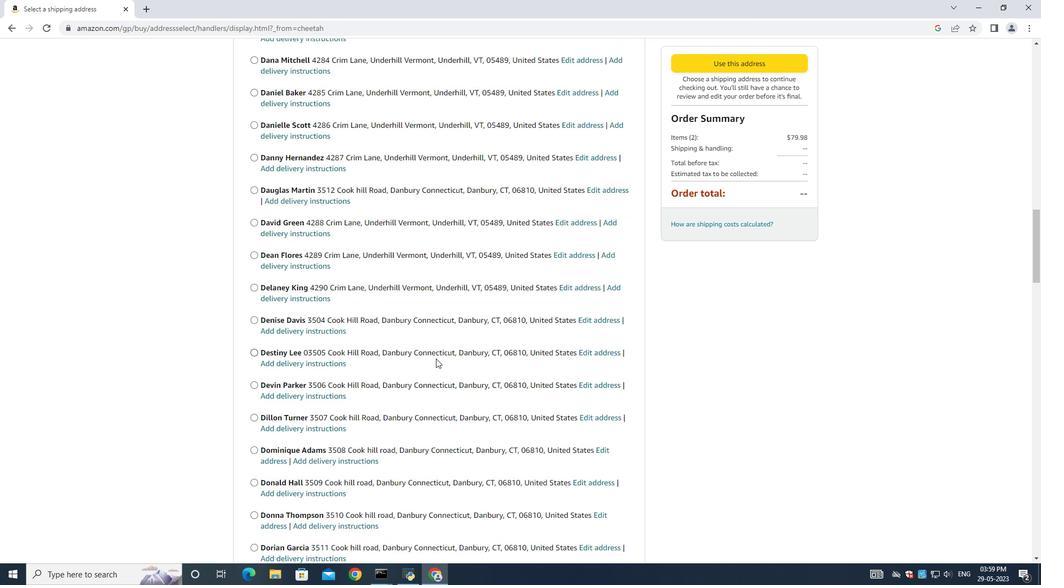 
Action: Mouse moved to (382, 360)
Screenshot: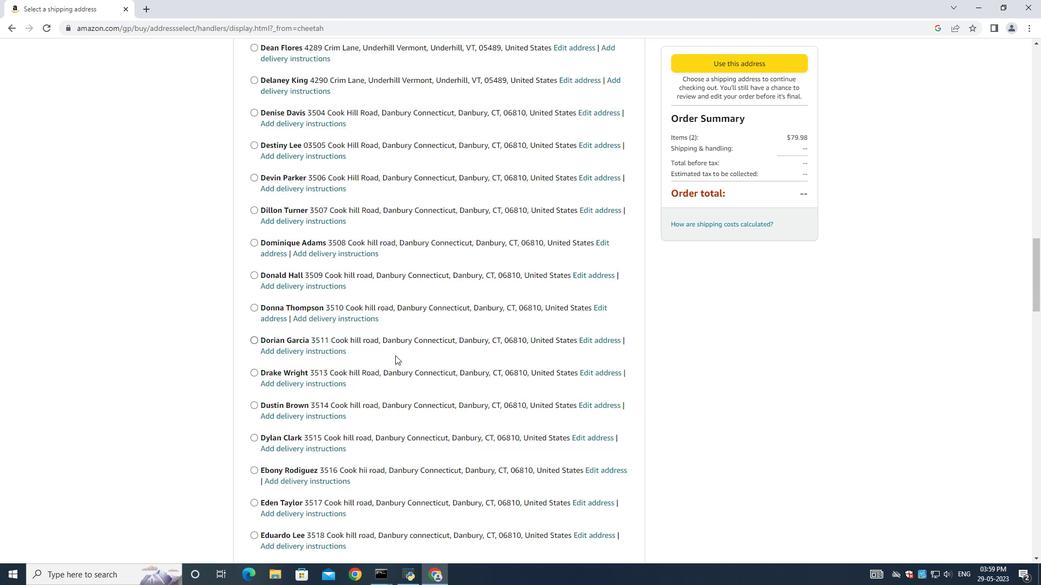 
Action: Mouse scrolled (384, 359) with delta (0, 0)
Screenshot: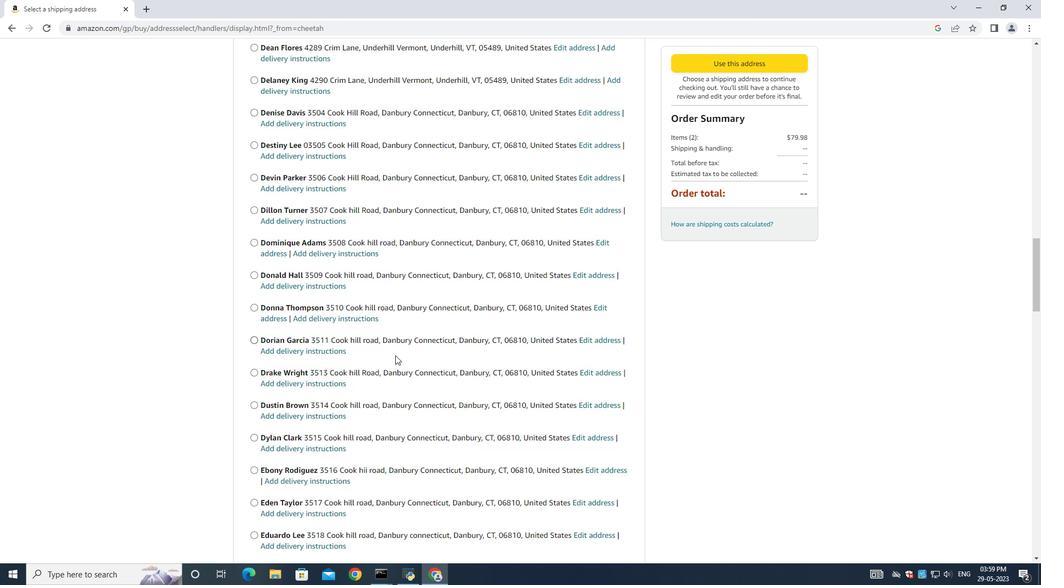 
Action: Mouse moved to (378, 360)
Screenshot: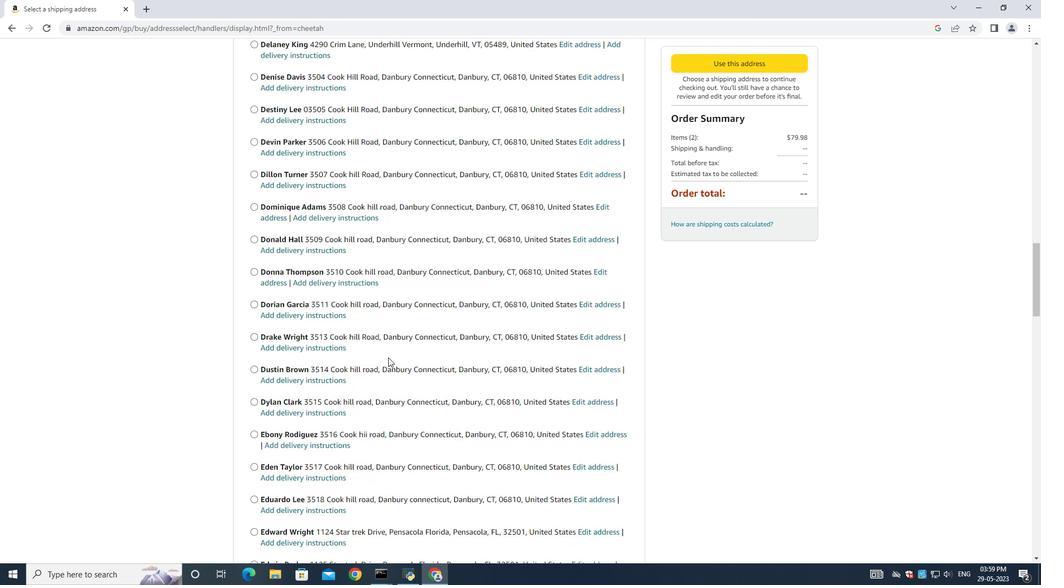 
Action: Mouse scrolled (381, 359) with delta (0, 0)
Screenshot: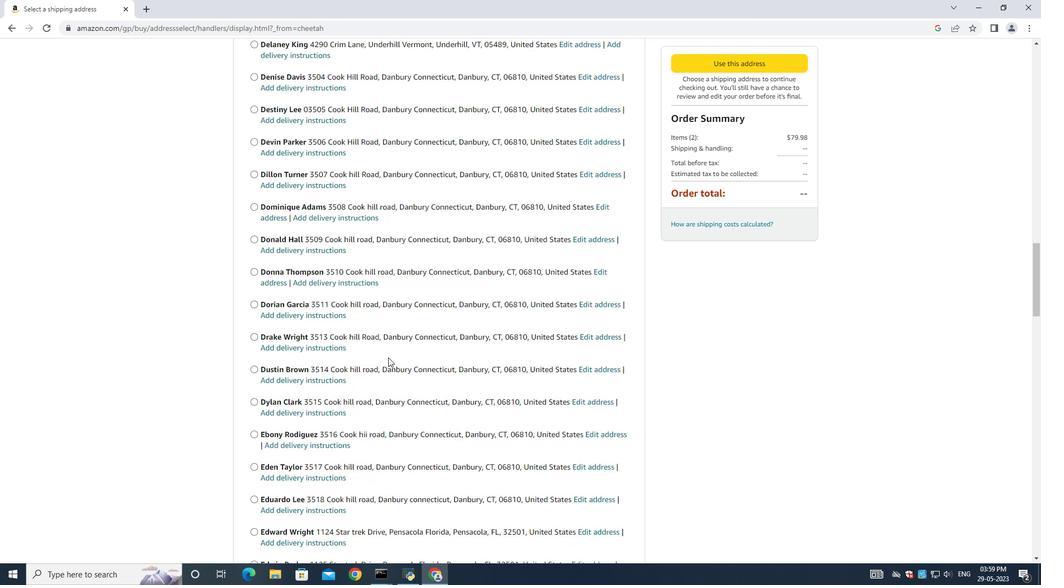 
Action: Mouse moved to (378, 360)
Screenshot: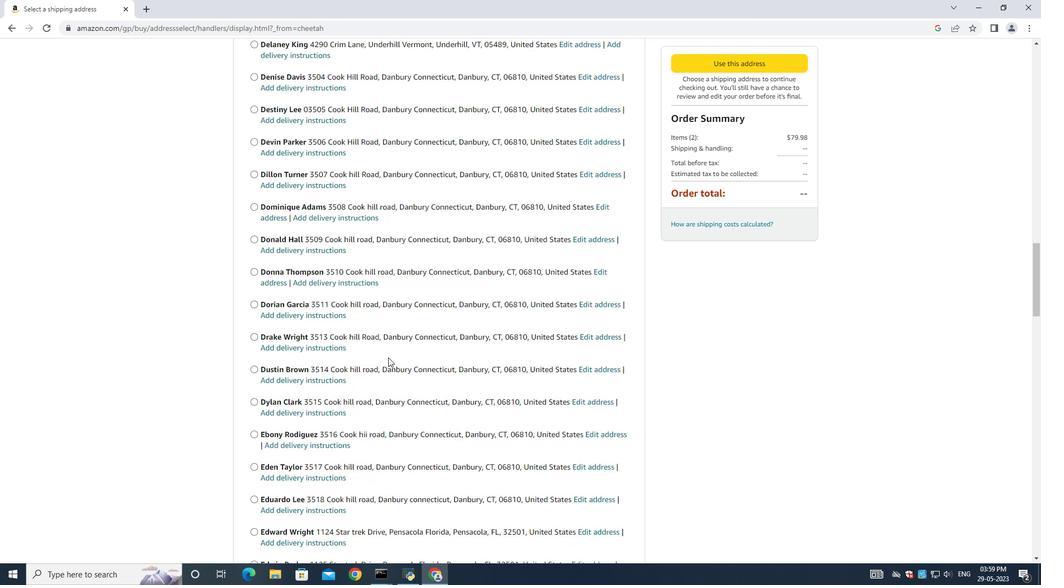 
Action: Mouse scrolled (379, 360) with delta (0, 0)
Screenshot: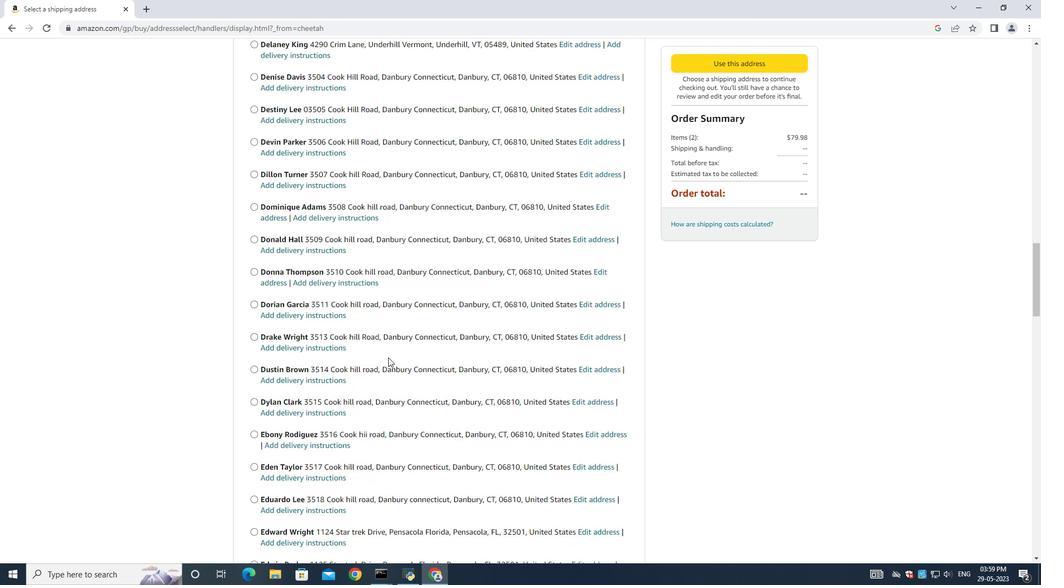 
Action: Mouse moved to (377, 360)
Screenshot: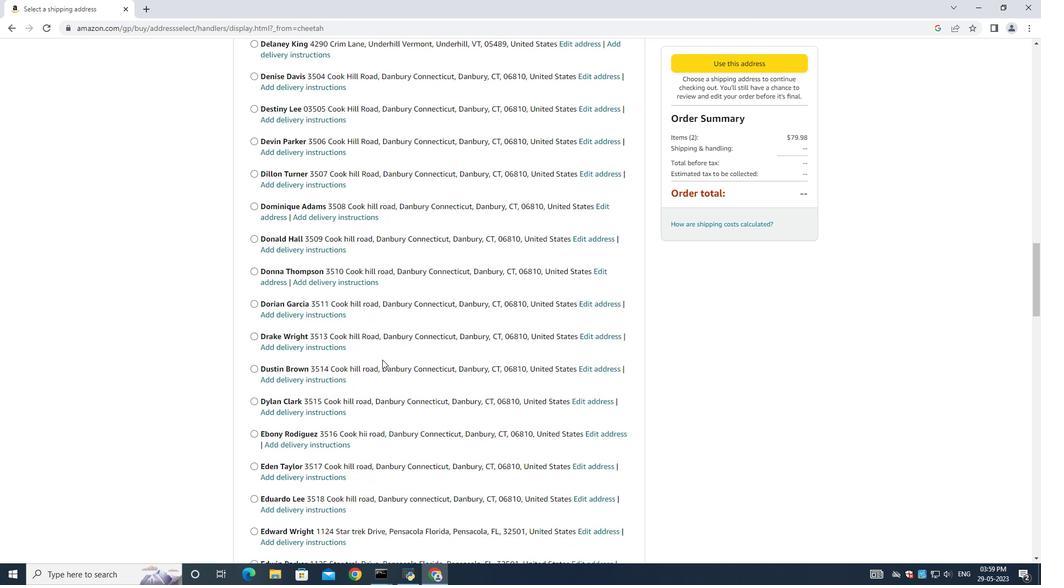 
Action: Mouse scrolled (378, 360) with delta (0, 0)
Screenshot: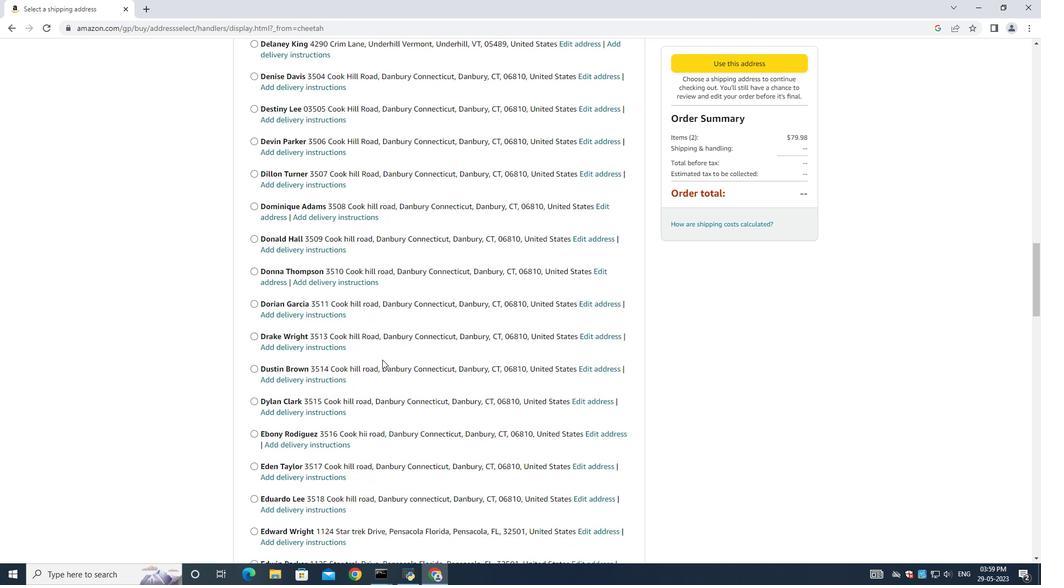 
Action: Mouse moved to (375, 360)
Screenshot: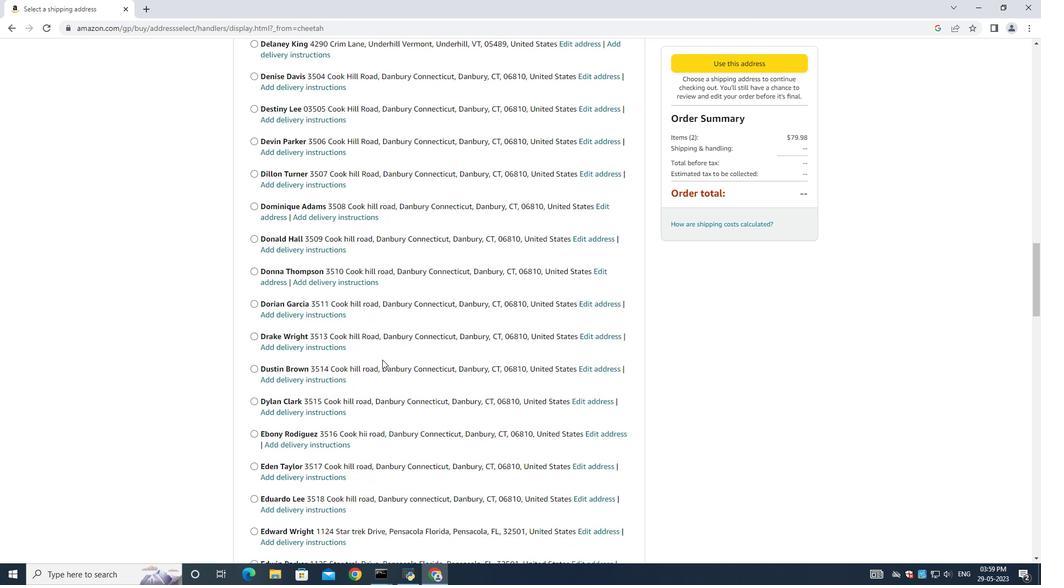 
Action: Mouse scrolled (377, 360) with delta (0, 0)
Screenshot: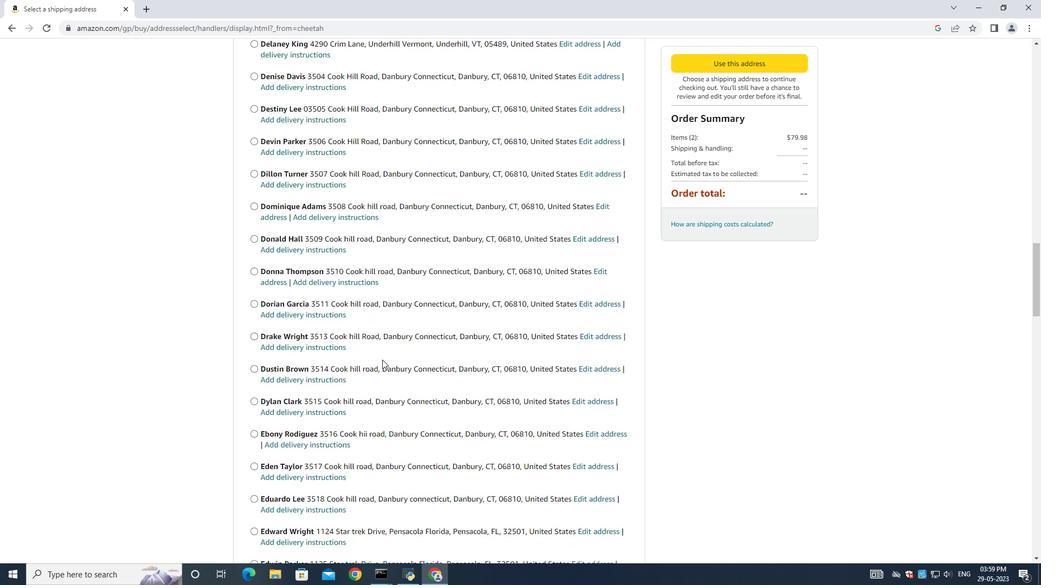 
Action: Mouse moved to (364, 358)
Screenshot: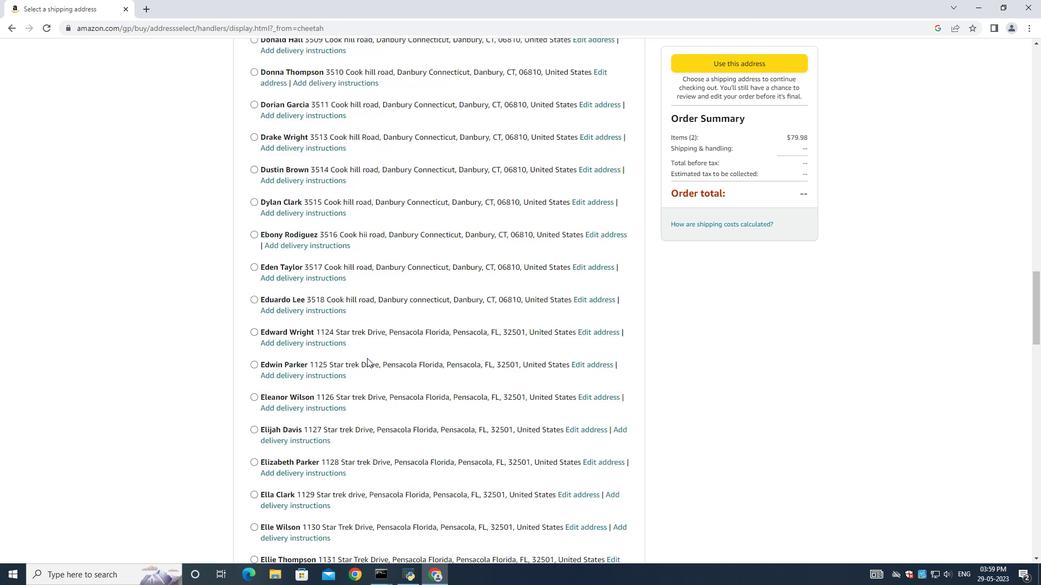 
Action: Mouse scrolled (364, 357) with delta (0, 0)
Screenshot: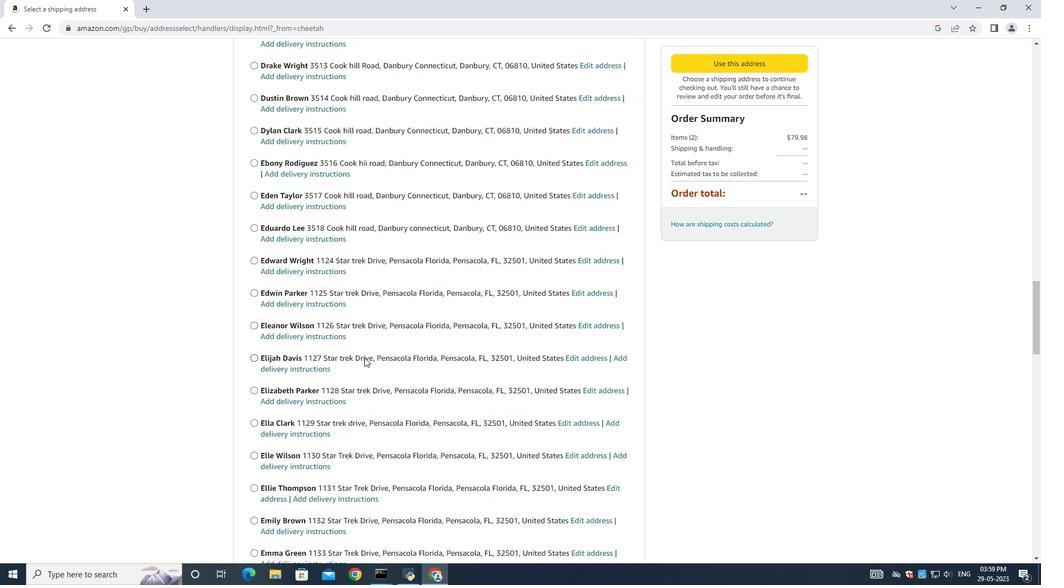 
Action: Mouse moved to (364, 357)
Screenshot: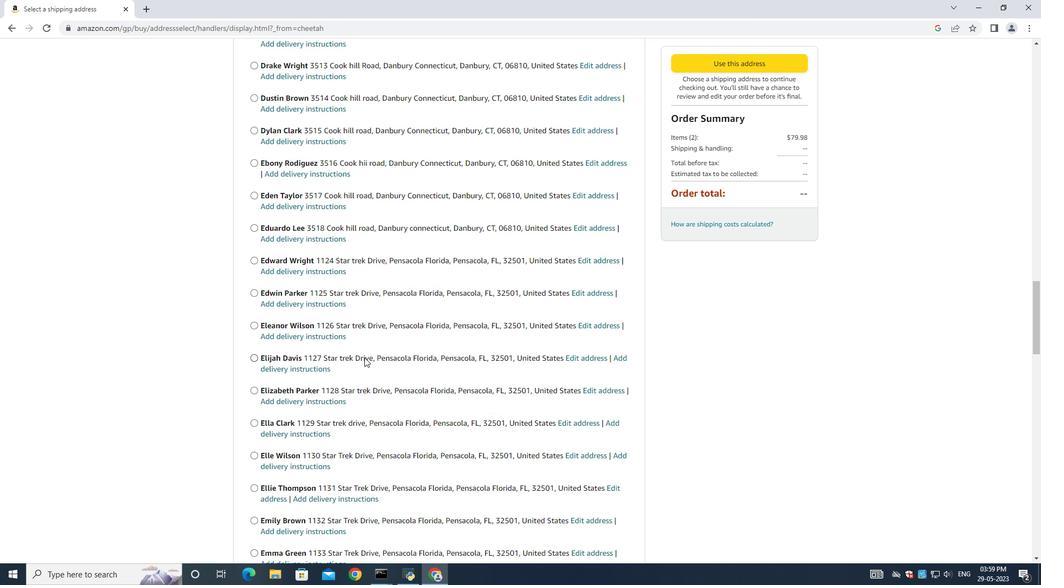
Action: Mouse scrolled (364, 357) with delta (0, 0)
Screenshot: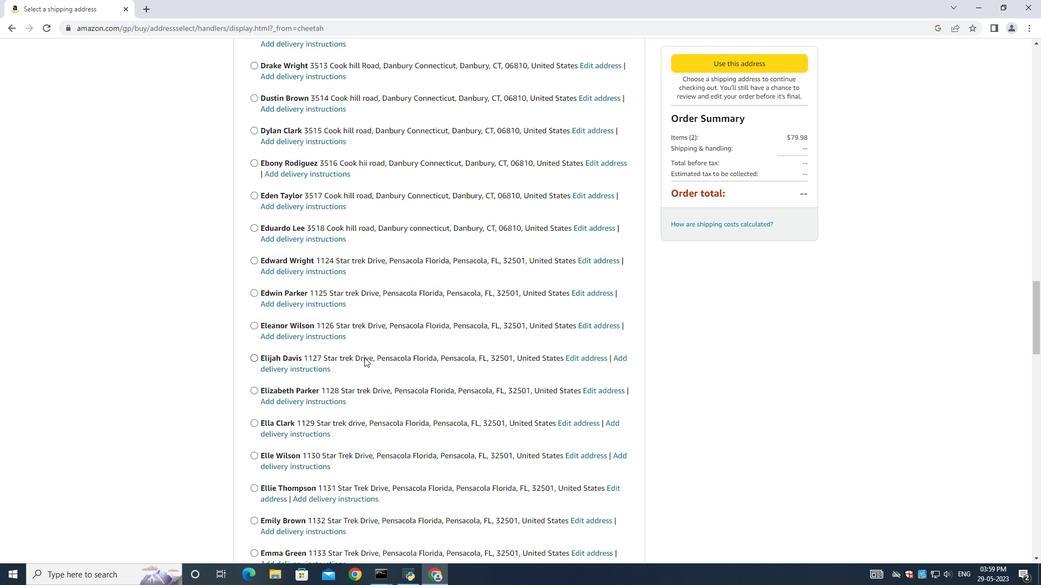 
Action: Mouse moved to (364, 356)
Screenshot: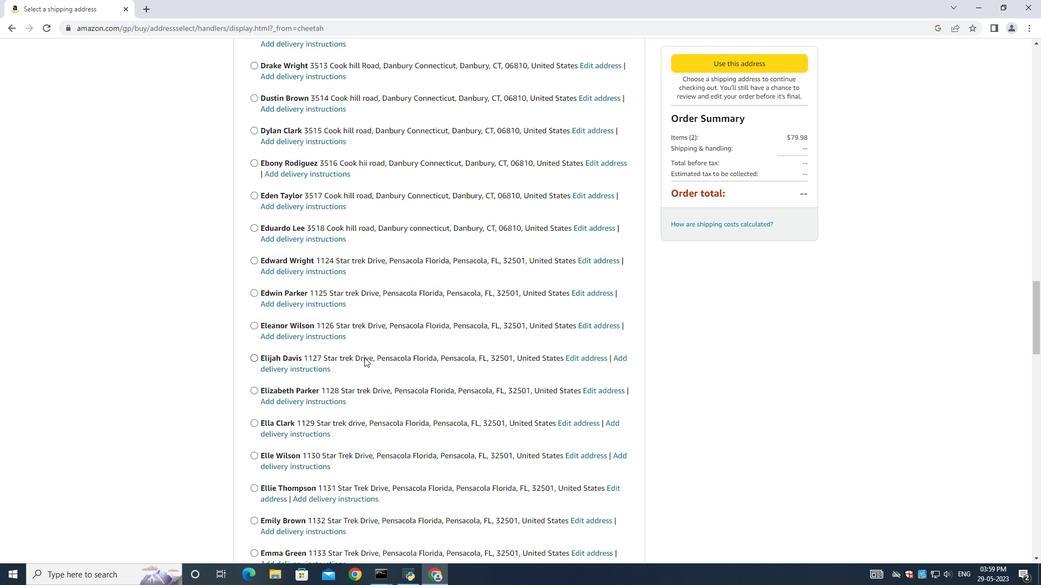 
Action: Mouse scrolled (364, 357) with delta (0, 0)
Screenshot: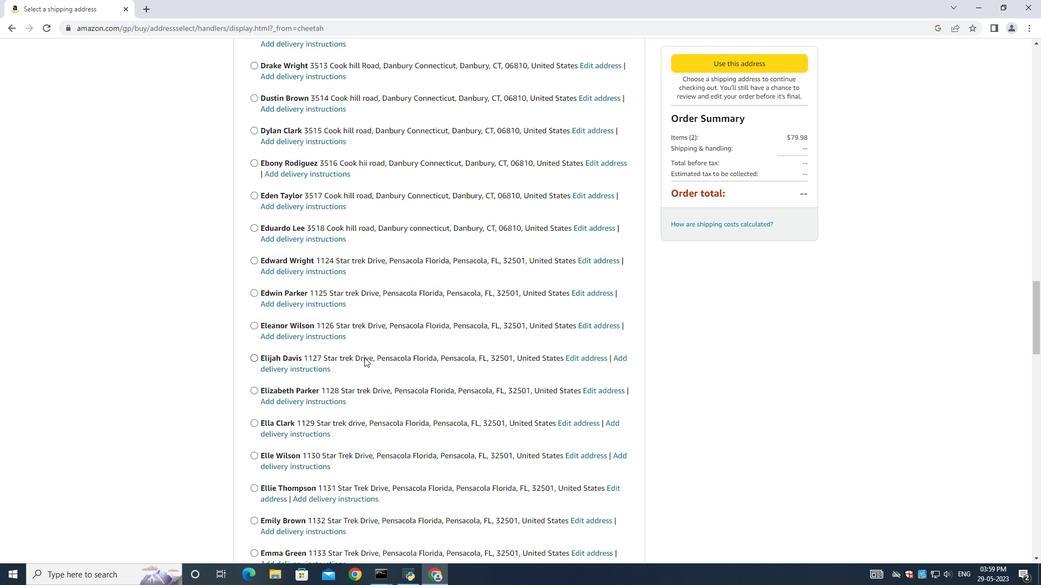 
Action: Mouse scrolled (364, 356) with delta (0, 0)
Screenshot: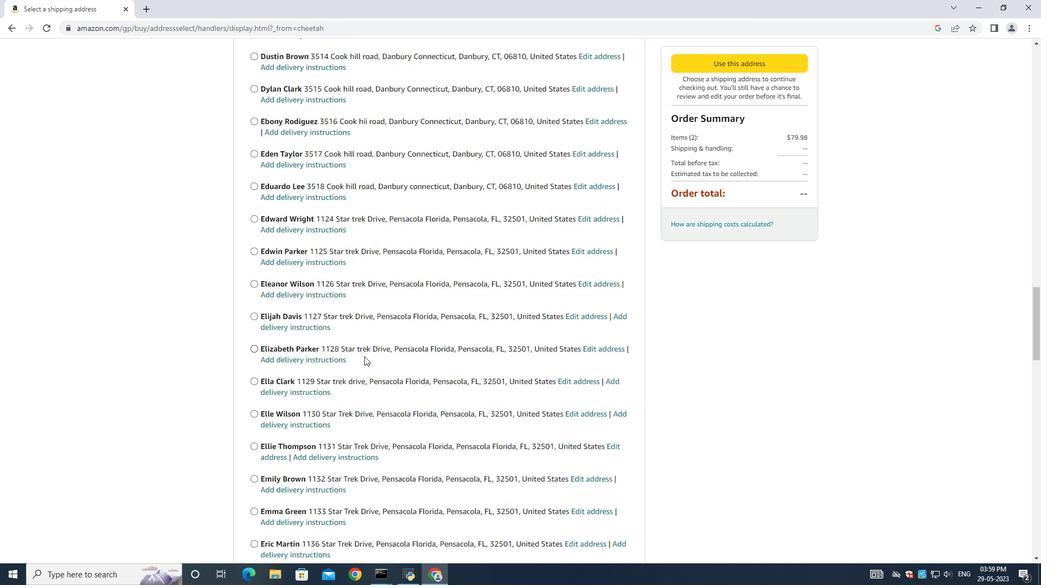 
Action: Mouse scrolled (364, 356) with delta (0, 0)
Screenshot: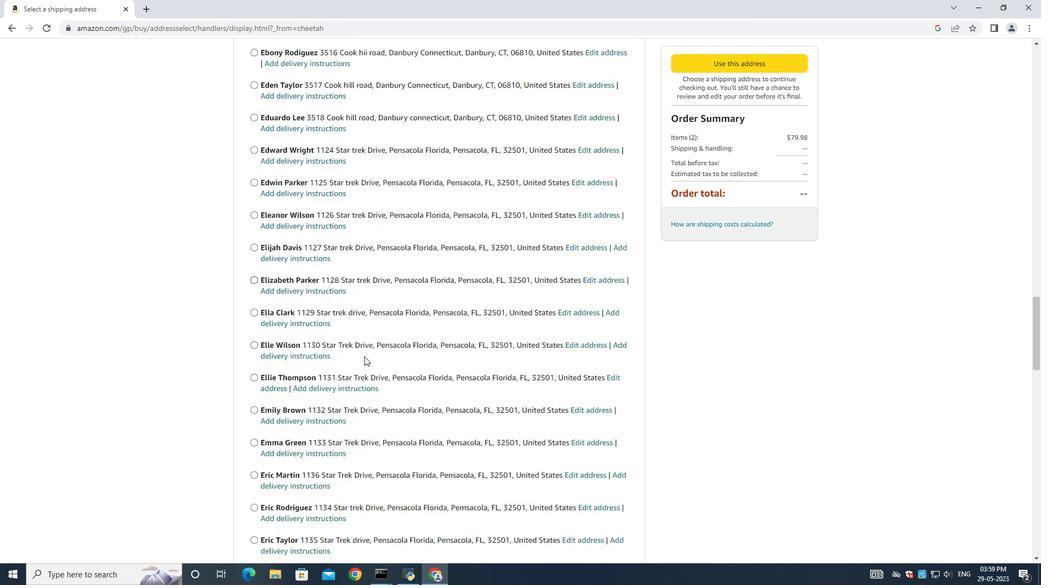 
Action: Mouse scrolled (364, 356) with delta (0, 0)
Screenshot: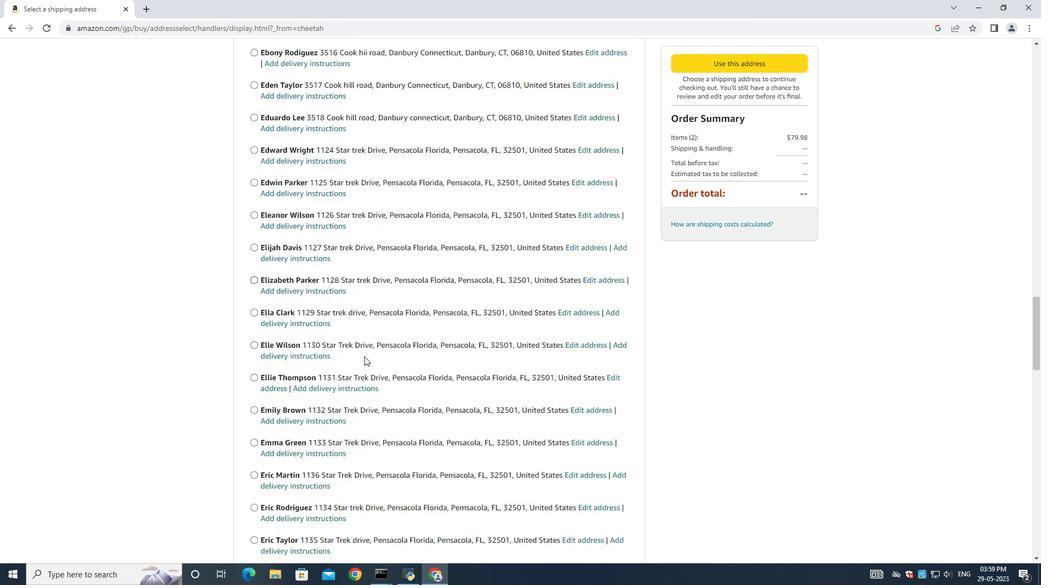 
Action: Mouse scrolled (364, 356) with delta (0, 0)
Screenshot: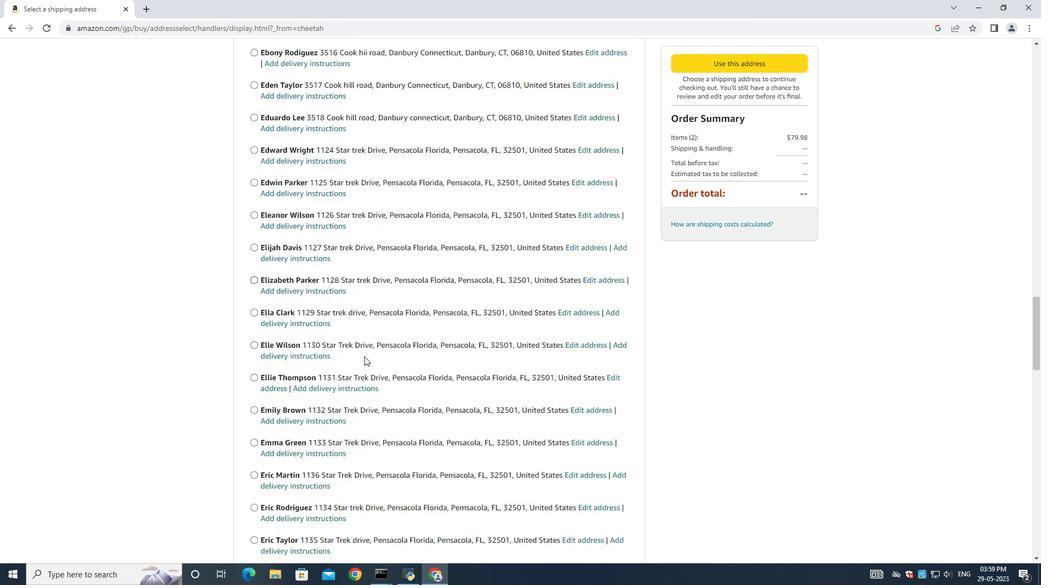 
Action: Mouse moved to (363, 359)
Screenshot: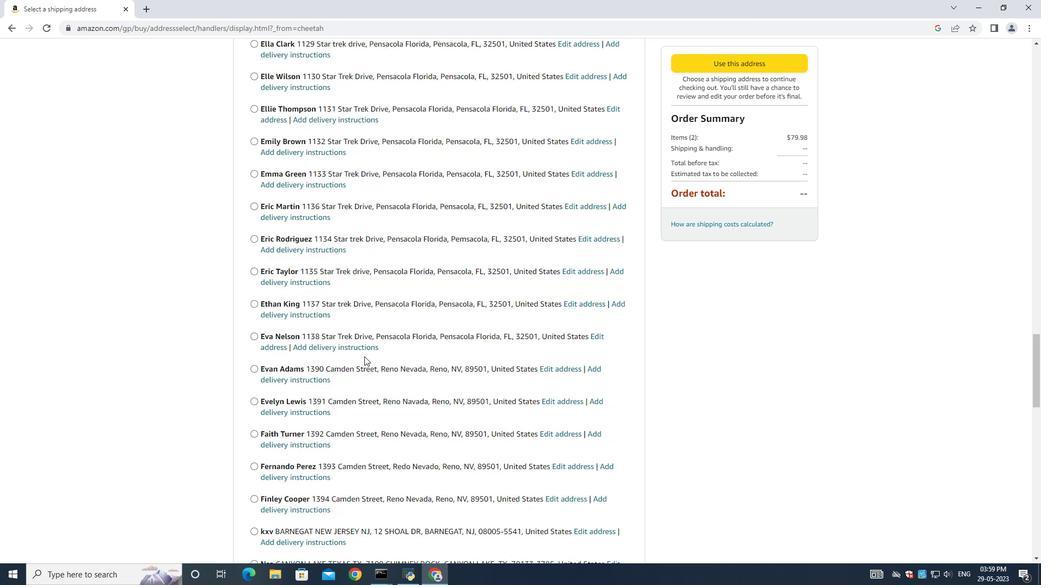 
Action: Mouse scrolled (363, 359) with delta (0, 0)
Screenshot: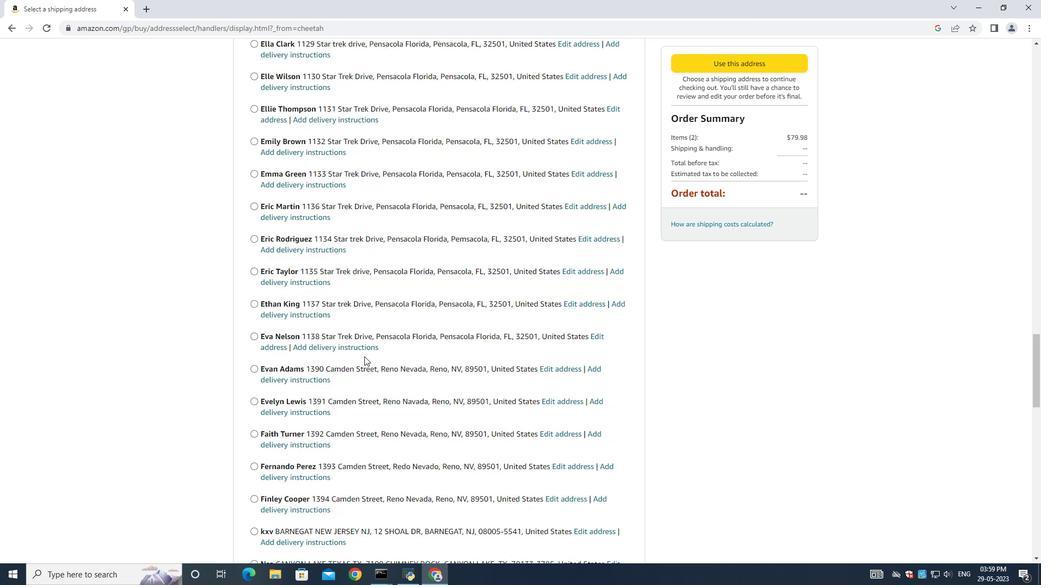 
Action: Mouse moved to (362, 364)
Screenshot: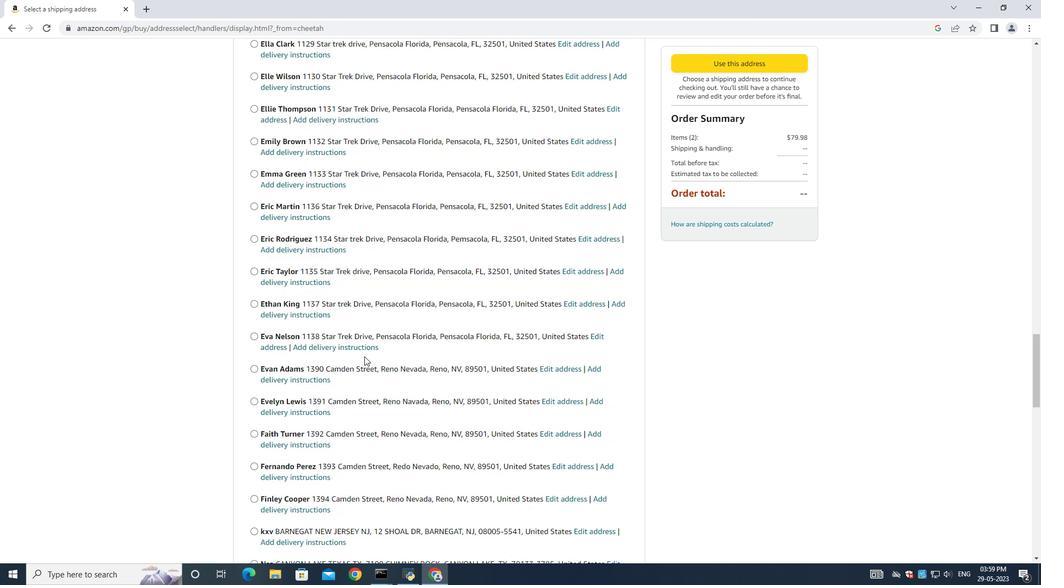 
Action: Mouse scrolled (362, 363) with delta (0, 0)
Screenshot: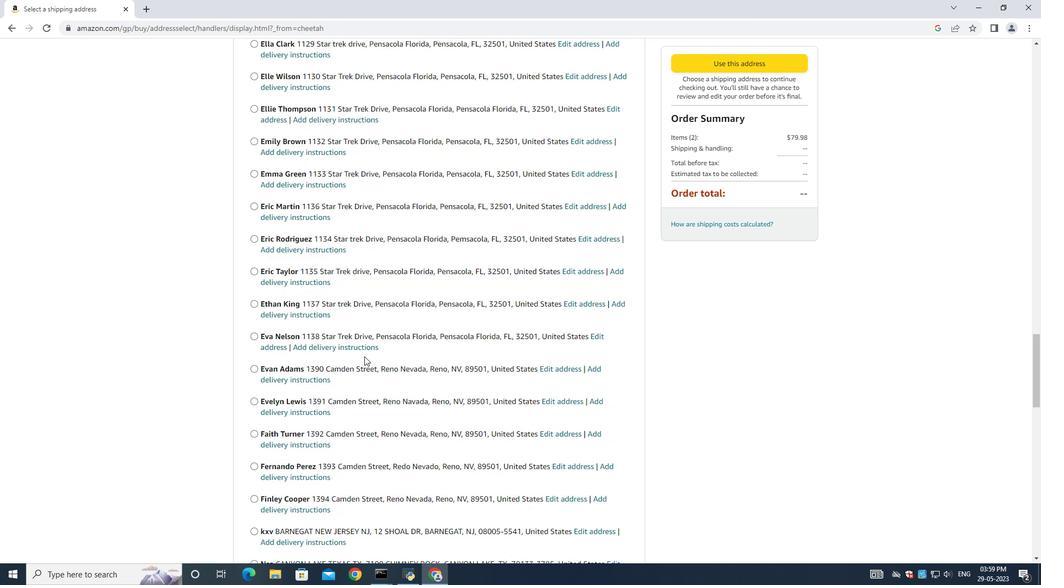 
Action: Mouse moved to (361, 365)
Screenshot: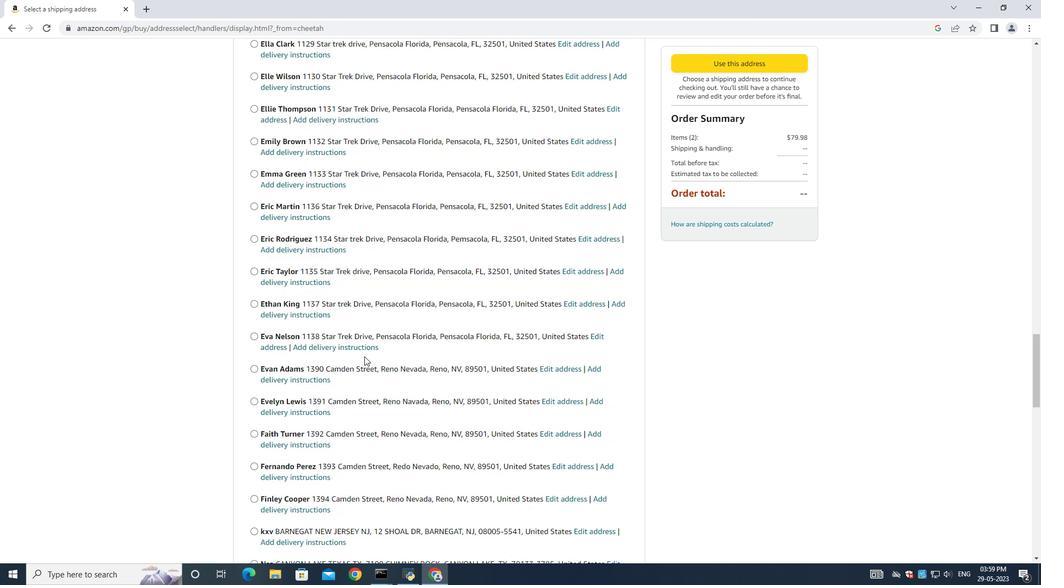 
Action: Mouse scrolled (361, 365) with delta (0, 0)
Screenshot: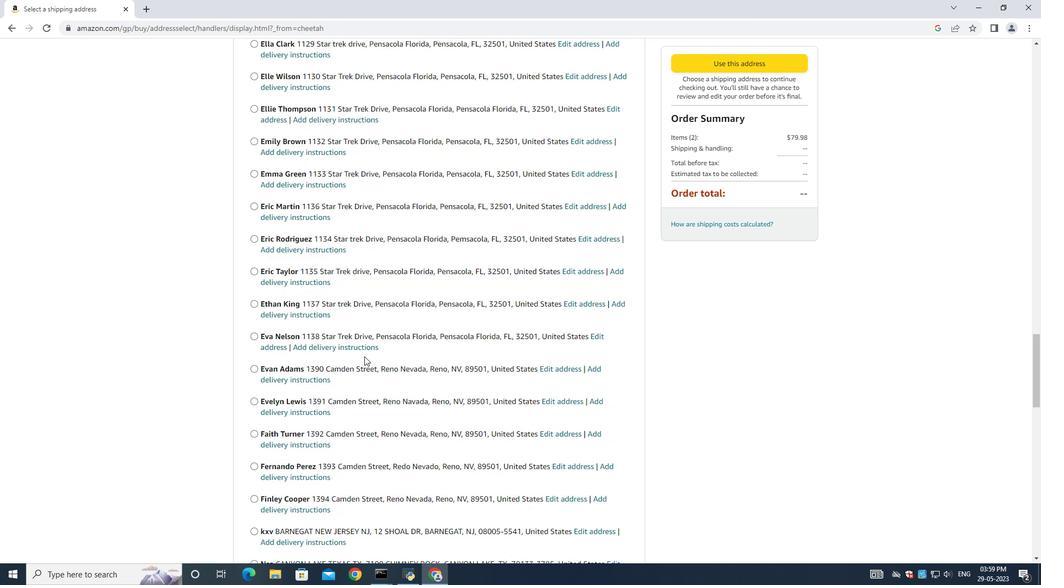 
Action: Mouse moved to (361, 366)
Screenshot: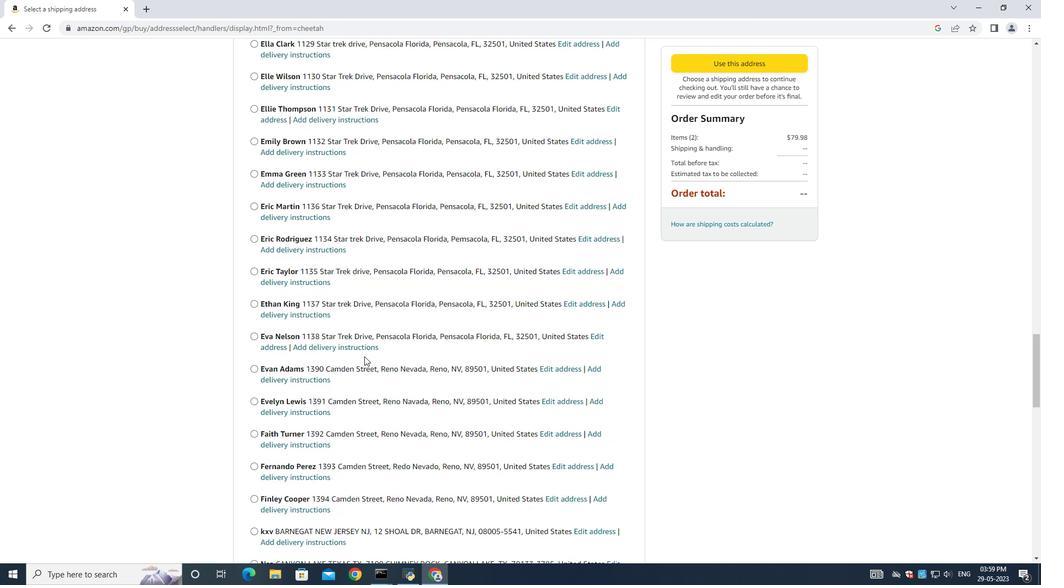 
Action: Mouse scrolled (361, 365) with delta (0, 0)
Screenshot: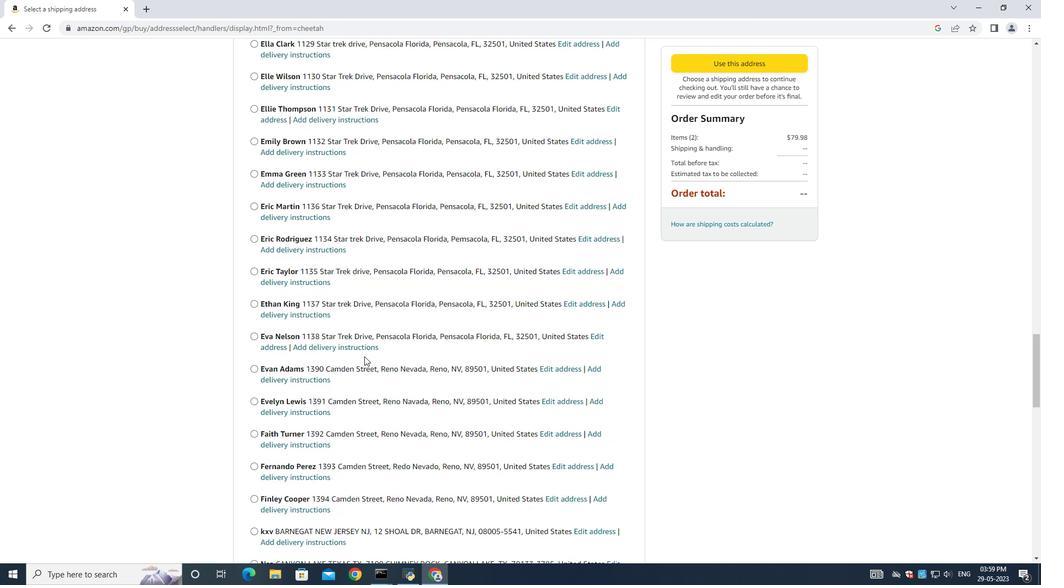 
Action: Mouse scrolled (361, 365) with delta (0, 0)
Screenshot: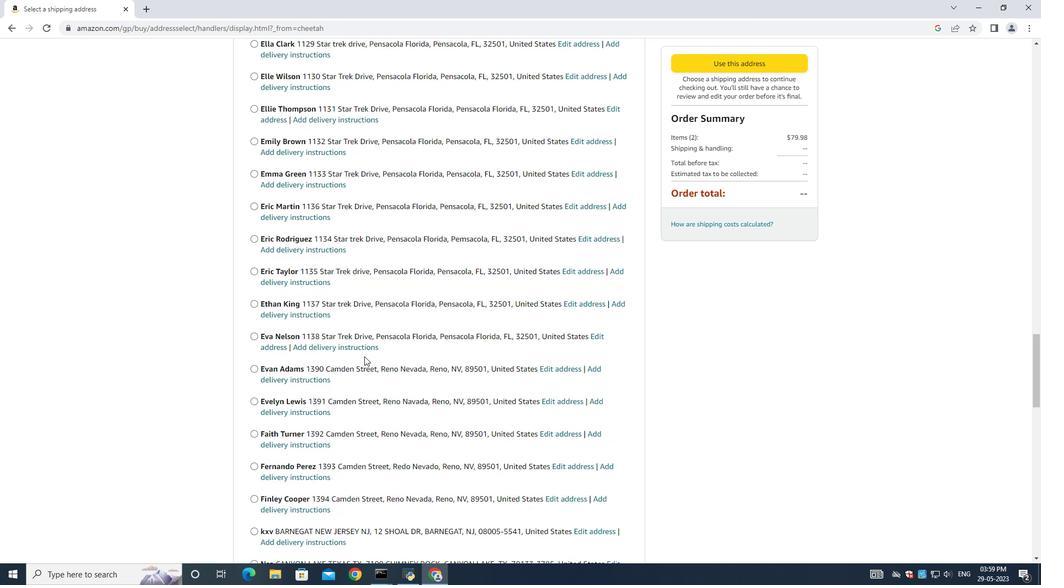 
Action: Mouse moved to (361, 366)
Screenshot: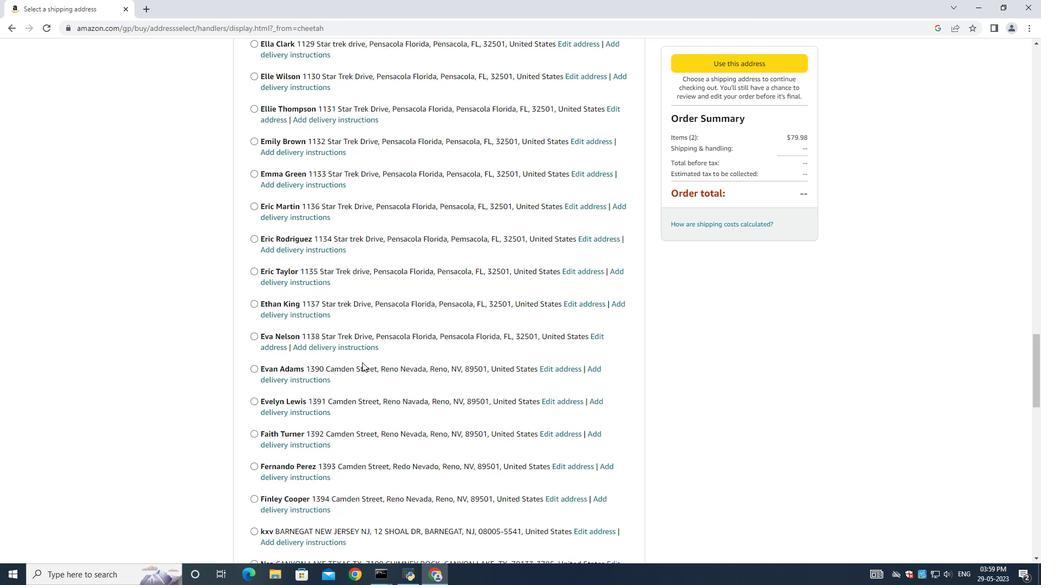
Action: Mouse scrolled (361, 366) with delta (0, 0)
Screenshot: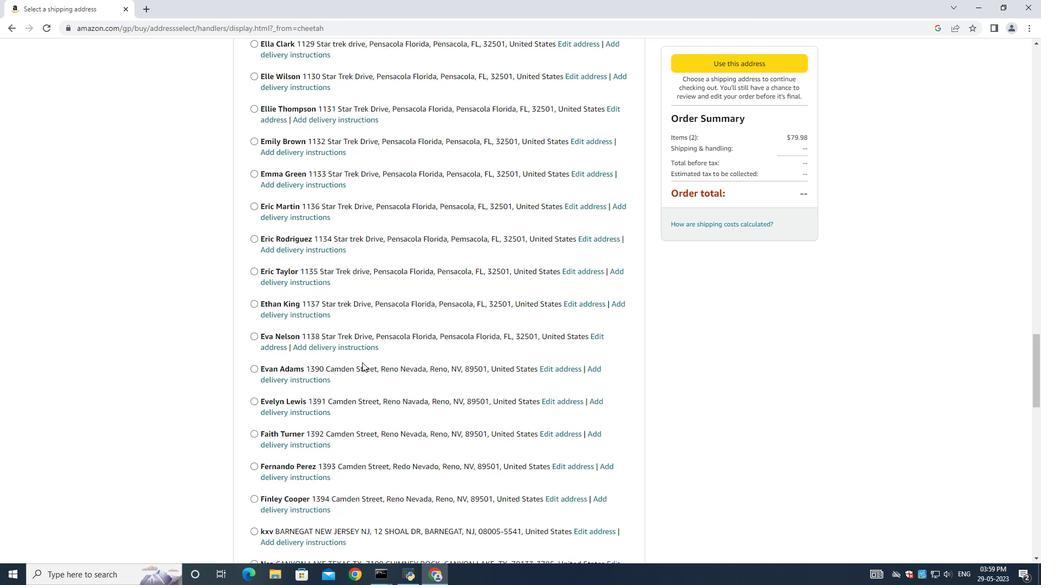 
Action: Mouse moved to (358, 367)
Screenshot: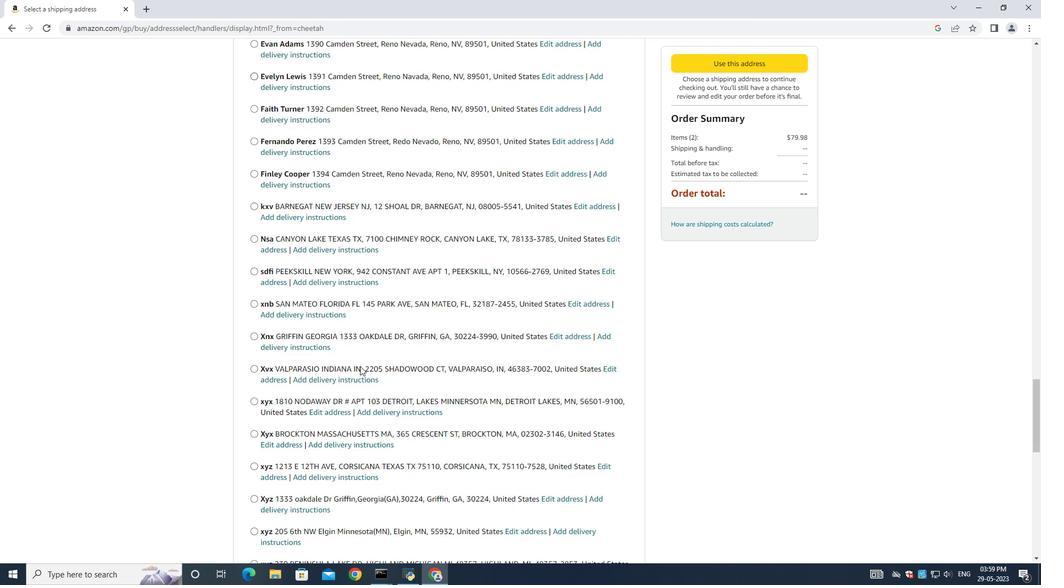 
Action: Mouse scrolled (358, 366) with delta (0, 0)
Screenshot: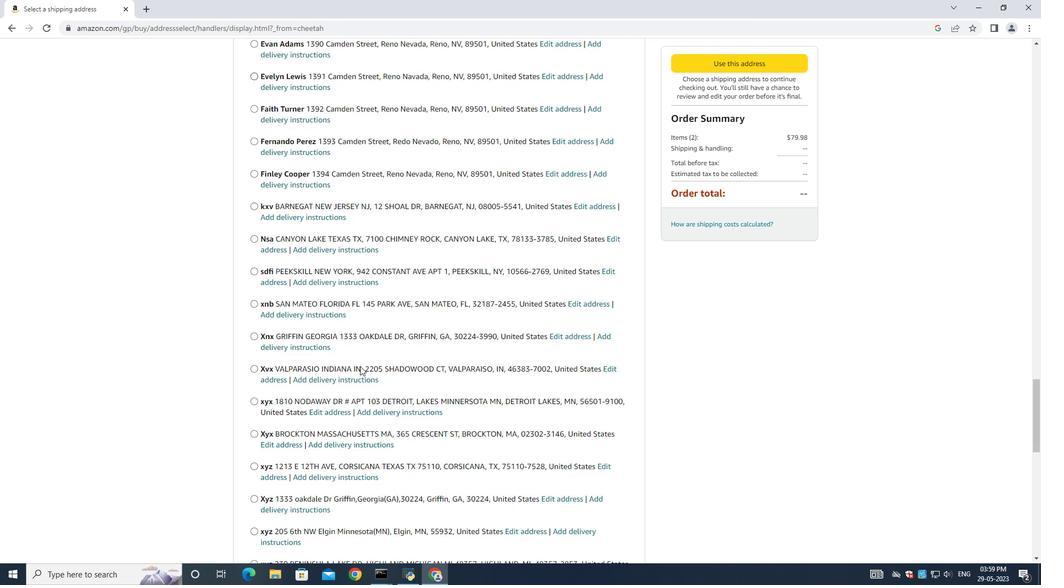 
Action: Mouse moved to (358, 367)
Screenshot: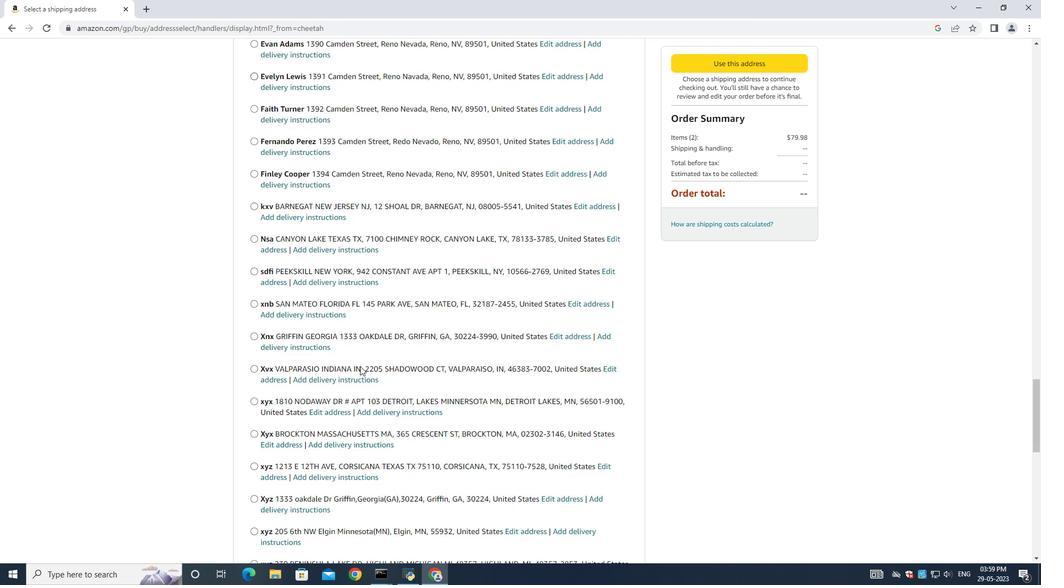 
Action: Mouse scrolled (358, 366) with delta (0, 0)
Screenshot: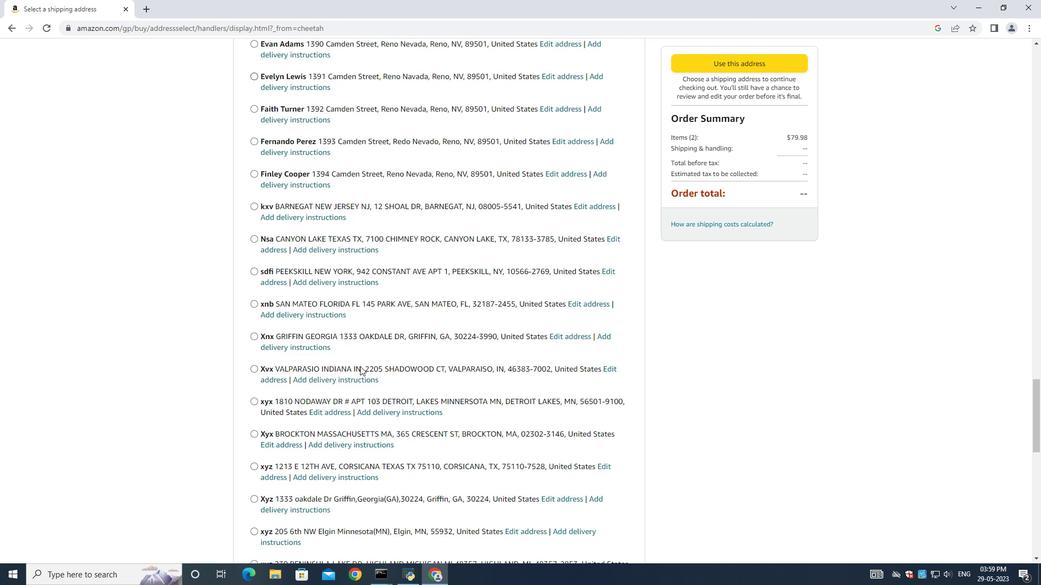 
Action: Mouse moved to (356, 367)
Screenshot: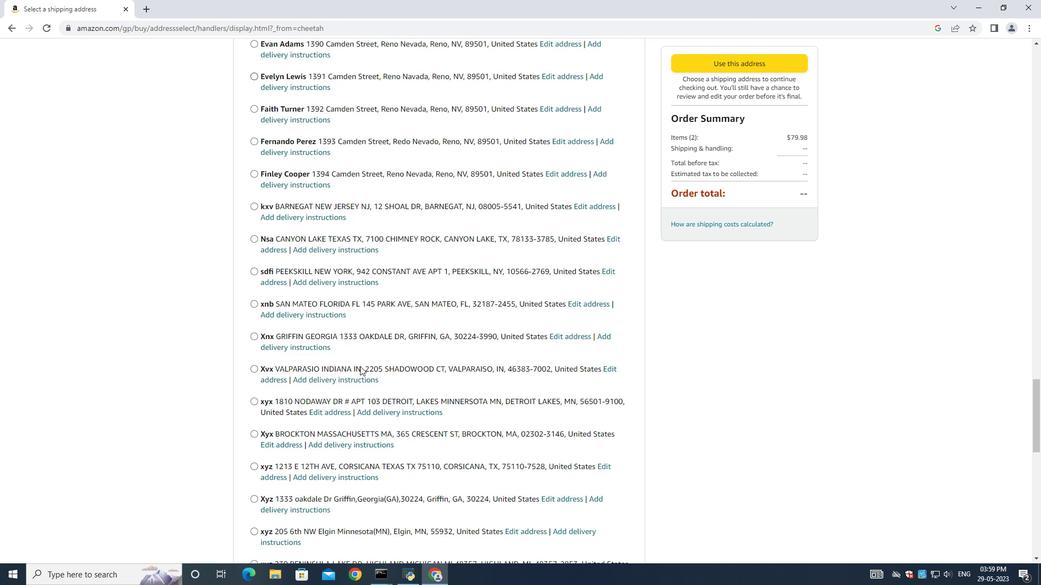 
Action: Mouse scrolled (357, 367) with delta (0, 0)
Screenshot: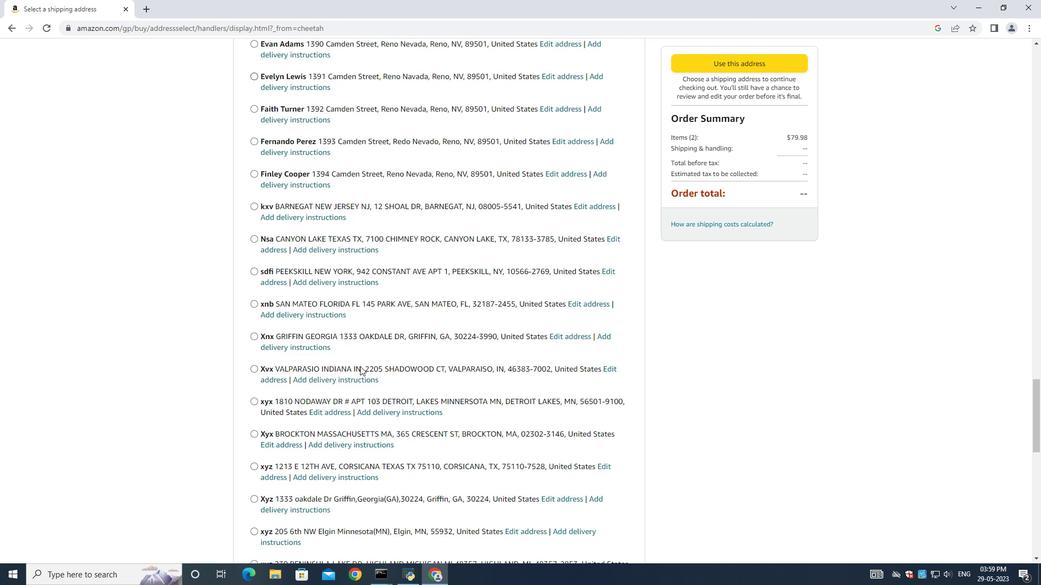 
Action: Mouse scrolled (356, 367) with delta (0, 0)
Screenshot: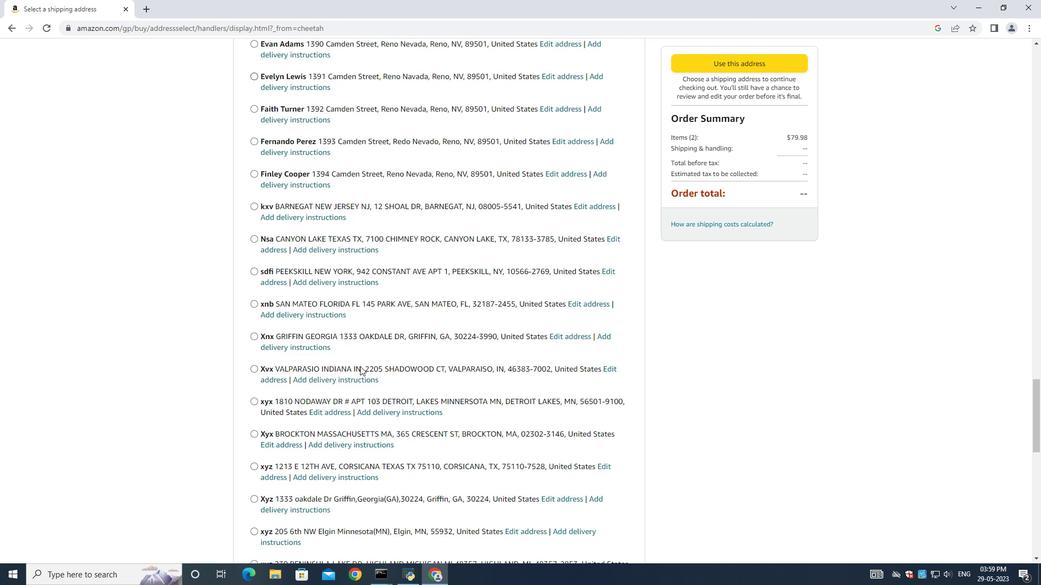 
Action: Mouse scrolled (356, 367) with delta (0, 0)
Screenshot: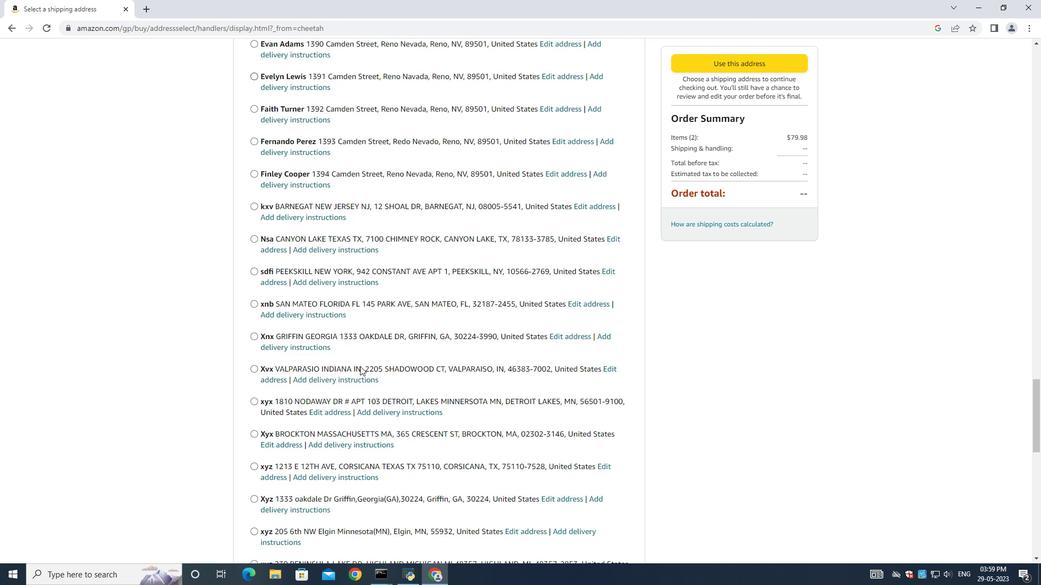 
Action: Mouse moved to (355, 366)
Screenshot: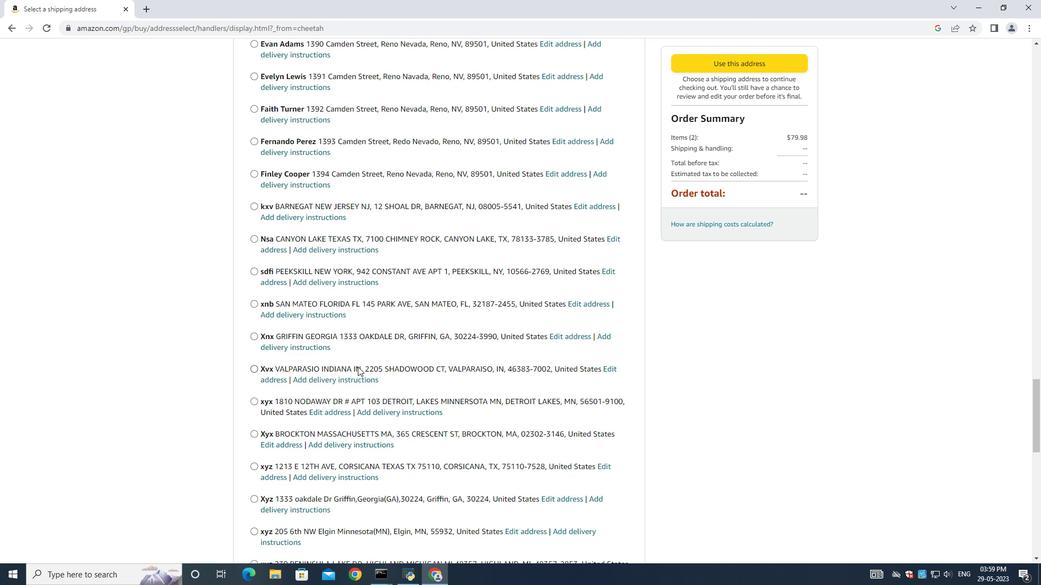 
Action: Mouse scrolled (356, 367) with delta (0, 0)
Screenshot: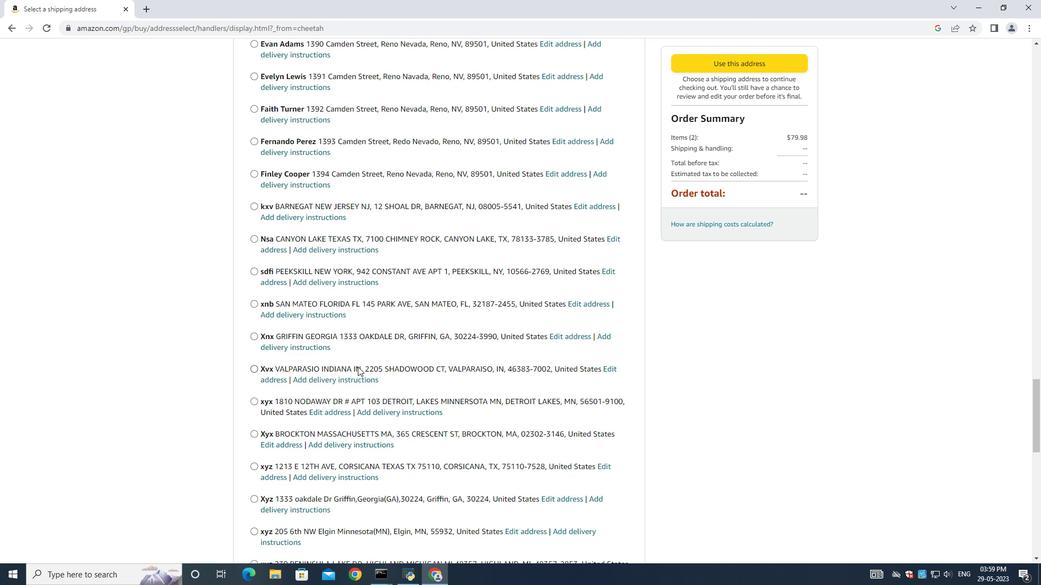 
Action: Mouse moved to (353, 365)
Screenshot: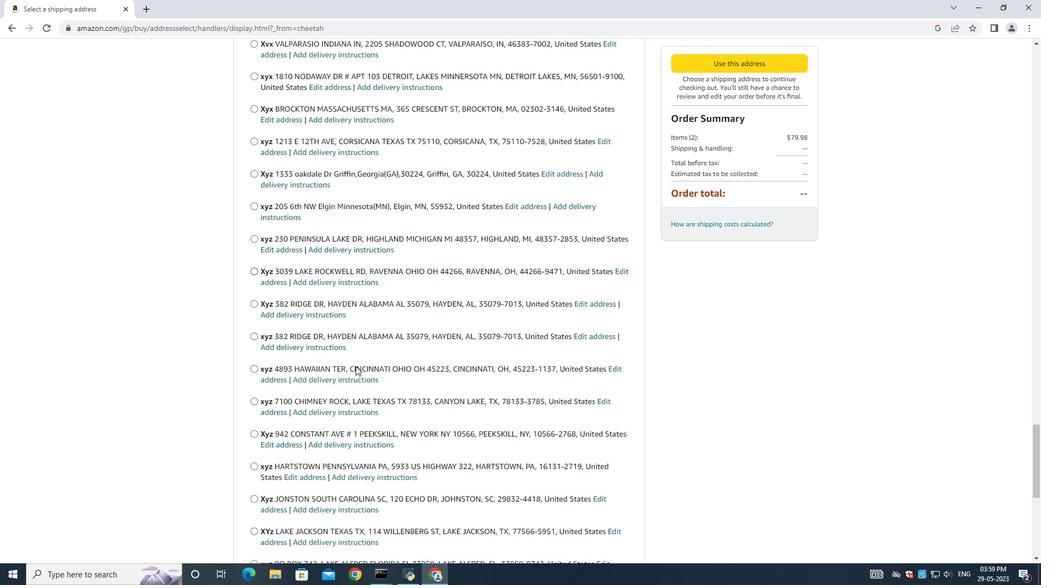 
Action: Mouse scrolled (353, 365) with delta (0, 0)
Screenshot: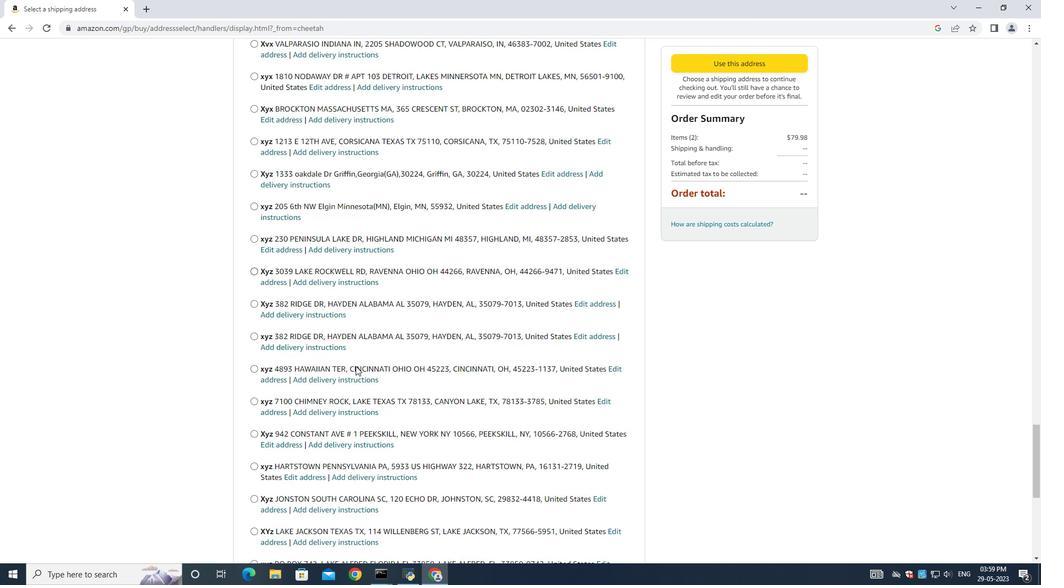 
Action: Mouse scrolled (353, 365) with delta (0, 0)
Screenshot: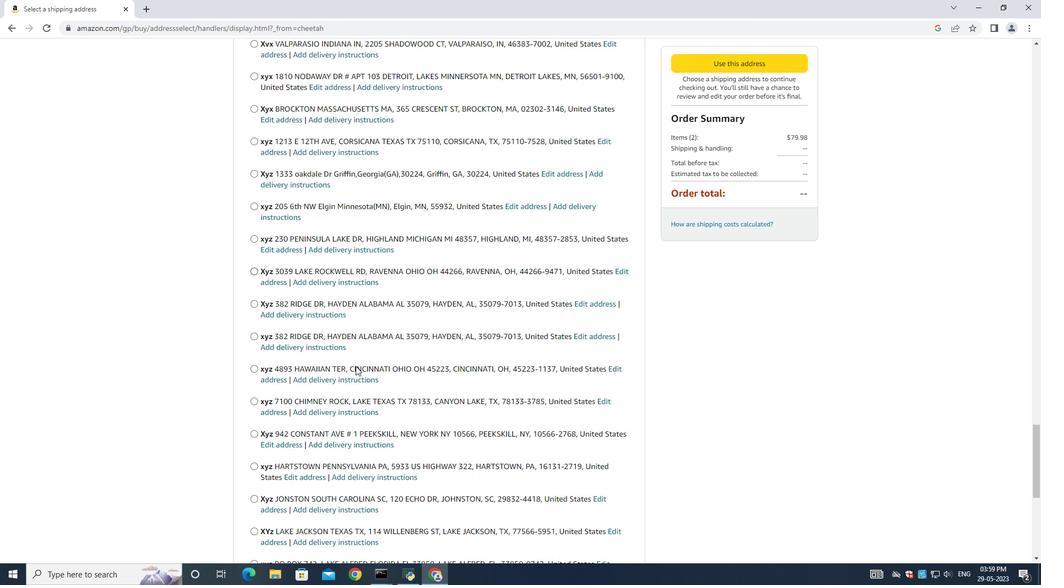 
Action: Mouse scrolled (353, 365) with delta (0, 0)
Screenshot: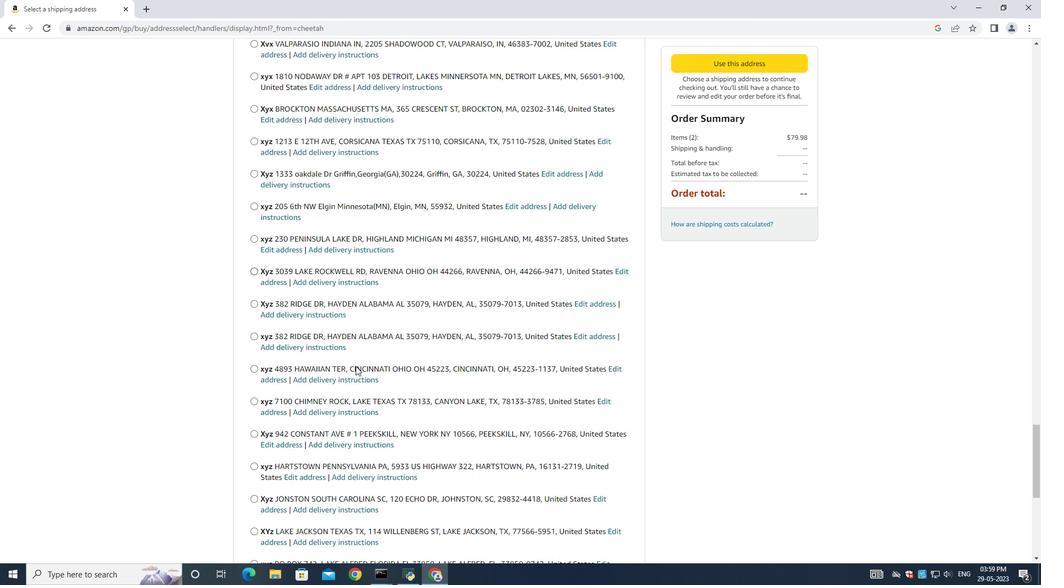 
Action: Mouse scrolled (353, 365) with delta (0, 0)
Screenshot: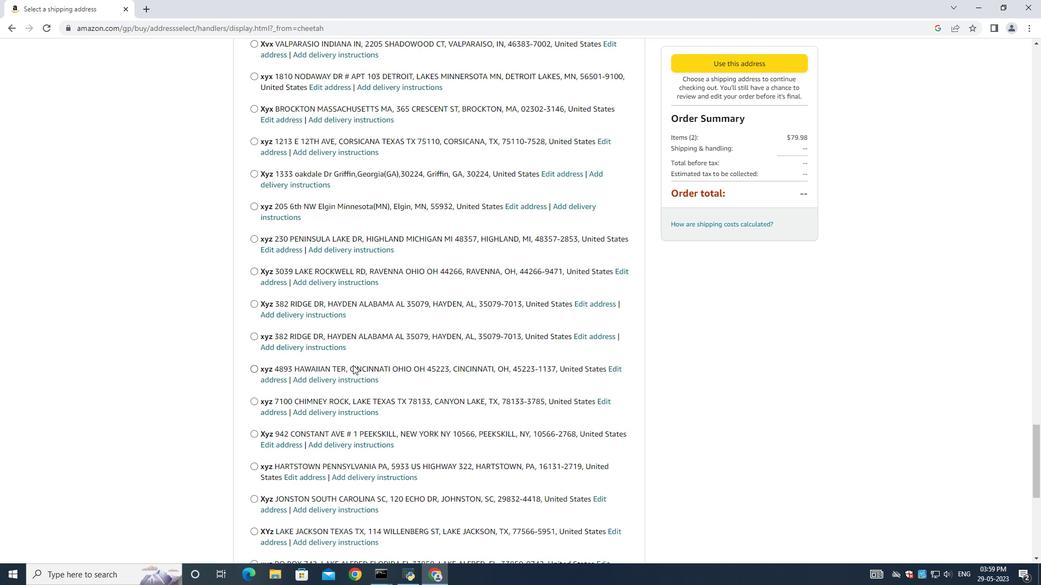
Action: Mouse scrolled (353, 365) with delta (0, 0)
Screenshot: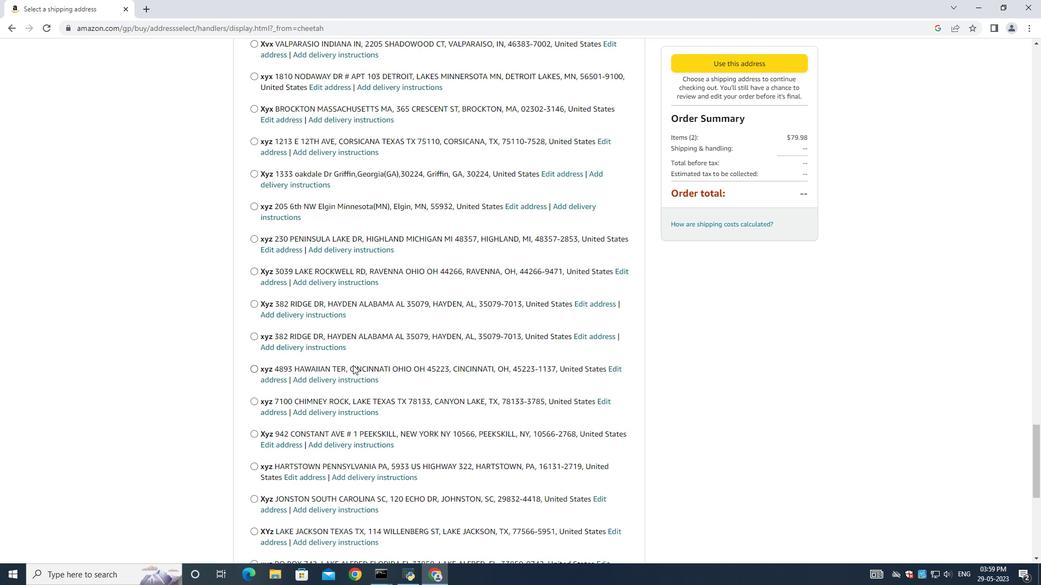 
Action: Mouse moved to (346, 359)
Screenshot: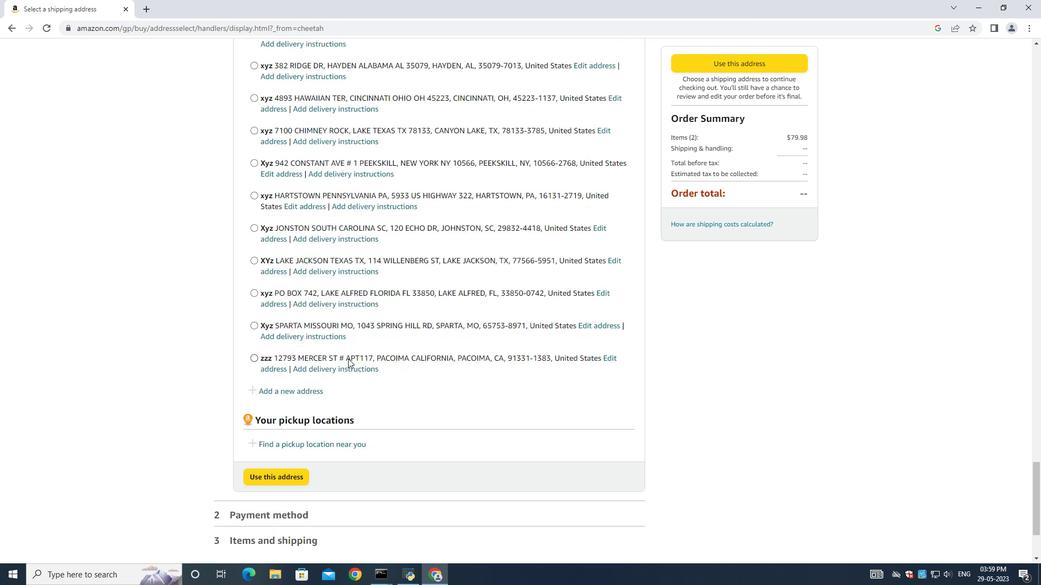 
Action: Mouse scrolled (346, 359) with delta (0, 0)
Screenshot: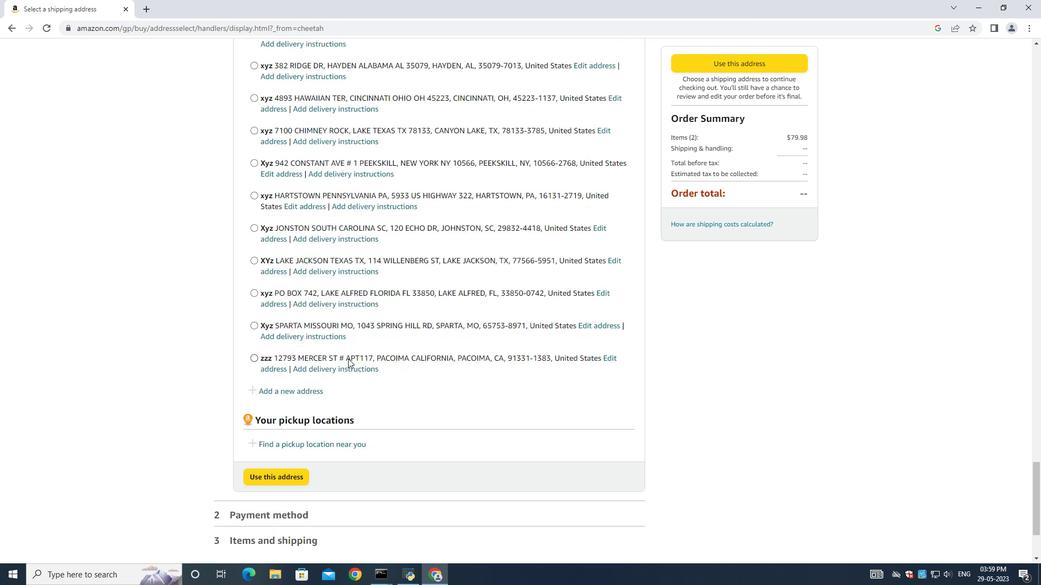 
Action: Mouse moved to (346, 360)
Screenshot: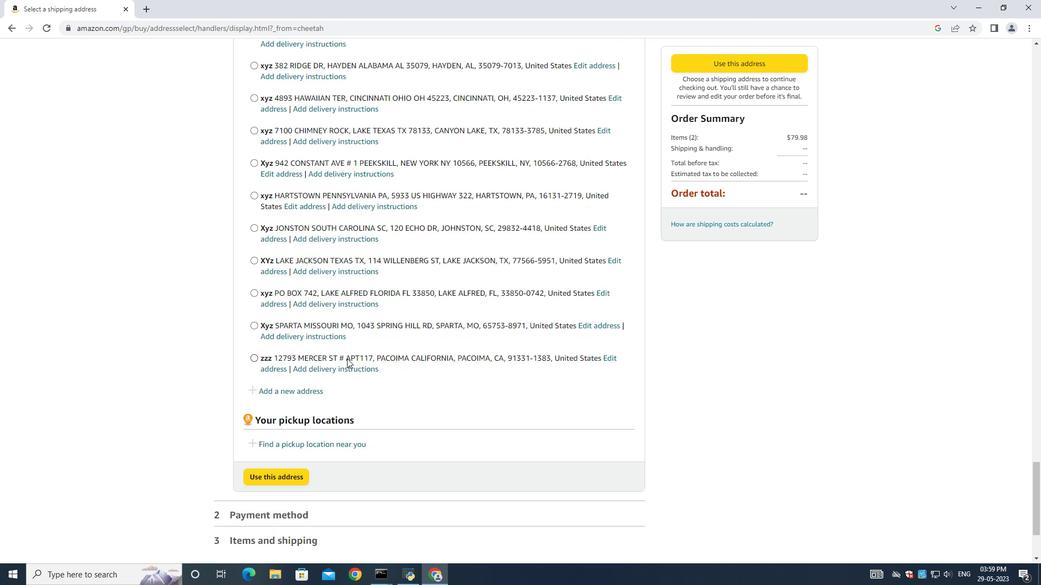 
Action: Mouse scrolled (346, 359) with delta (0, 0)
Screenshot: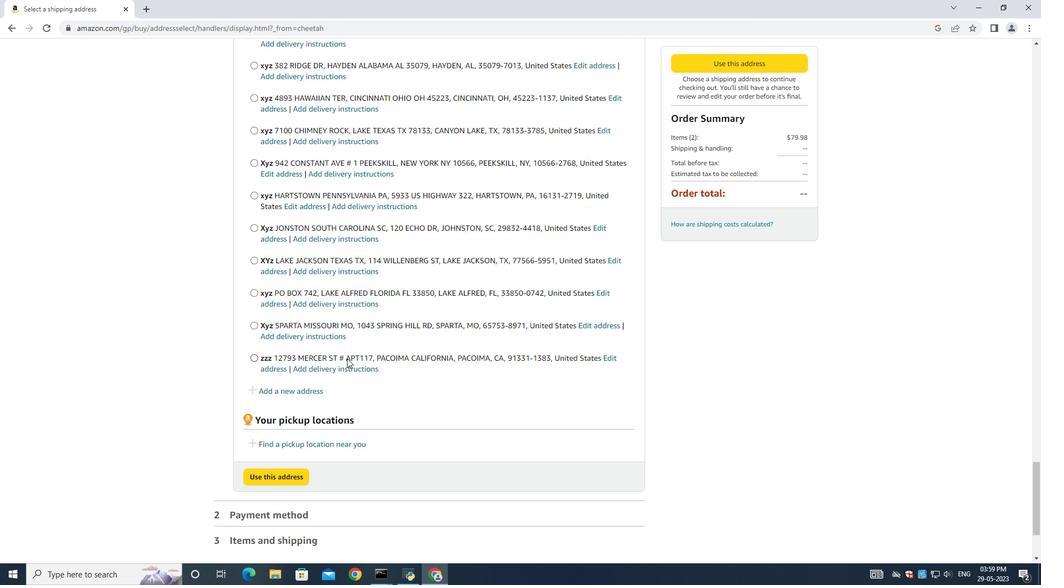 
Action: Mouse scrolled (346, 359) with delta (0, 0)
Screenshot: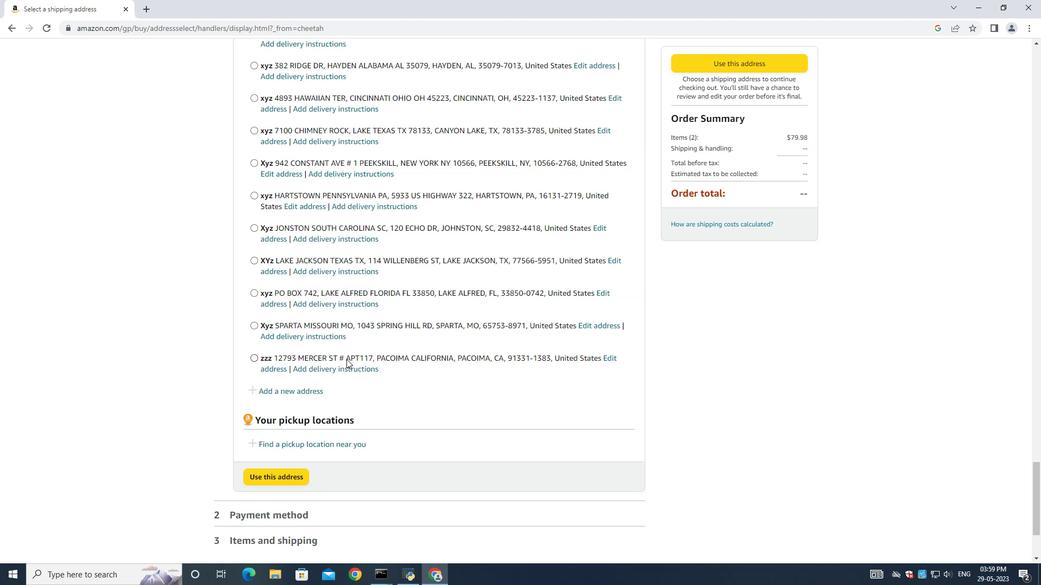 
Action: Mouse moved to (346, 360)
Screenshot: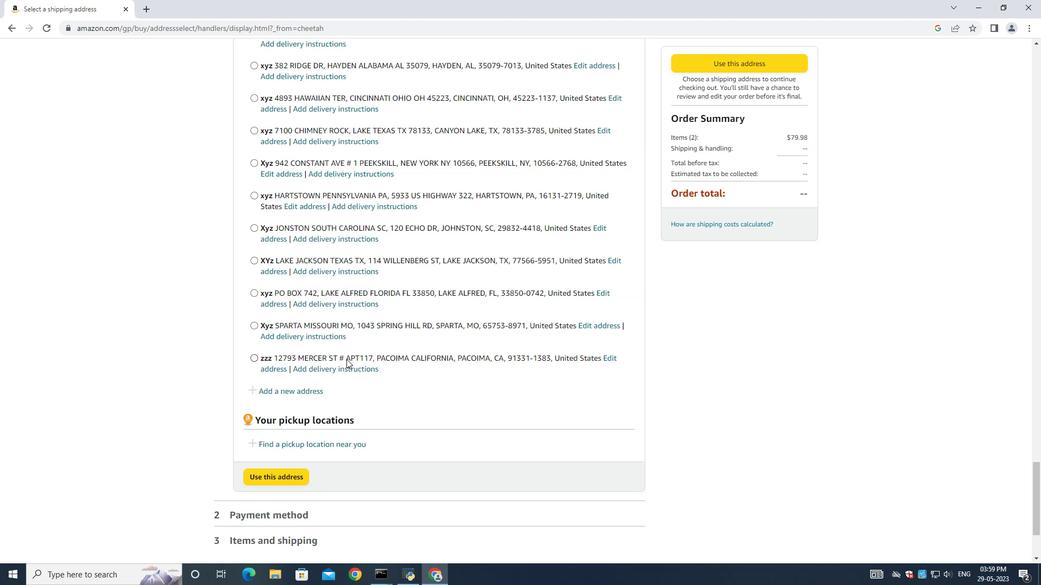
Action: Mouse scrolled (346, 359) with delta (0, 0)
Screenshot: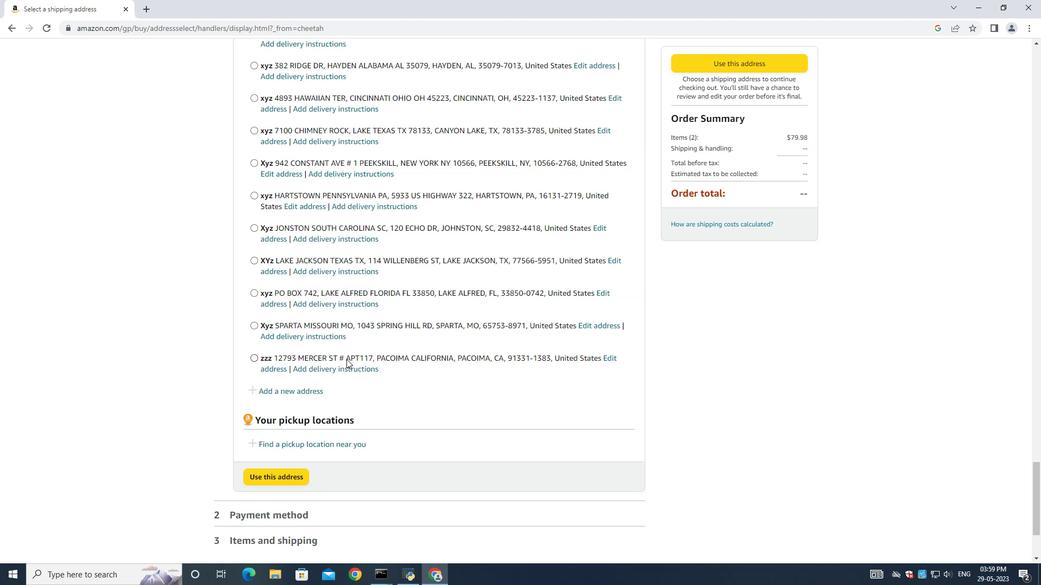 
Action: Mouse moved to (346, 360)
Screenshot: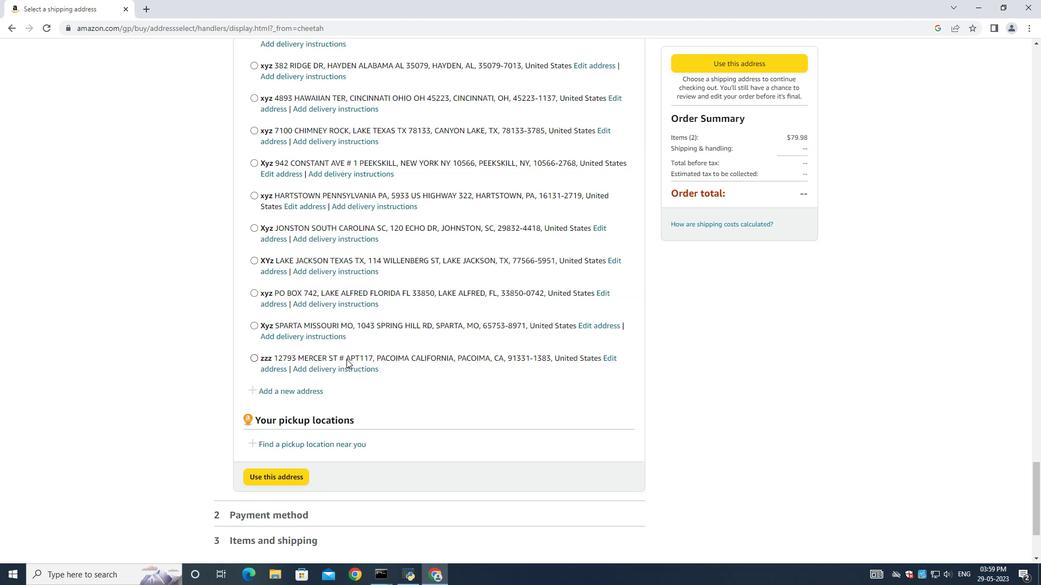 
Action: Mouse scrolled (346, 359) with delta (0, 0)
Screenshot: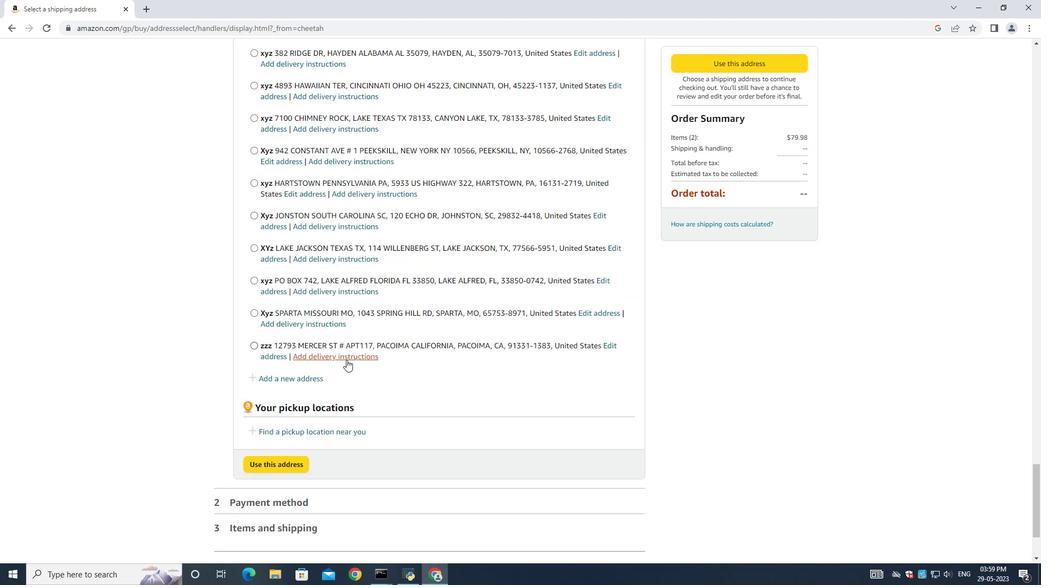 
Action: Mouse moved to (299, 258)
Screenshot: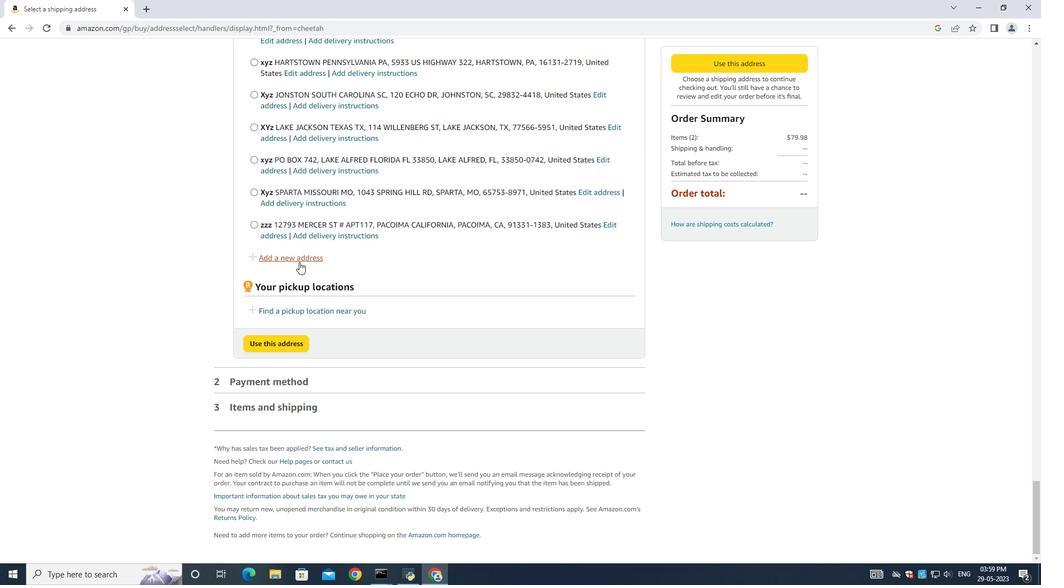 
Action: Mouse pressed left at (299, 260)
Screenshot: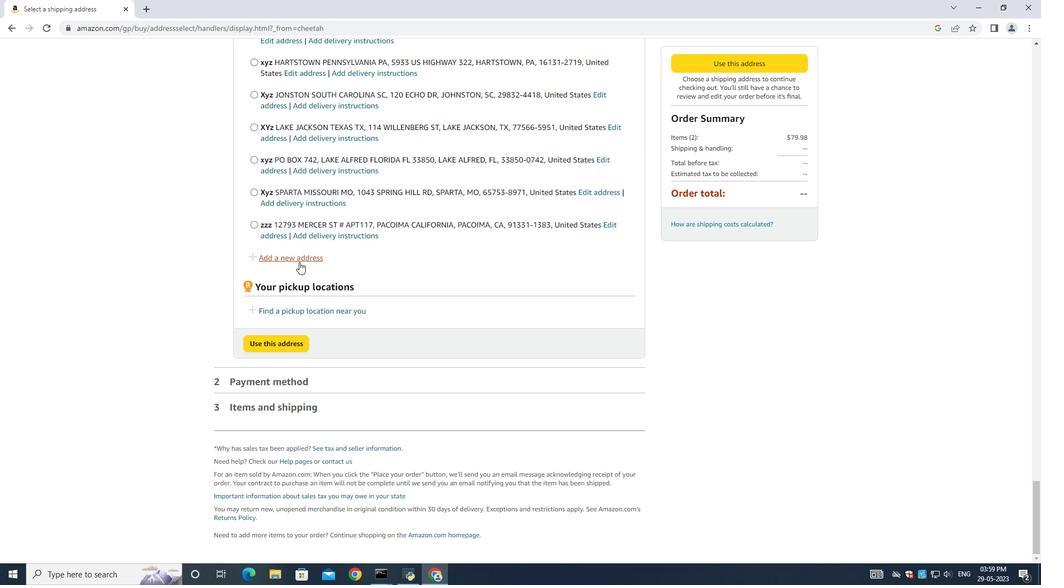 
Action: Mouse moved to (299, 257)
Screenshot: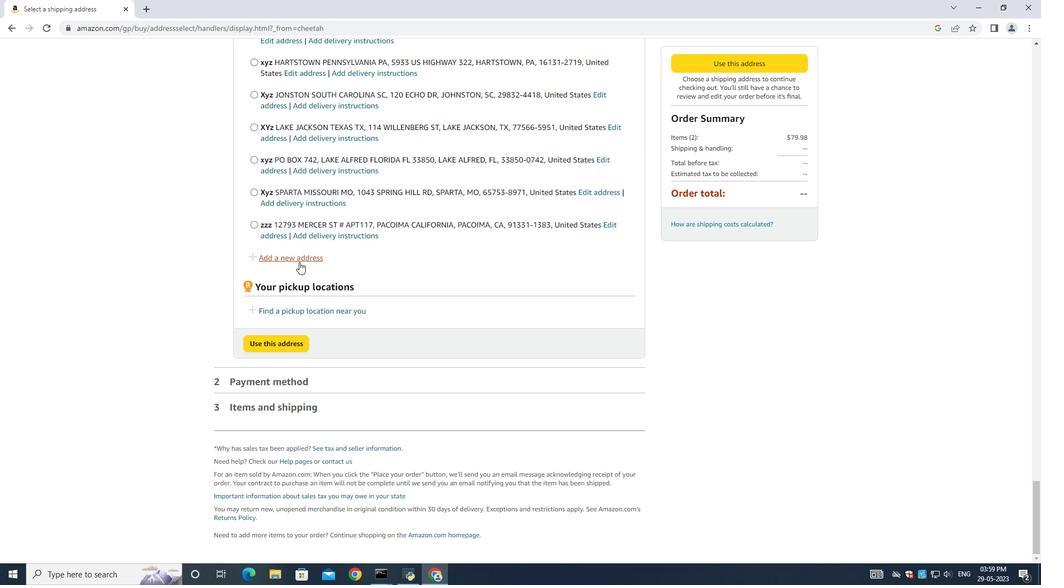 
Action: Mouse pressed left at (299, 257)
Screenshot: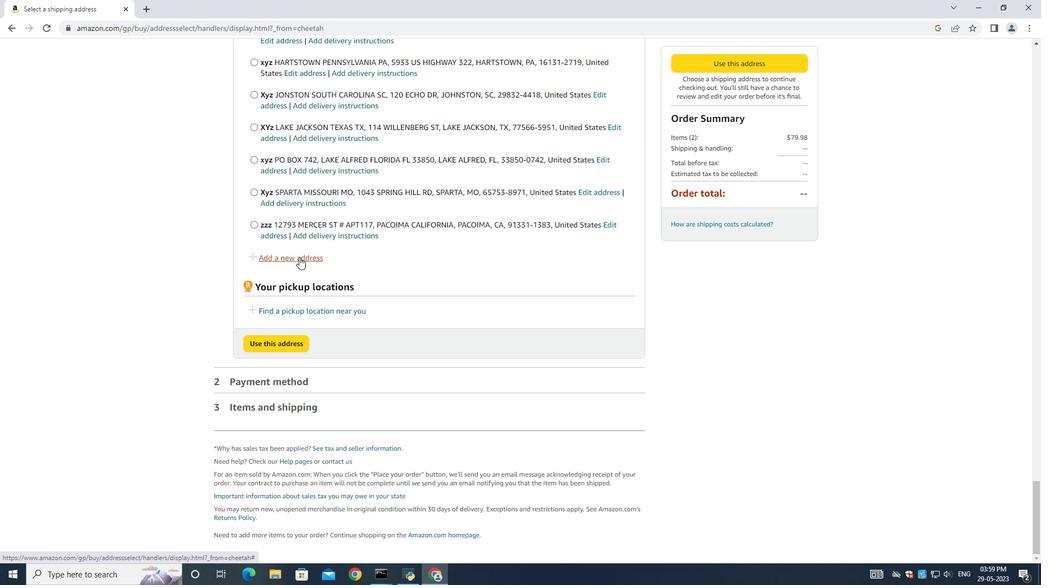 
Action: Mouse moved to (376, 260)
Screenshot: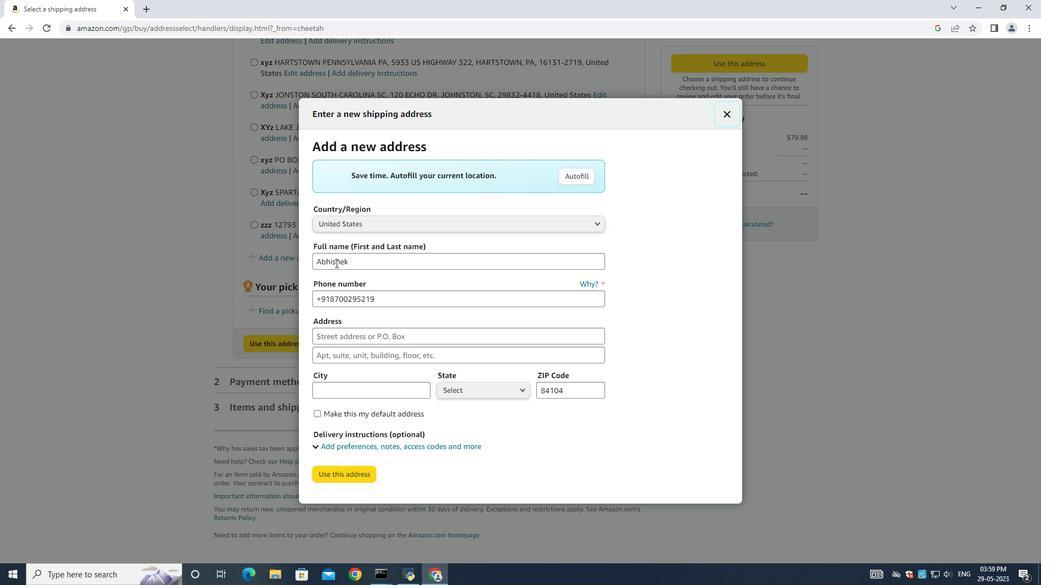 
Action: Mouse pressed left at (376, 260)
Screenshot: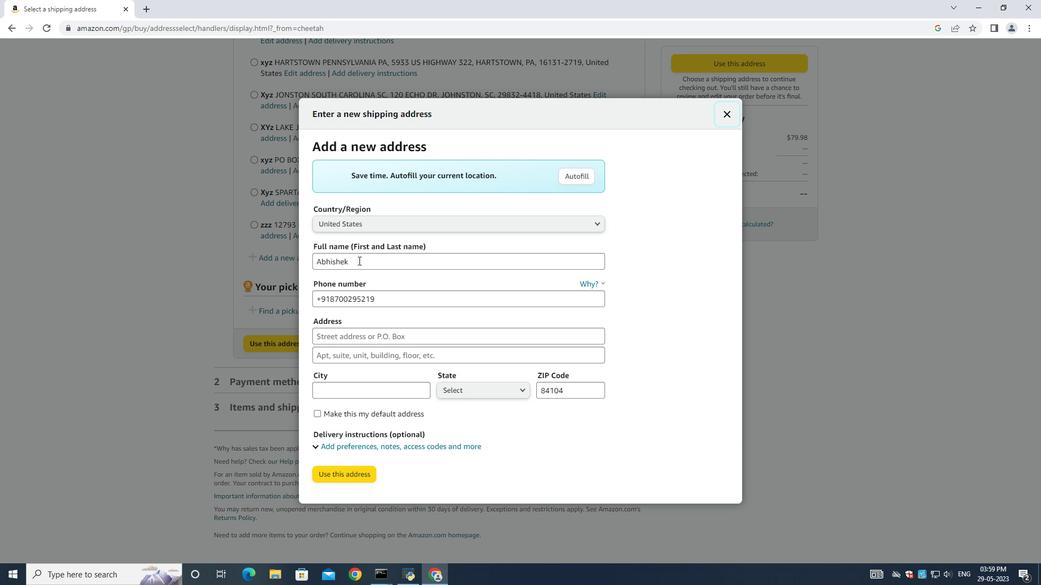 
Action: Key pressed ctrl+A<Key.backspace><Key.shift><Key.shift><Key.shift><Key.shift><Key.shift><Key.shift><Key.shift><Key.shift><Key.shift><Key.shift><Key.shift><Key.shift><Key.shift><Key.shift><Key.shift><Key.shift><Key.shift><Key.shift><Key.shift><Key.shift><Key.shift><Key.shift><Key.shift><Key.shift><Key.shift><Key.shift><Key.shift><Key.shift><Key.shift><Key.shift><Key.shift><Key.shift><Key.shift><Key.shift><Key.shift><Key.shift><Key.shift><Key.shift><Key.shift><Key.shift><Key.shift><Key.shift><Key.shift><Key.shift><Key.shift><Key.shift><Key.shift><Key.shift><Key.shift><Key.shift><Key.shift><Key.shift><Key.shift><Key.shift><Key.shift><Key.shift><Key.shift><Key.shift><Key.shift><Key.shift><Key.shift><Key.shift><Key.shift>Frances<Key.space><Key.shift>Hernandez<Key.tab><Key.tab><Key.backspace>7752551231<Key.tab>1395<Key.space><Key.shift>Camden<Key.space><Key.shift>Street<Key.tab><Key.shift>Reno<Key.space><Key.space><Key.shift><Key.shift><Key.shift><Key.shift>Neavda<Key.backspace><Key.backspace><Key.backspace><Key.backspace>vada<Key.space><Key.tab><Key.shift><Key.shift><Key.shift><Key.shift><Key.shift><Key.shift><Key.shift><Key.shift><Key.shift><Key.shift><Key.shift><Key.shift><Key.shift>Rem<Key.backspace>no<Key.tab><Key.up>n<Key.down><Key.enter><Key.tab><Key.backspace>89501
Screenshot: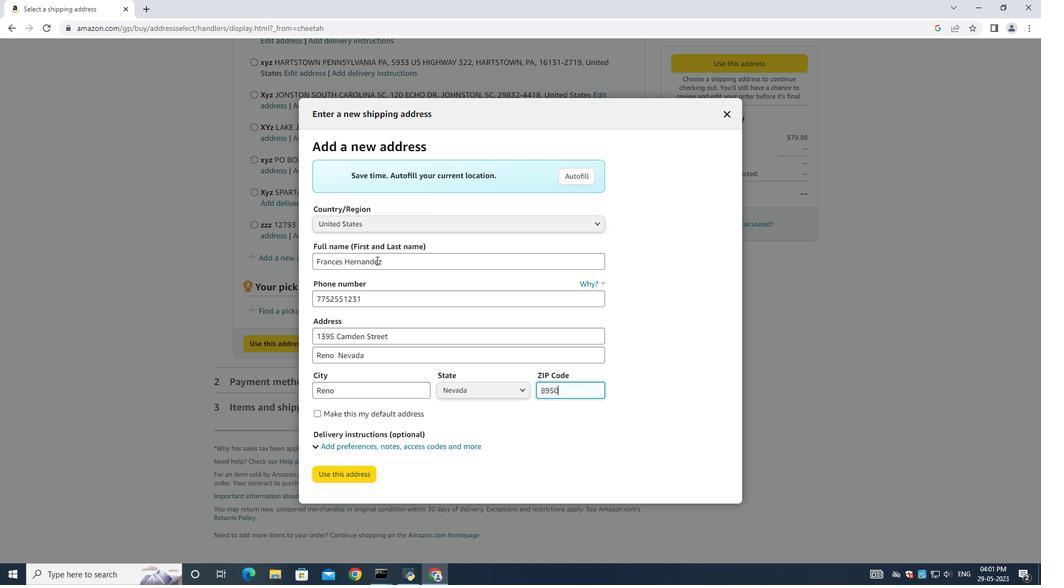 
Action: Mouse moved to (324, 473)
Screenshot: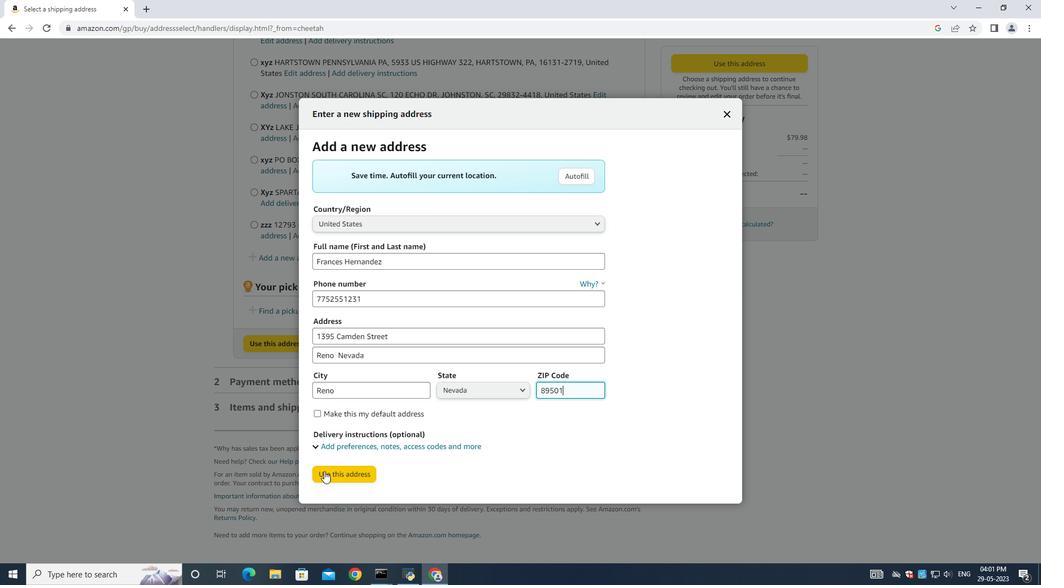 
Action: Mouse pressed left at (324, 473)
Screenshot: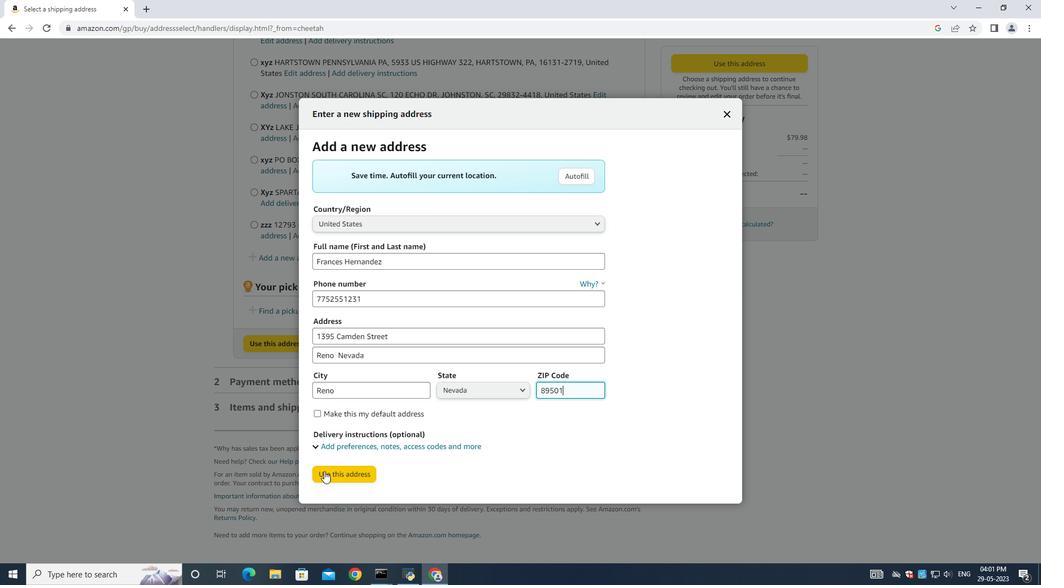 
Action: Mouse moved to (332, 546)
Screenshot: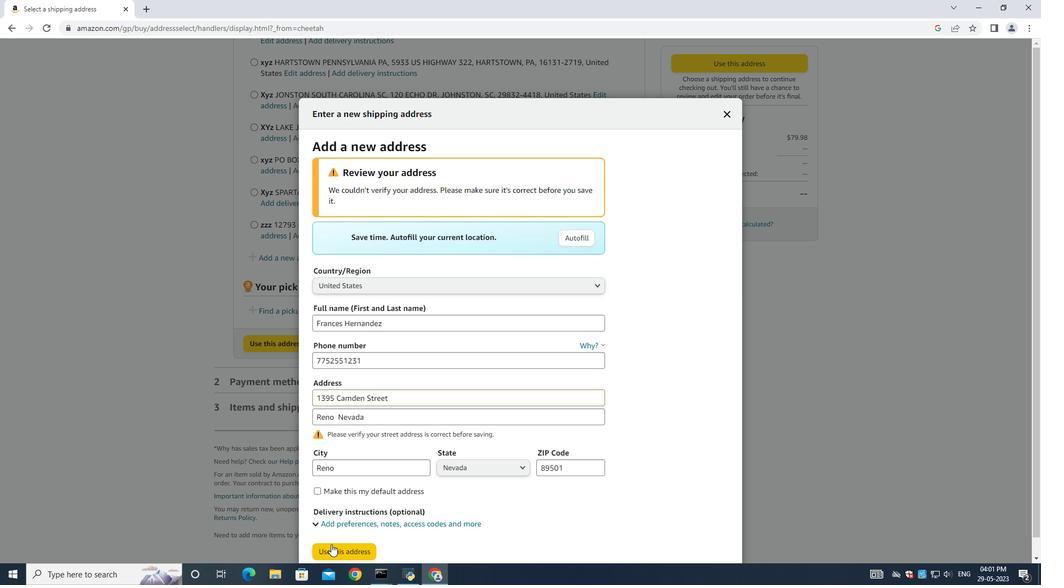 
Action: Mouse pressed left at (332, 546)
Screenshot: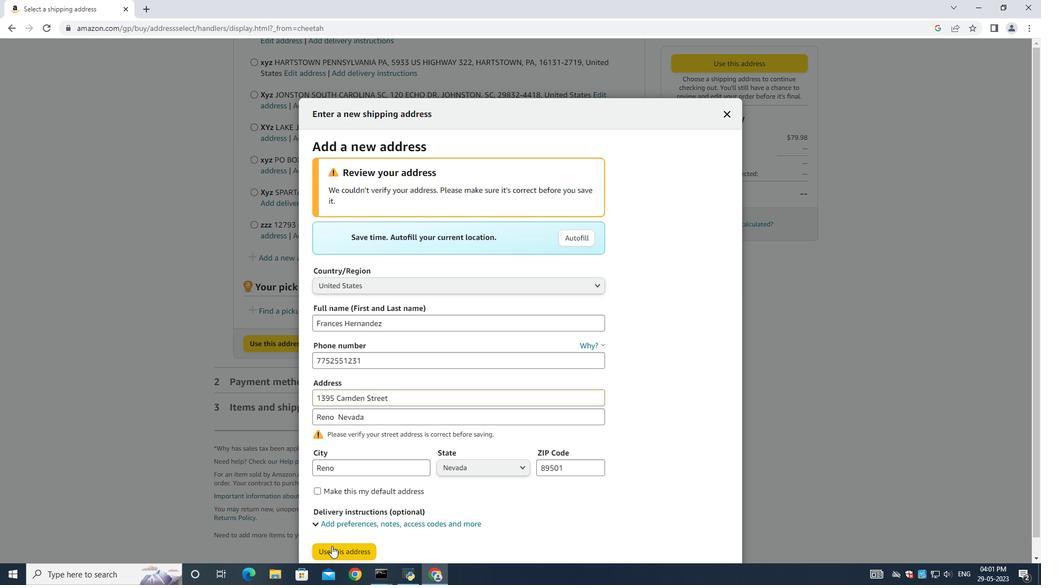 
Action: Mouse moved to (469, 268)
Screenshot: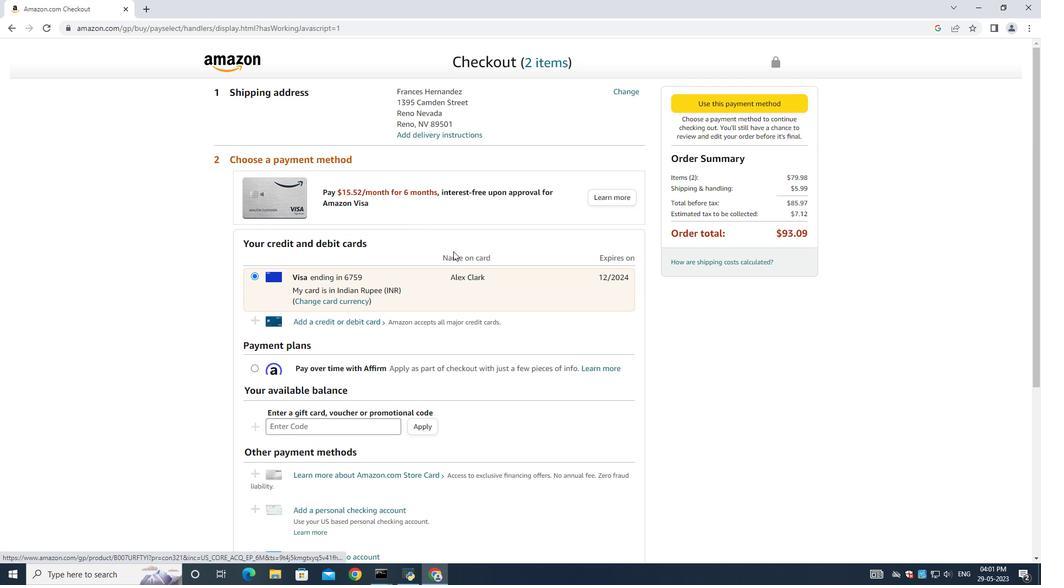 
